 Task: Search one way flight ticket for 3 adults in first from Sioux Falls: Joe Foss Field to Jacksonville: Albert J. Ellis Airport on 5-3-2023. Choice of flights is Spirit. Number of bags: 1 carry on bag. Price is upto 55000. Outbound departure time preference is 5:00.
Action: Mouse moved to (367, 157)
Screenshot: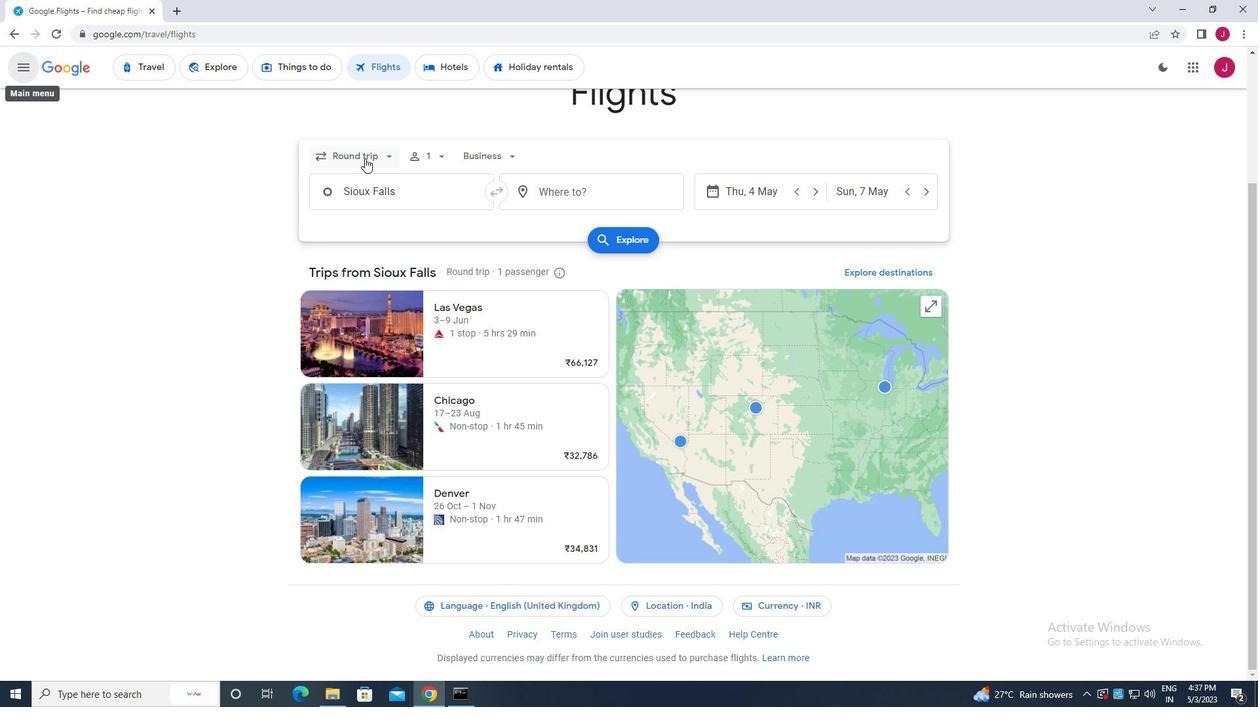 
Action: Mouse pressed left at (367, 157)
Screenshot: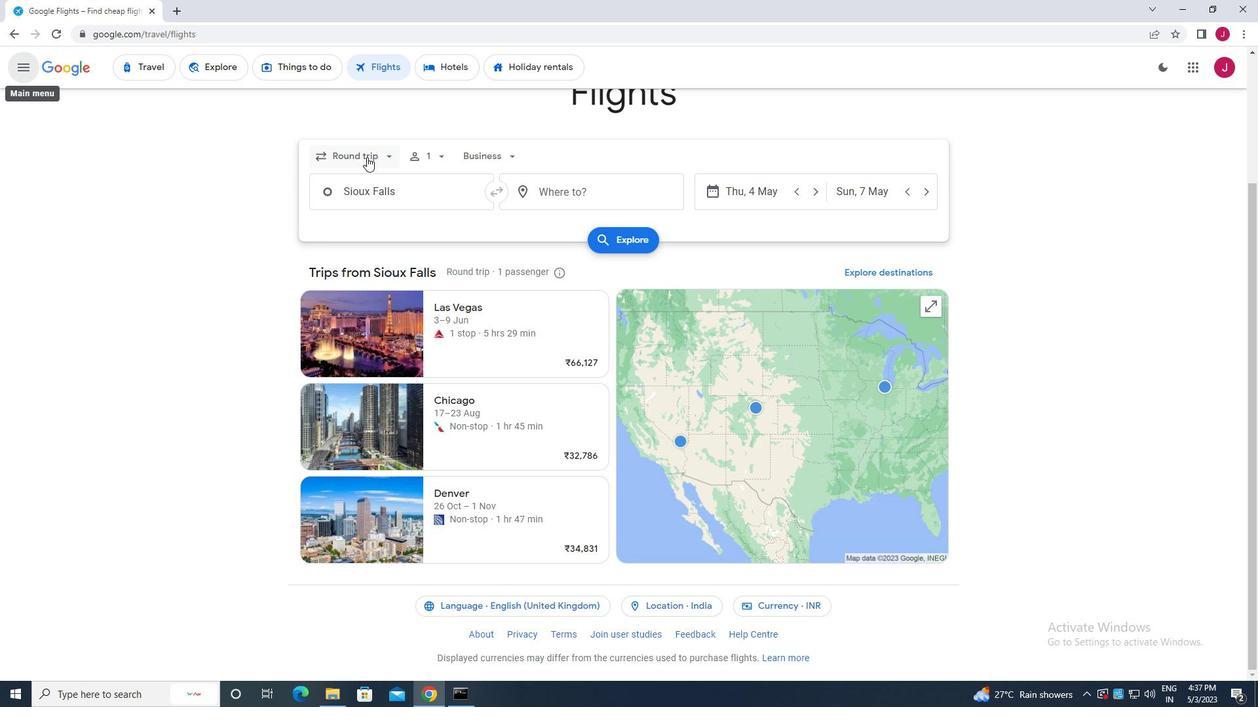 
Action: Mouse moved to (368, 210)
Screenshot: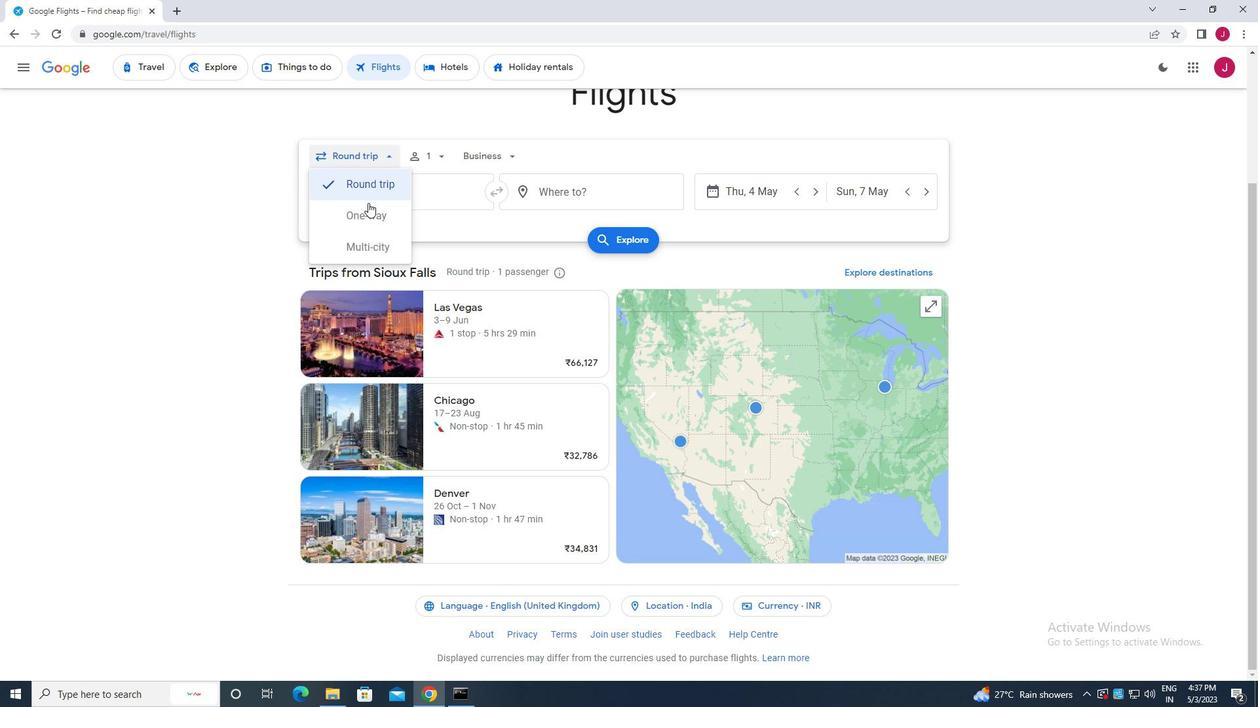 
Action: Mouse pressed left at (368, 210)
Screenshot: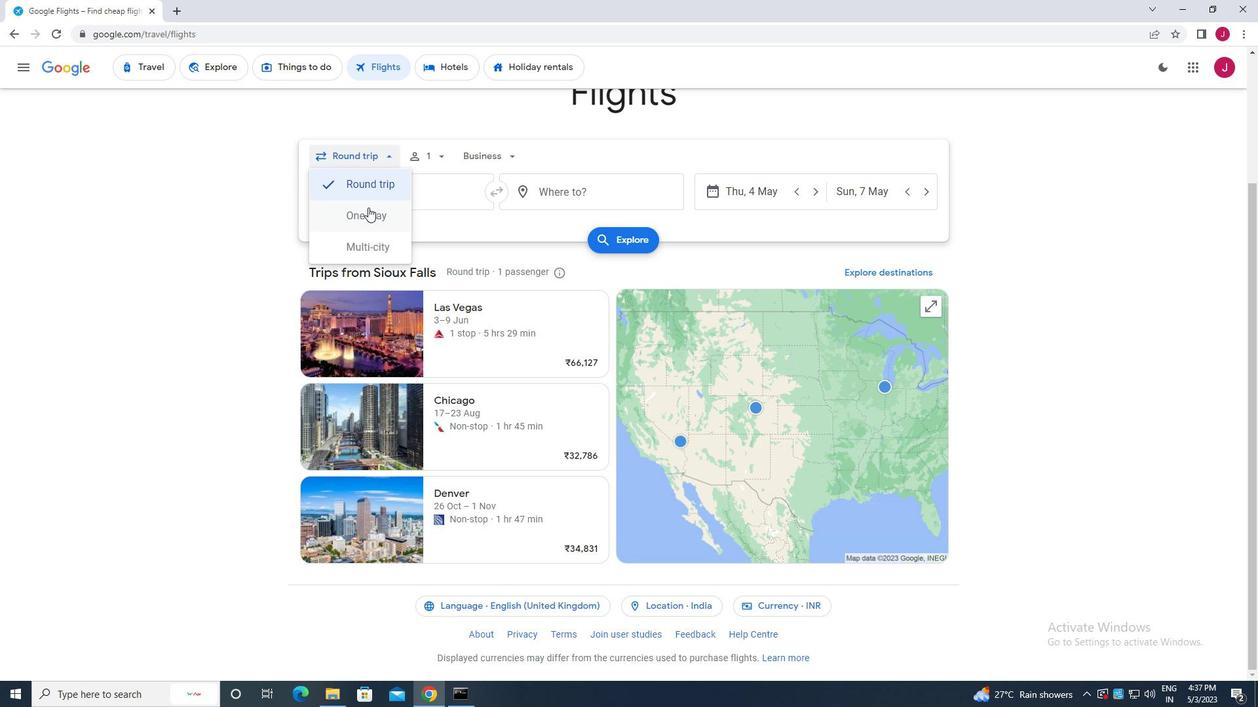 
Action: Mouse moved to (434, 156)
Screenshot: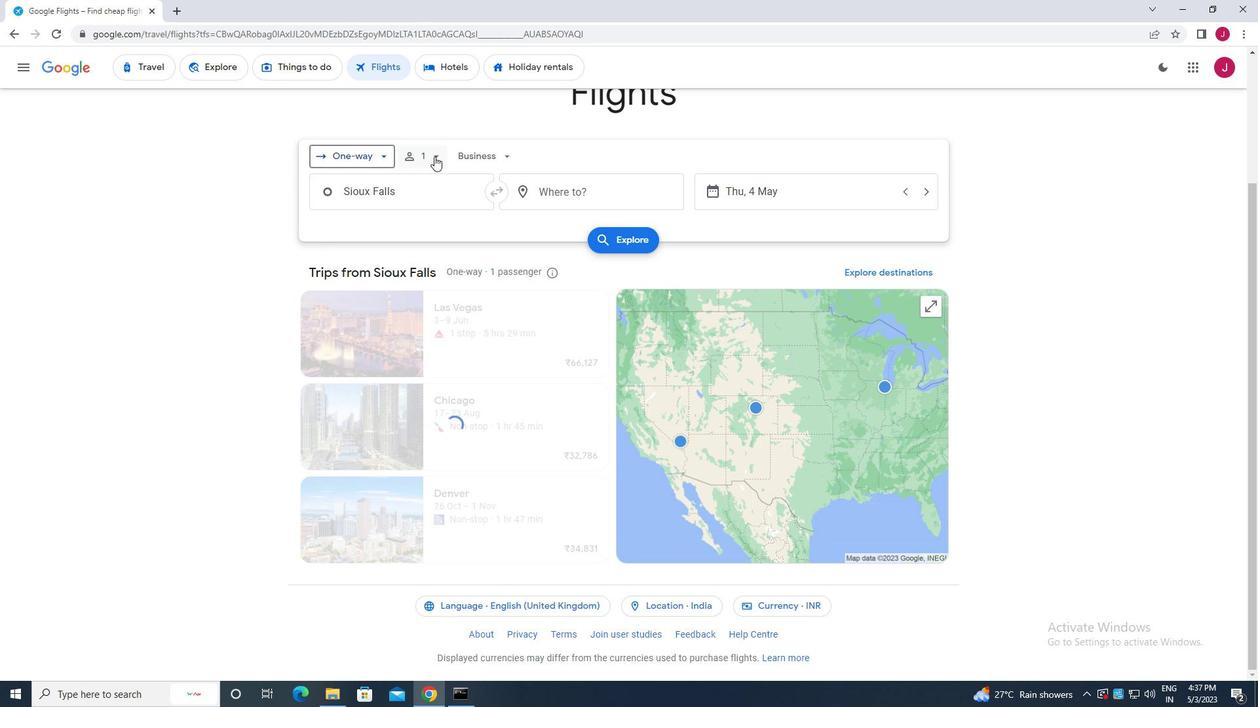 
Action: Mouse pressed left at (434, 156)
Screenshot: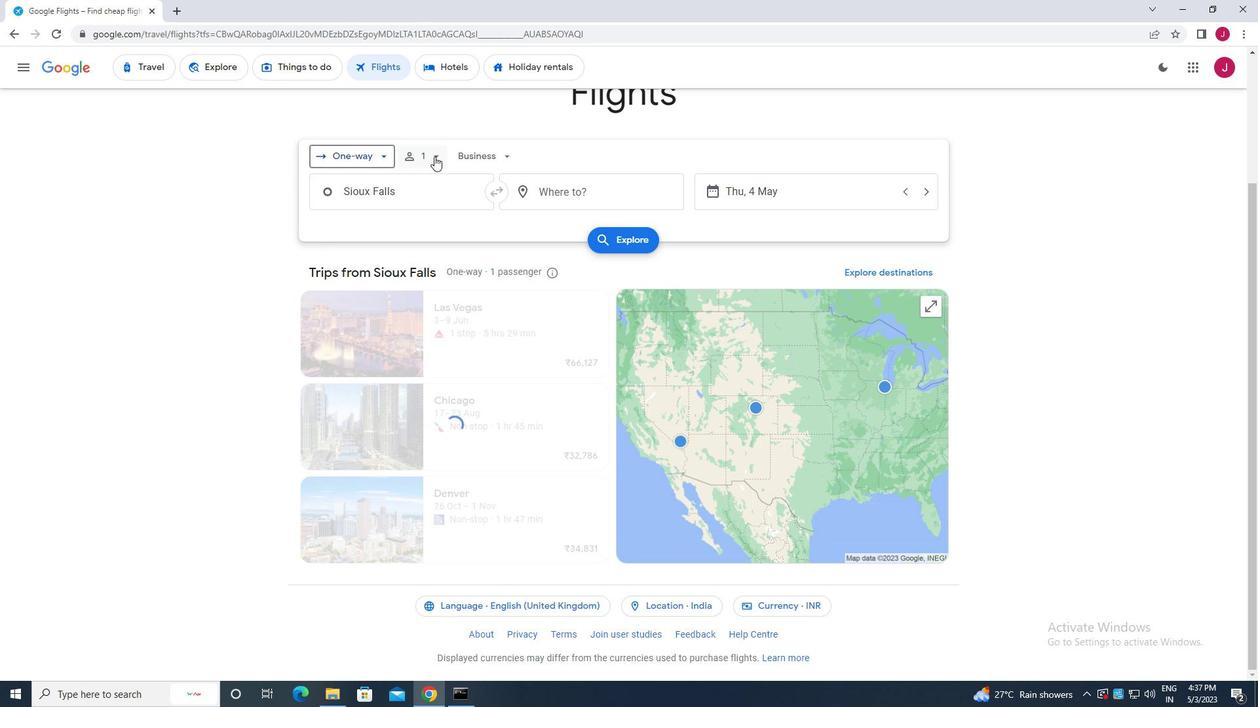 
Action: Mouse moved to (540, 192)
Screenshot: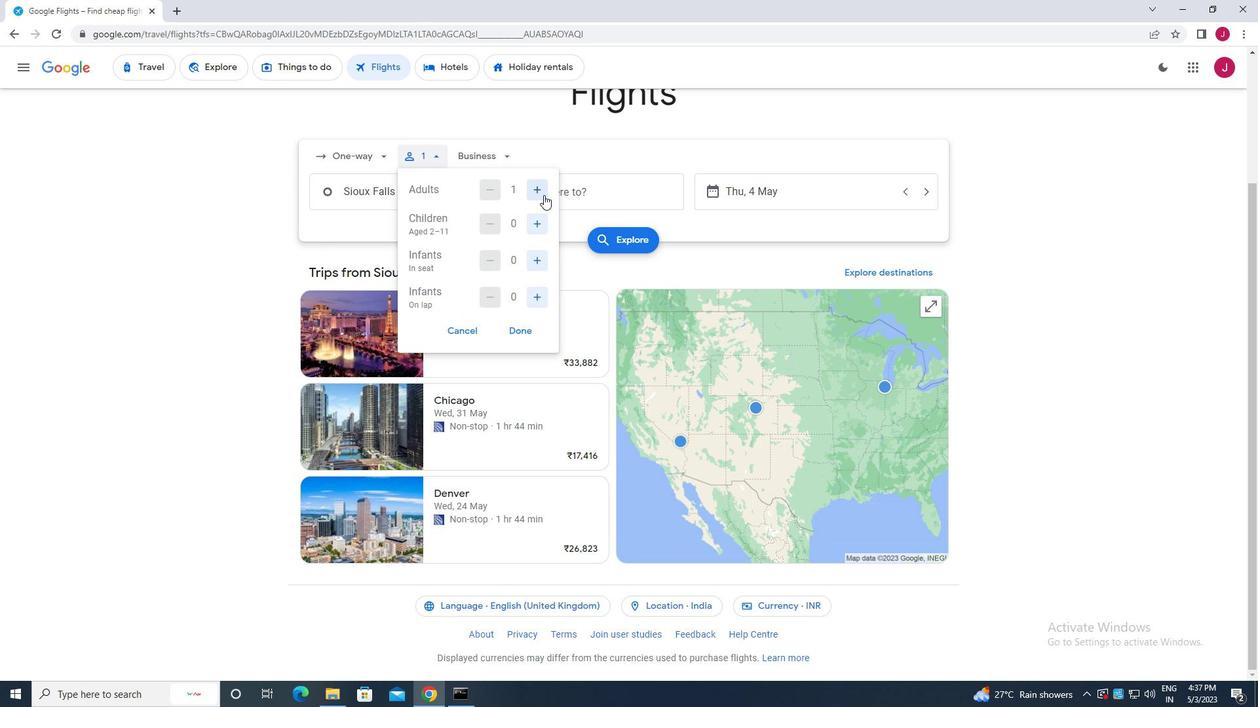 
Action: Mouse pressed left at (540, 192)
Screenshot: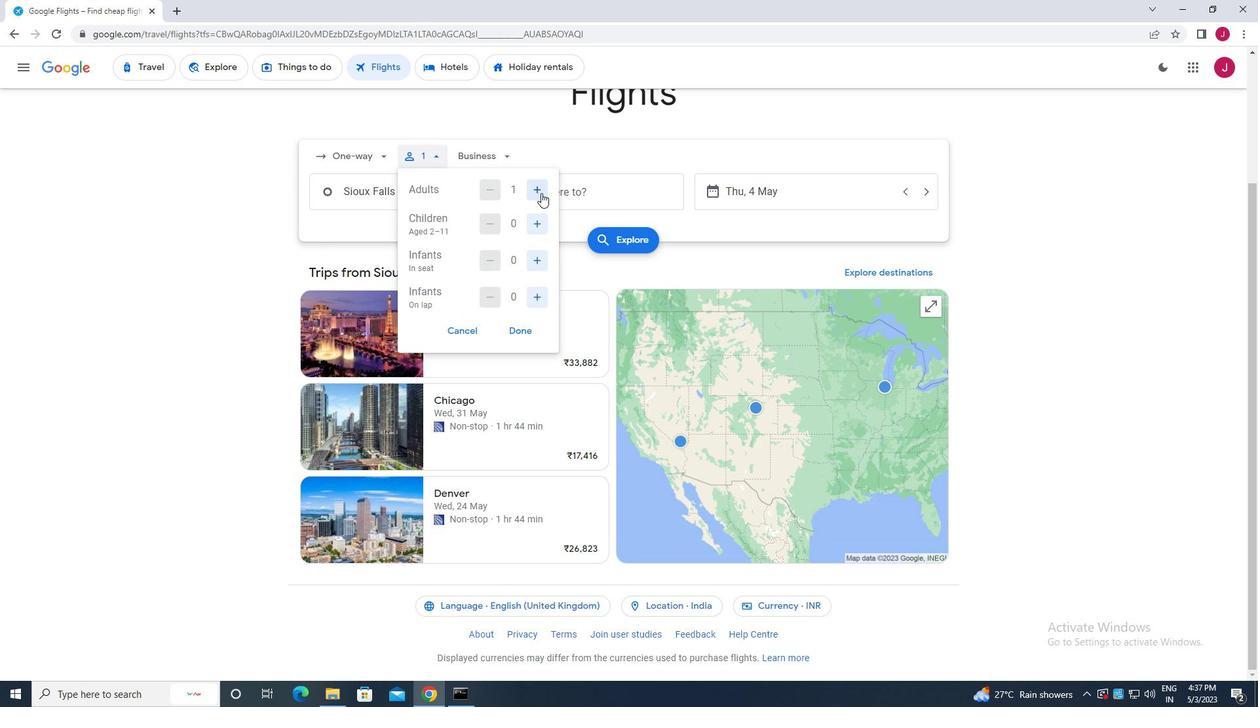 
Action: Mouse pressed left at (540, 192)
Screenshot: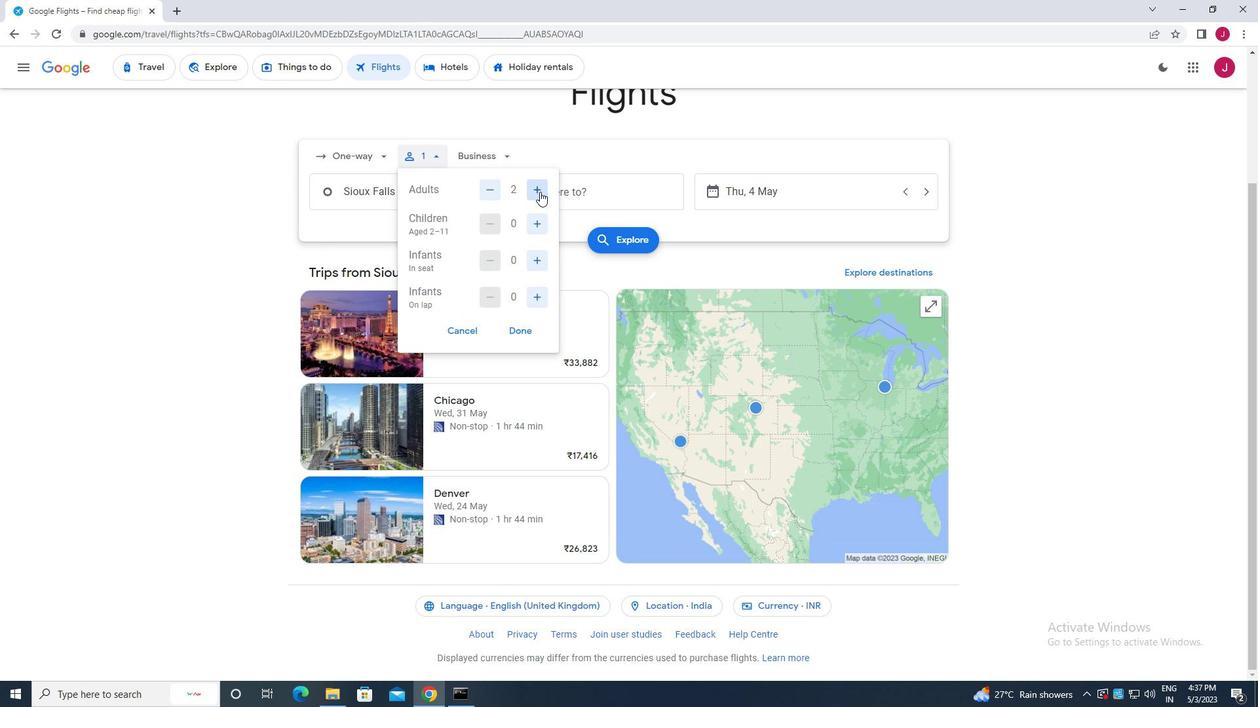 
Action: Mouse moved to (523, 331)
Screenshot: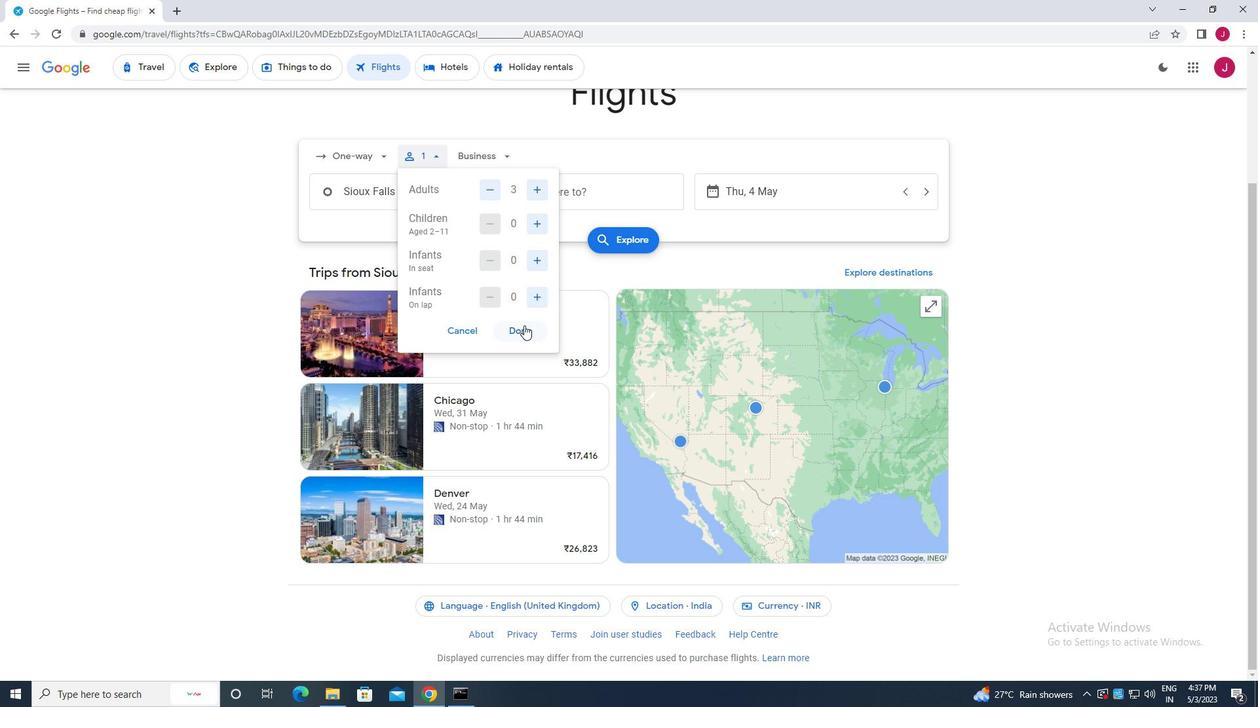 
Action: Mouse pressed left at (523, 331)
Screenshot: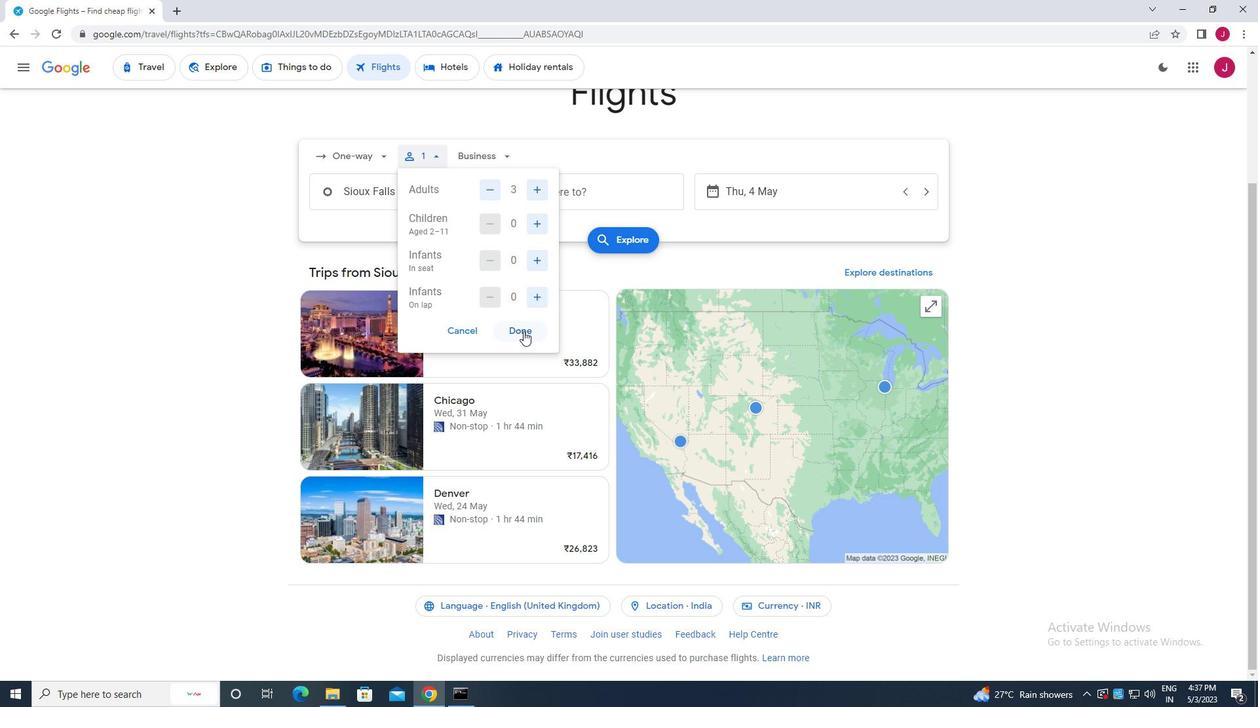 
Action: Mouse moved to (504, 155)
Screenshot: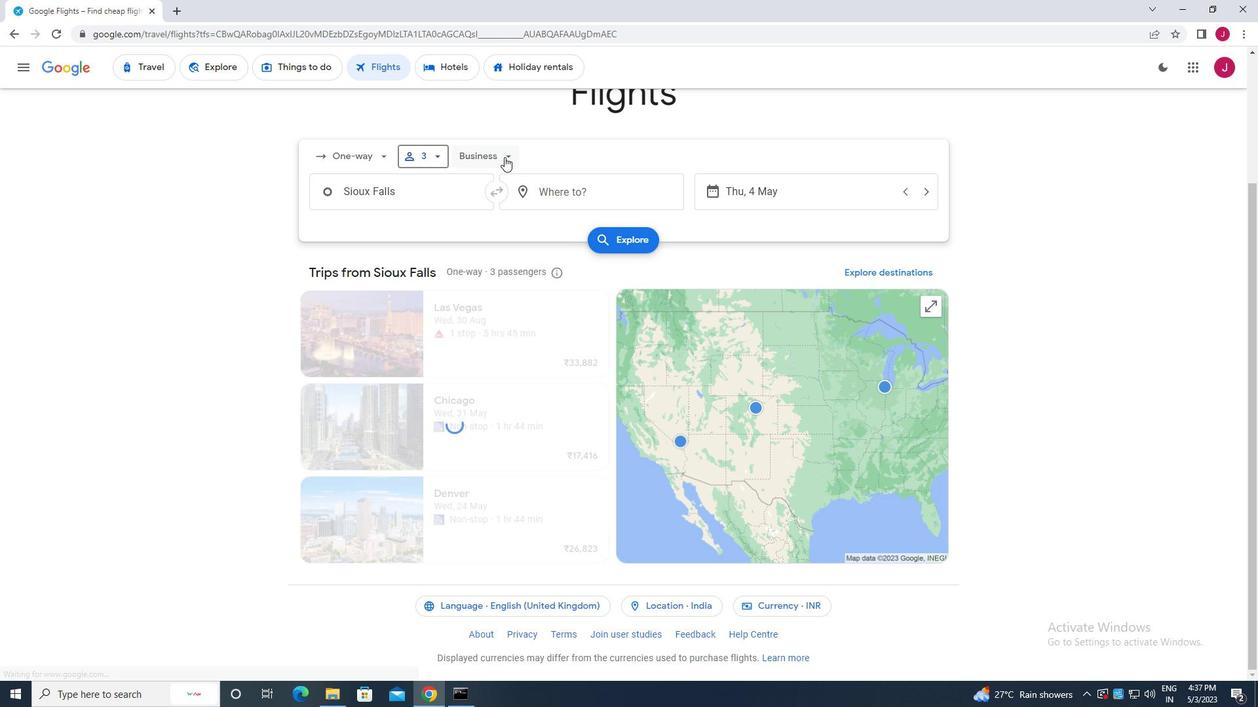 
Action: Mouse pressed left at (504, 155)
Screenshot: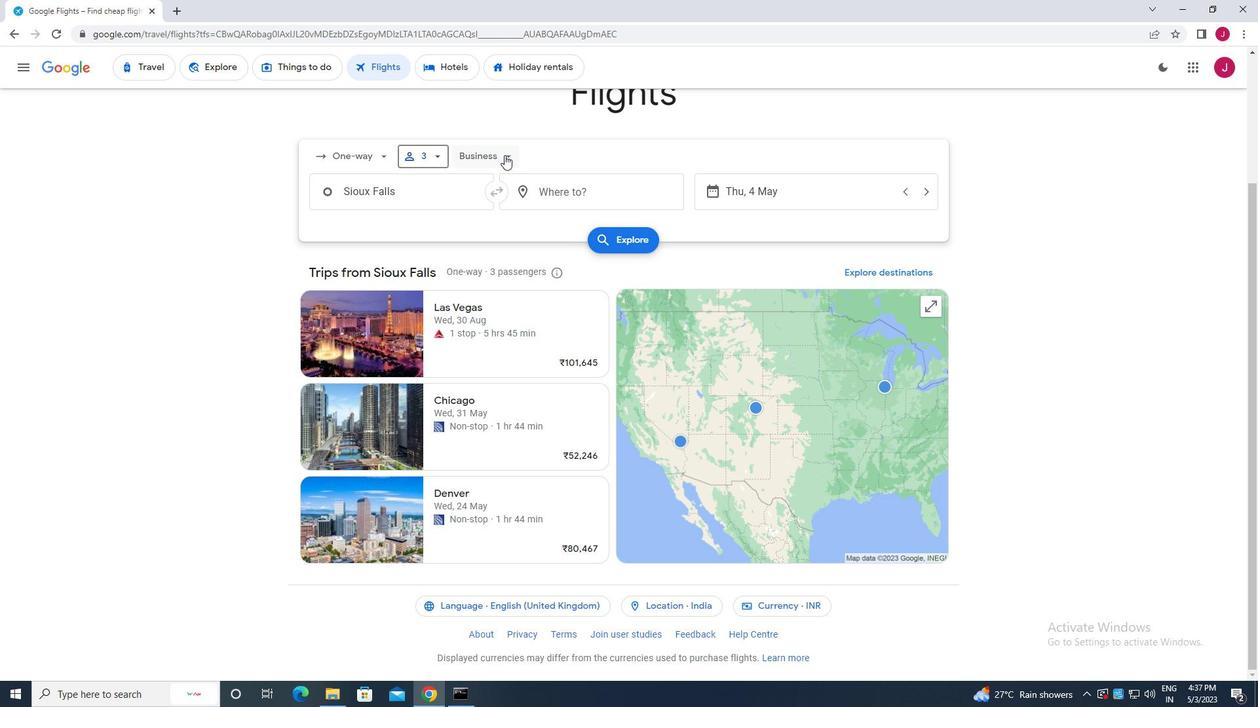 
Action: Mouse moved to (511, 275)
Screenshot: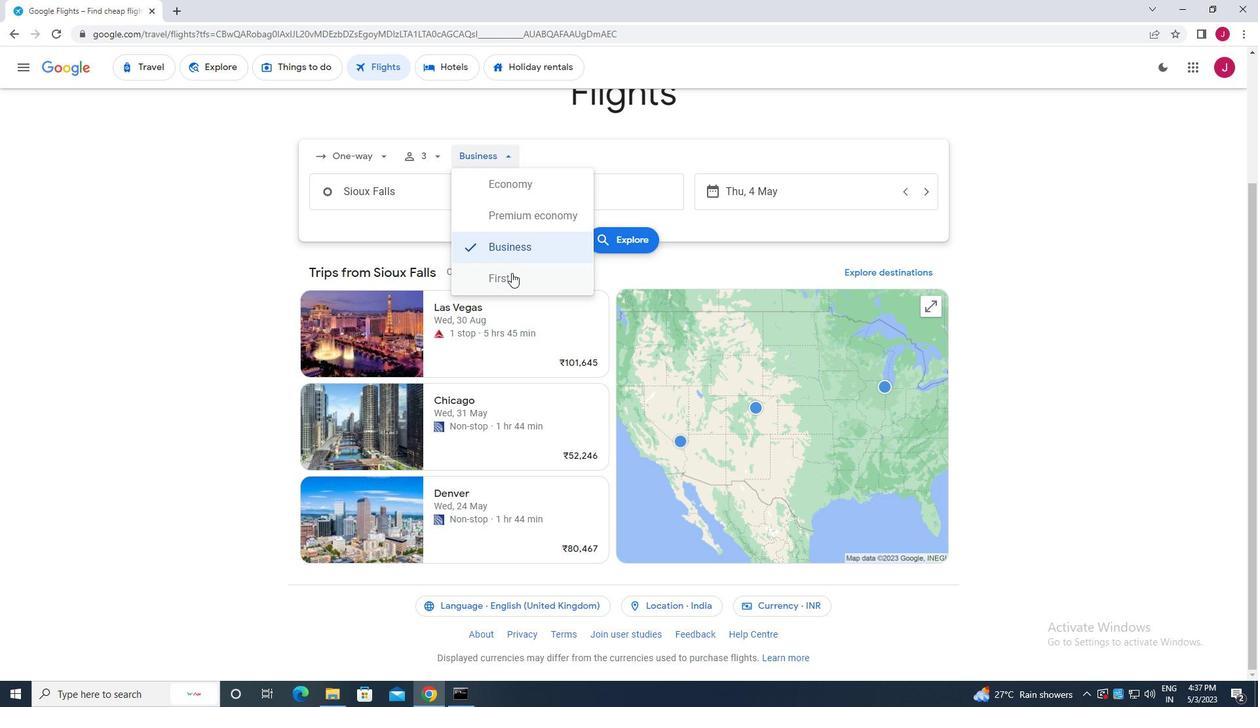 
Action: Mouse pressed left at (511, 275)
Screenshot: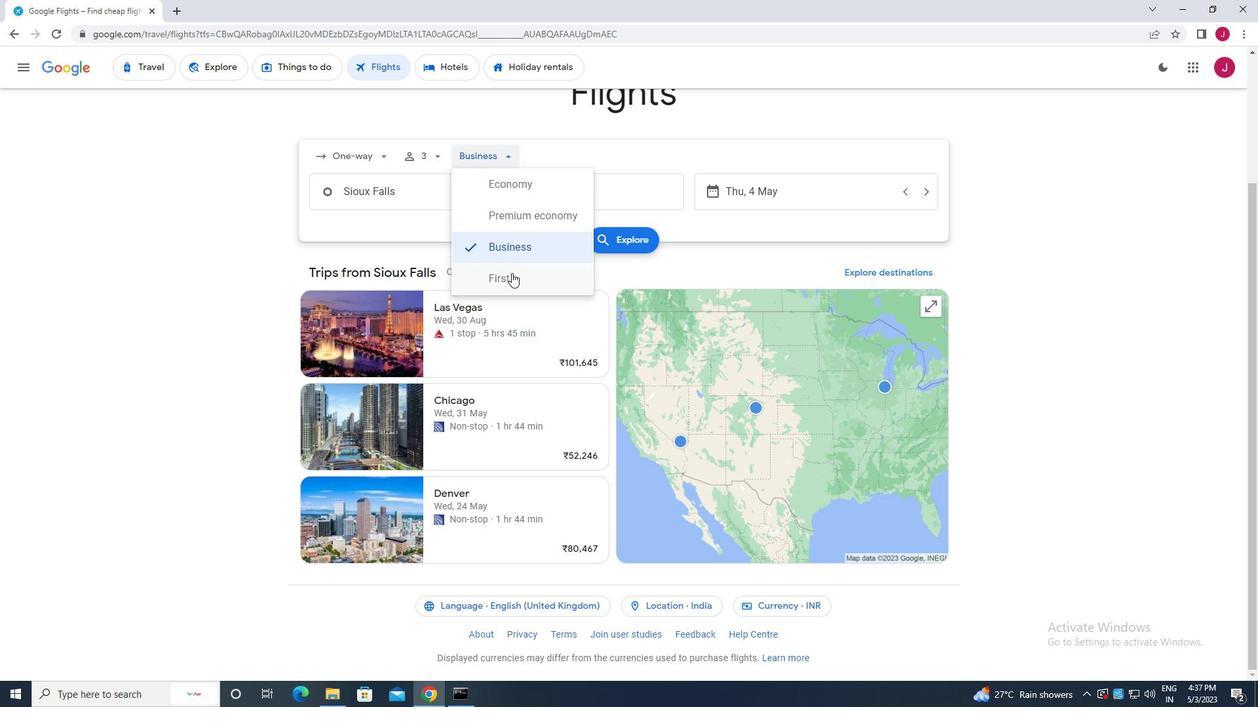 
Action: Mouse moved to (418, 196)
Screenshot: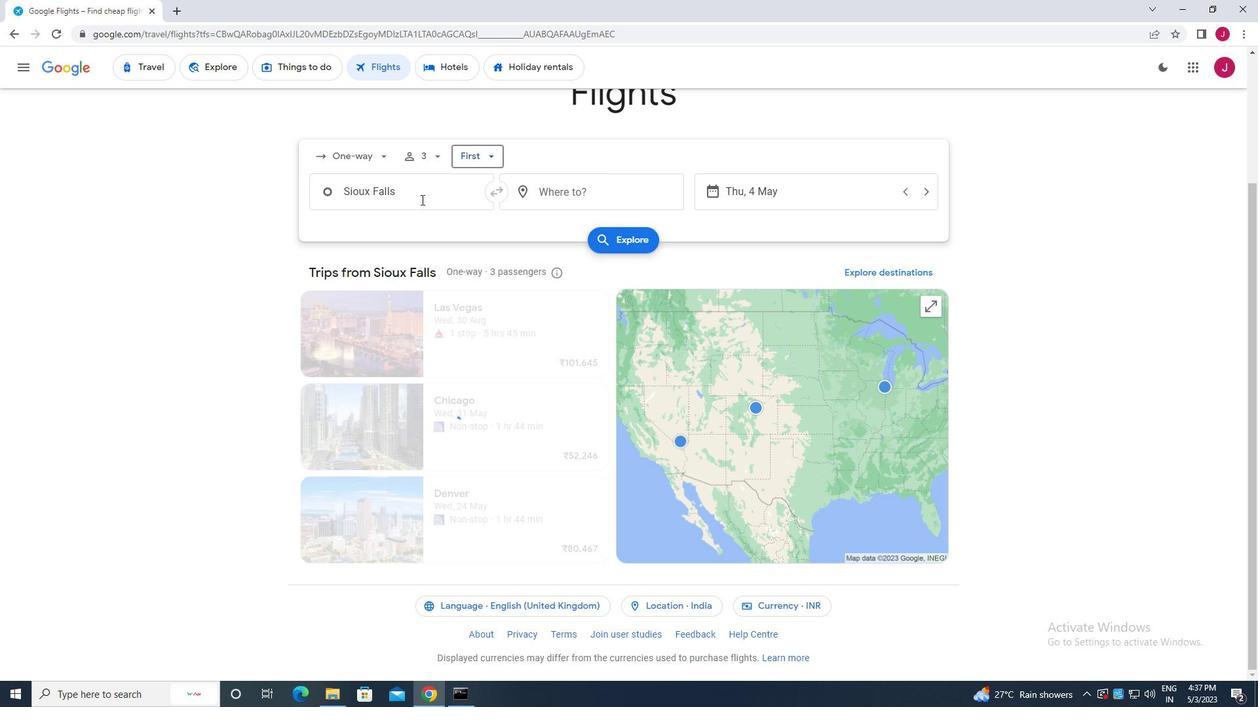 
Action: Mouse pressed left at (418, 196)
Screenshot: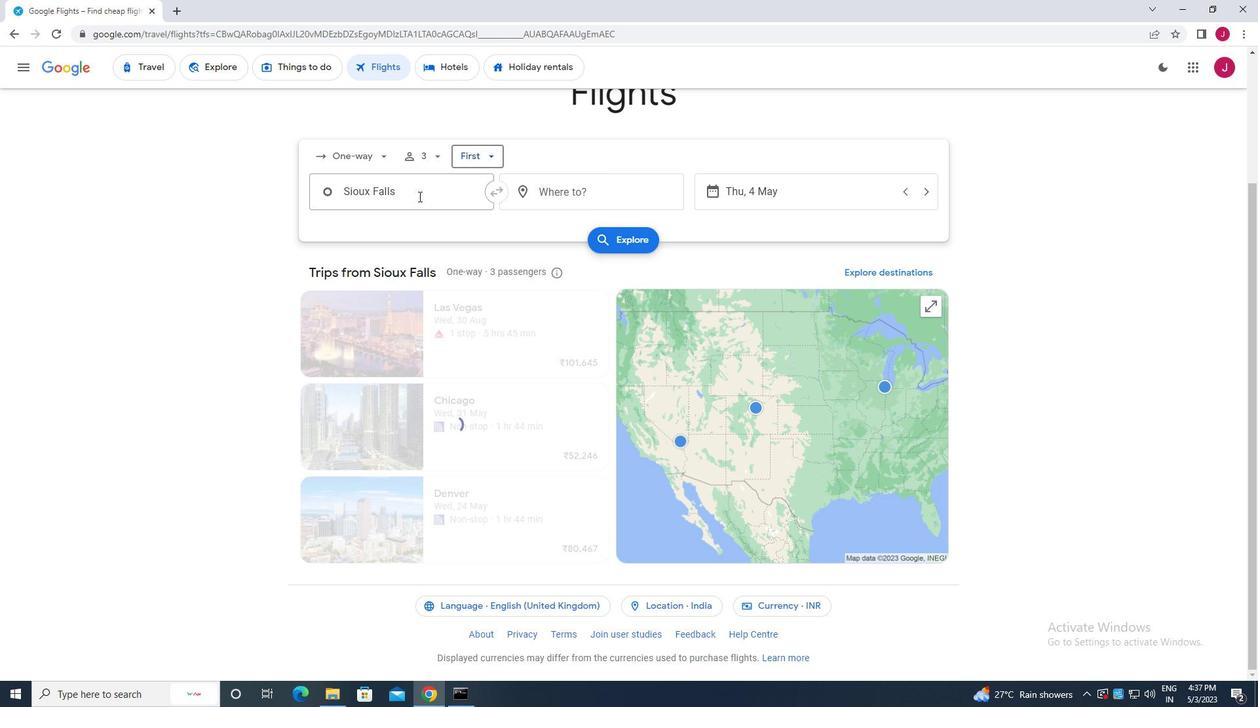 
Action: Mouse moved to (418, 196)
Screenshot: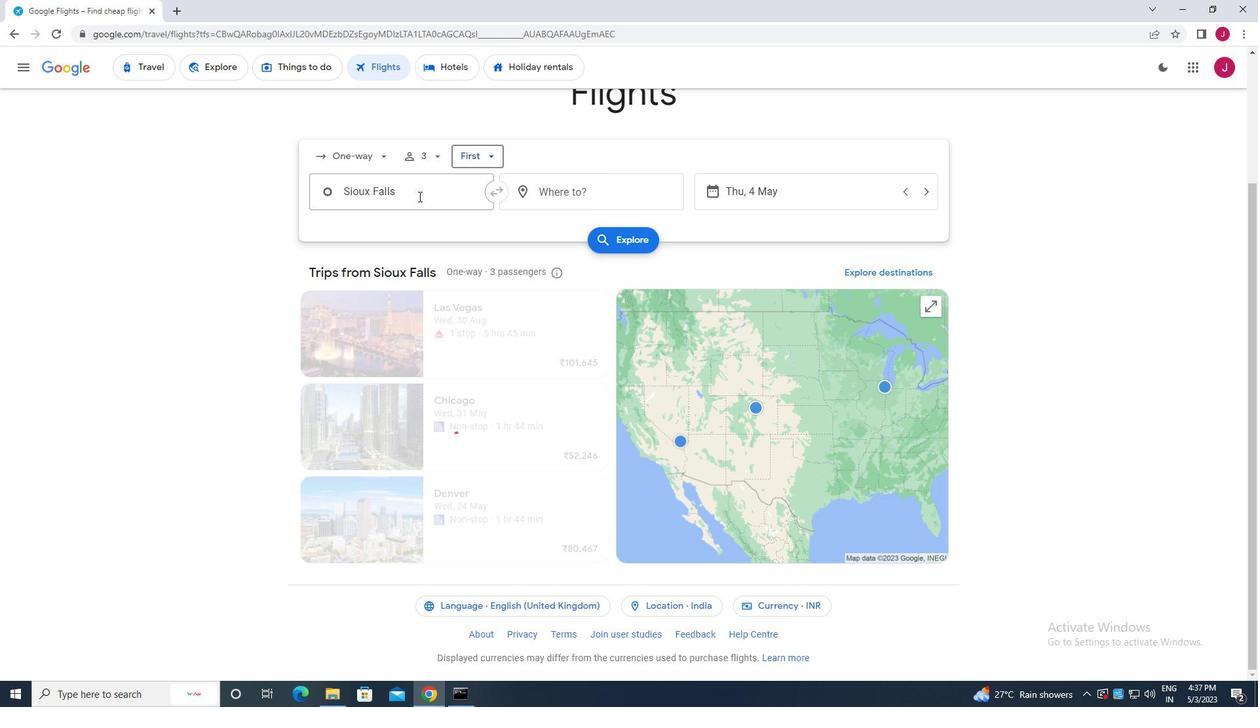 
Action: Key pressed sioux<Key.space>falls<Key.enter>
Screenshot: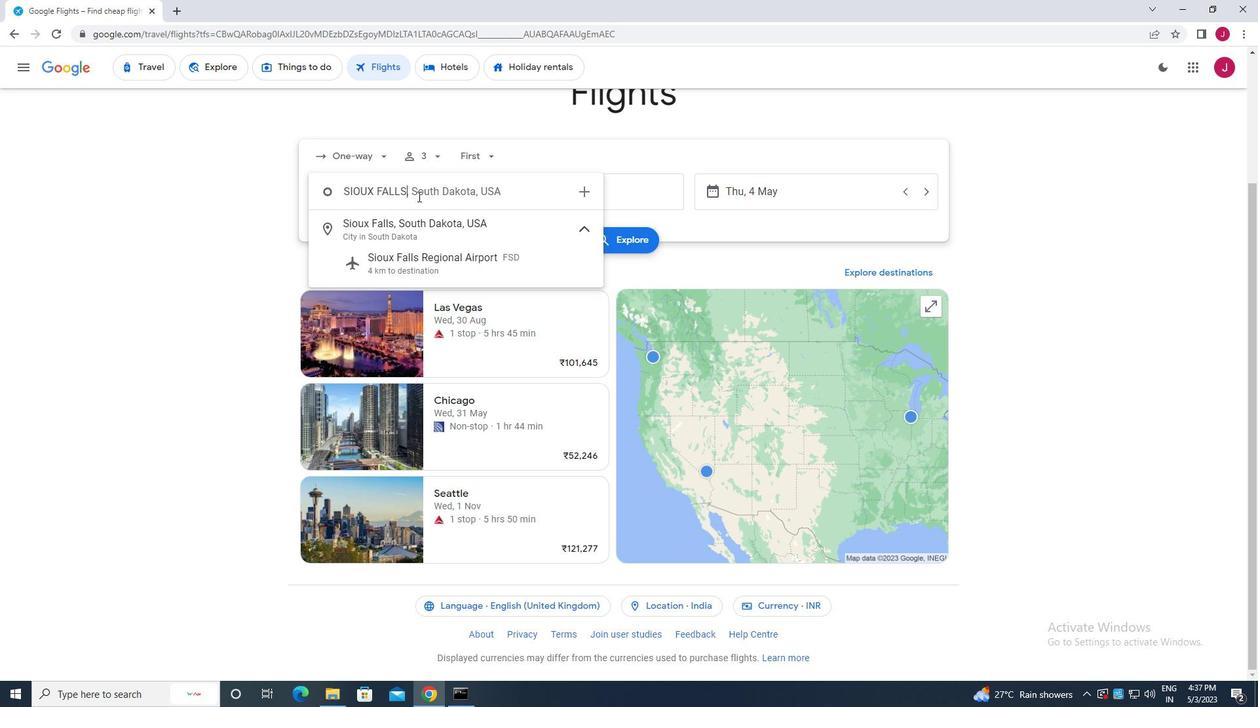 
Action: Mouse moved to (579, 194)
Screenshot: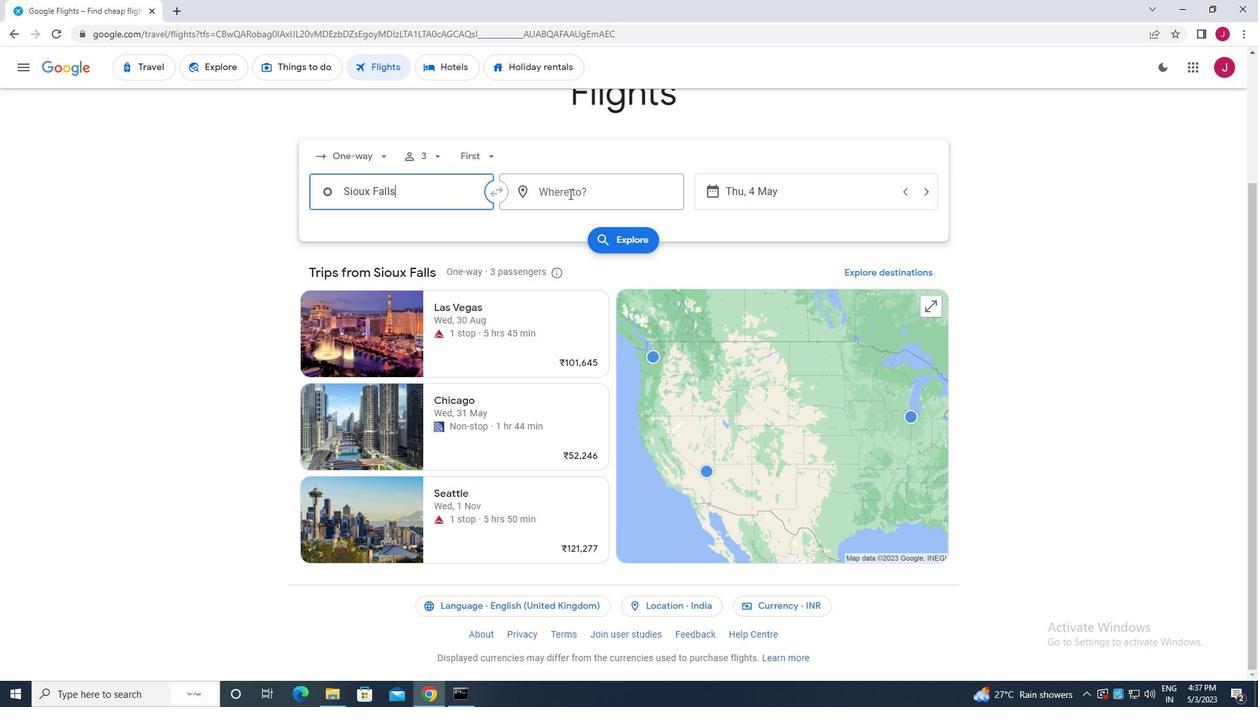 
Action: Mouse pressed left at (579, 194)
Screenshot: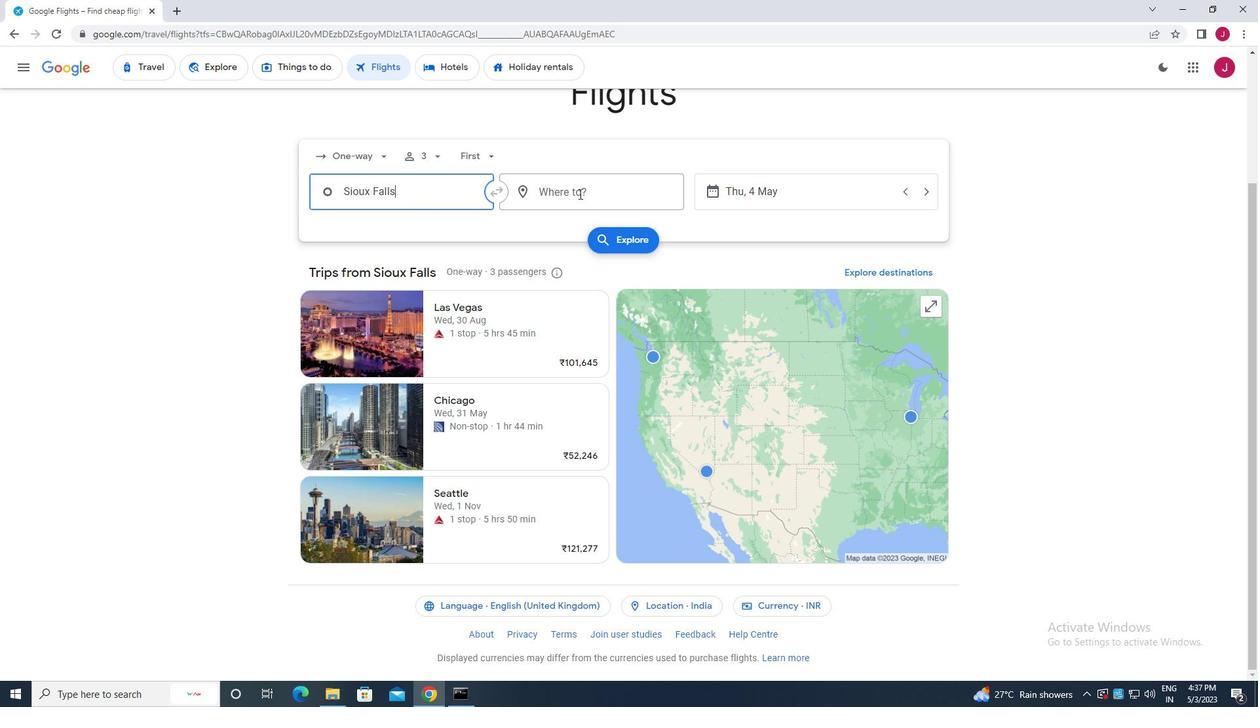 
Action: Key pressed albert<Key.space>
Screenshot: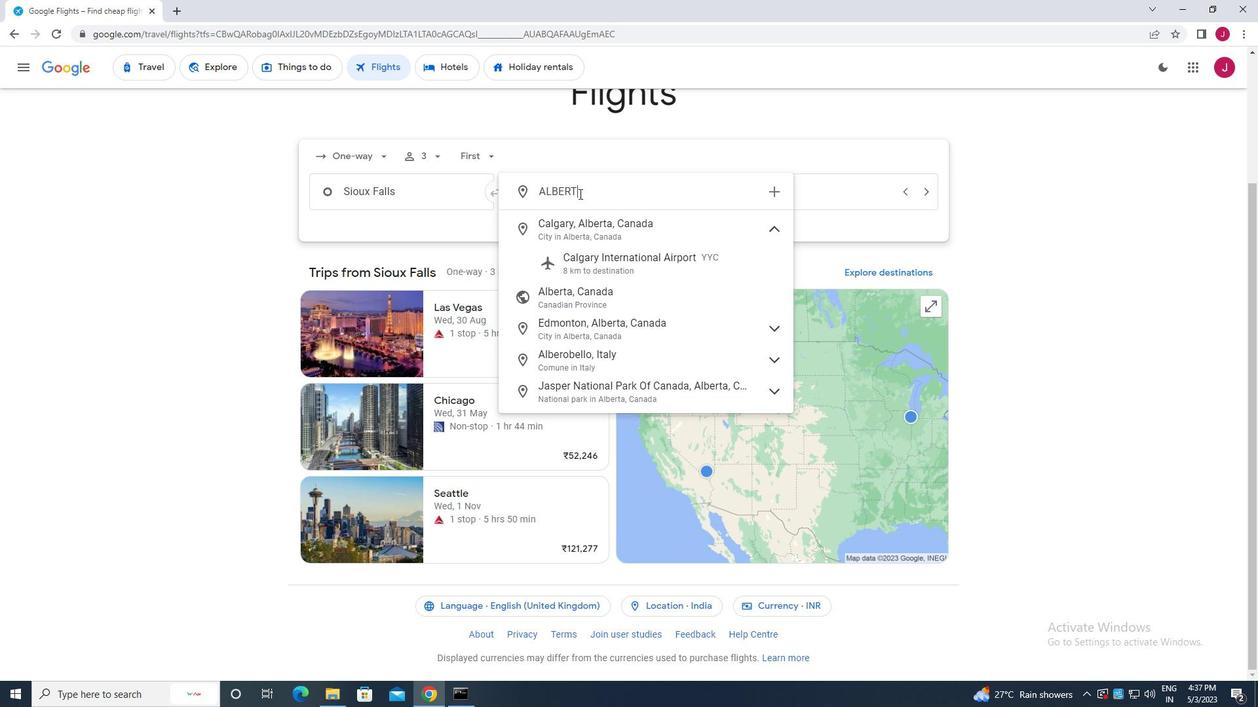 
Action: Mouse moved to (599, 220)
Screenshot: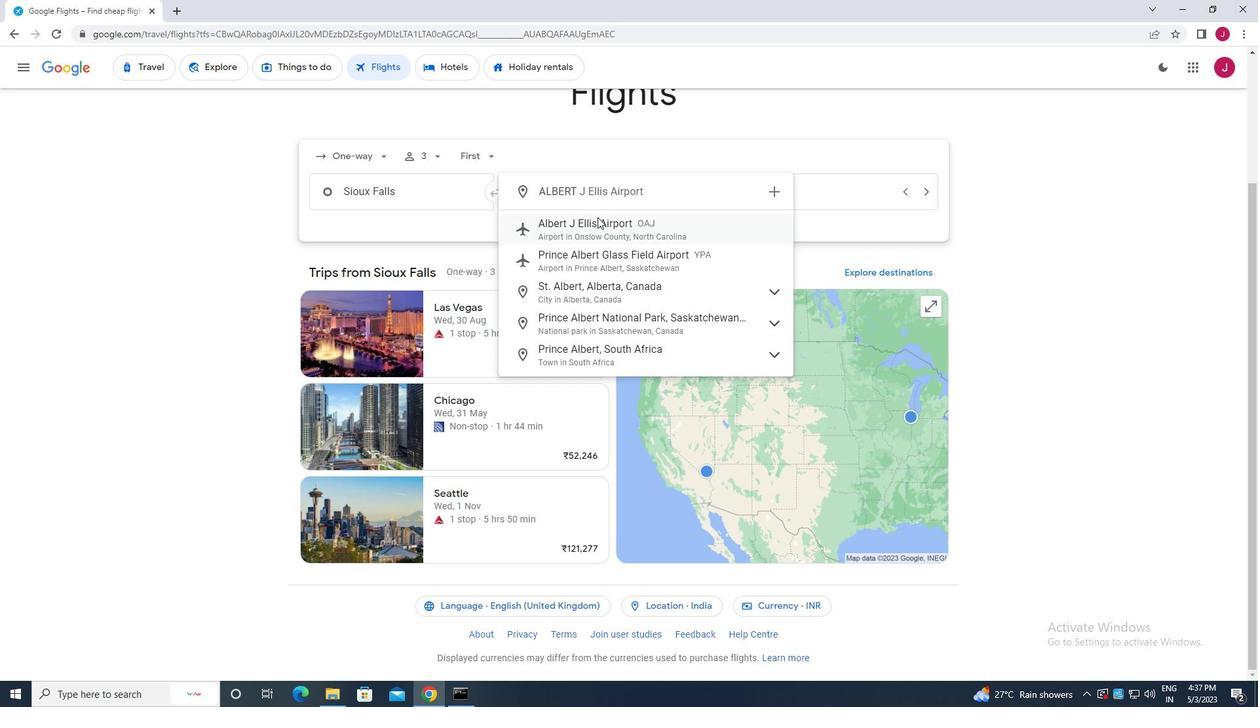 
Action: Mouse pressed left at (599, 220)
Screenshot: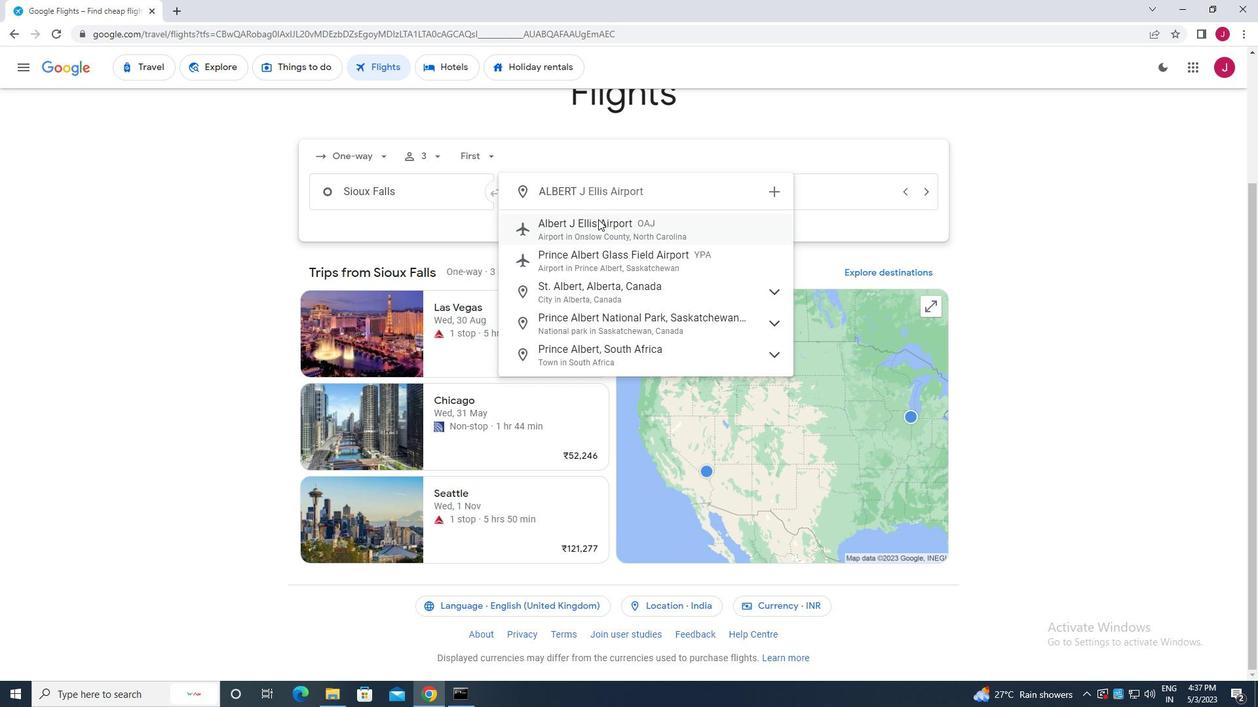 
Action: Mouse moved to (848, 192)
Screenshot: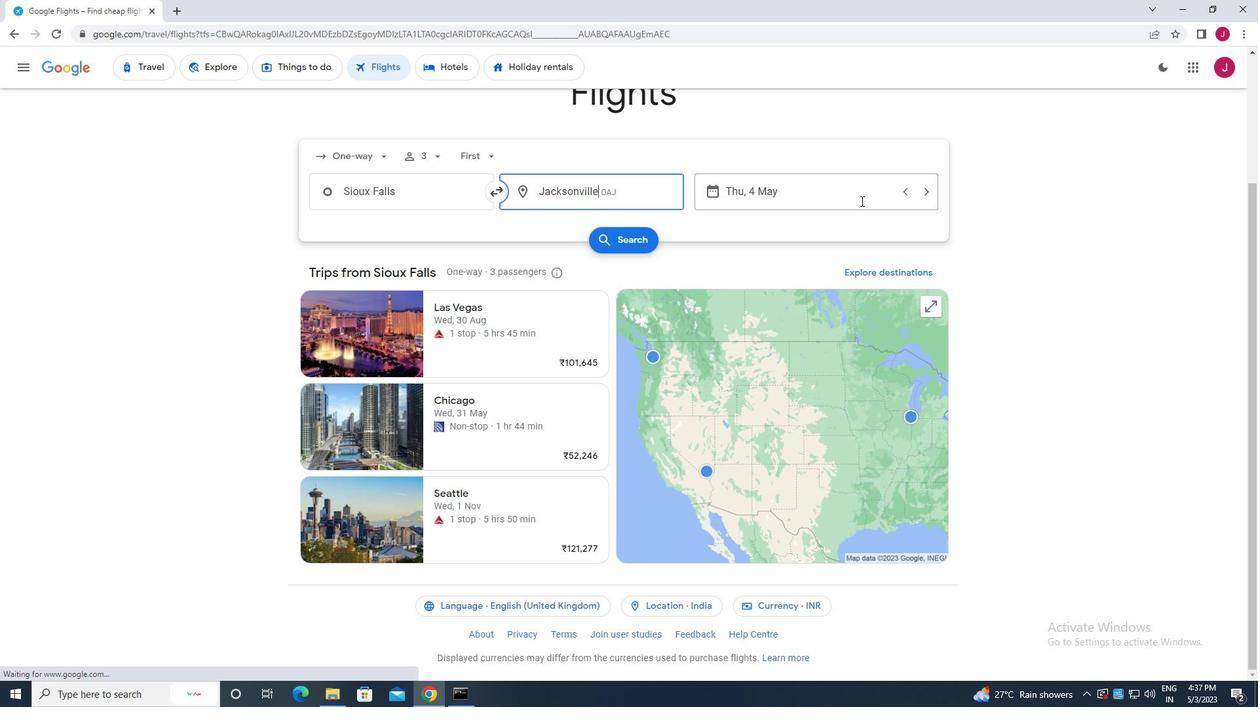 
Action: Mouse pressed left at (848, 192)
Screenshot: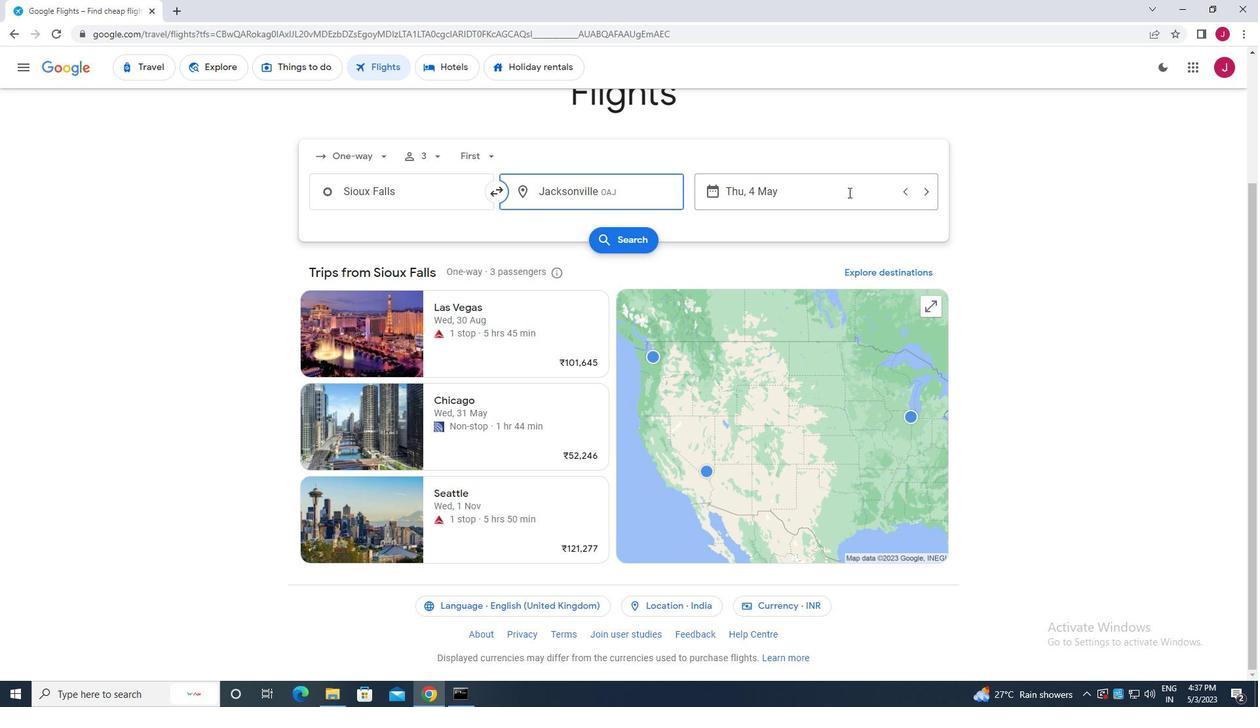 
Action: Mouse moved to (568, 293)
Screenshot: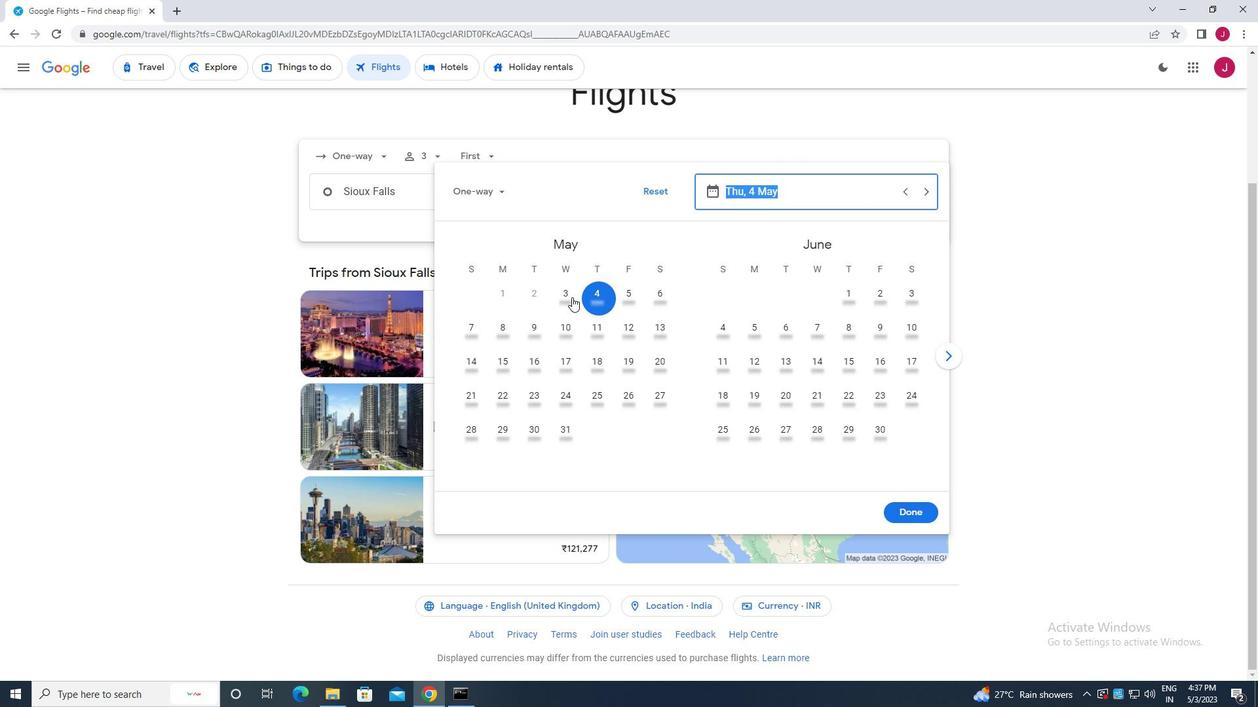 
Action: Mouse pressed left at (568, 293)
Screenshot: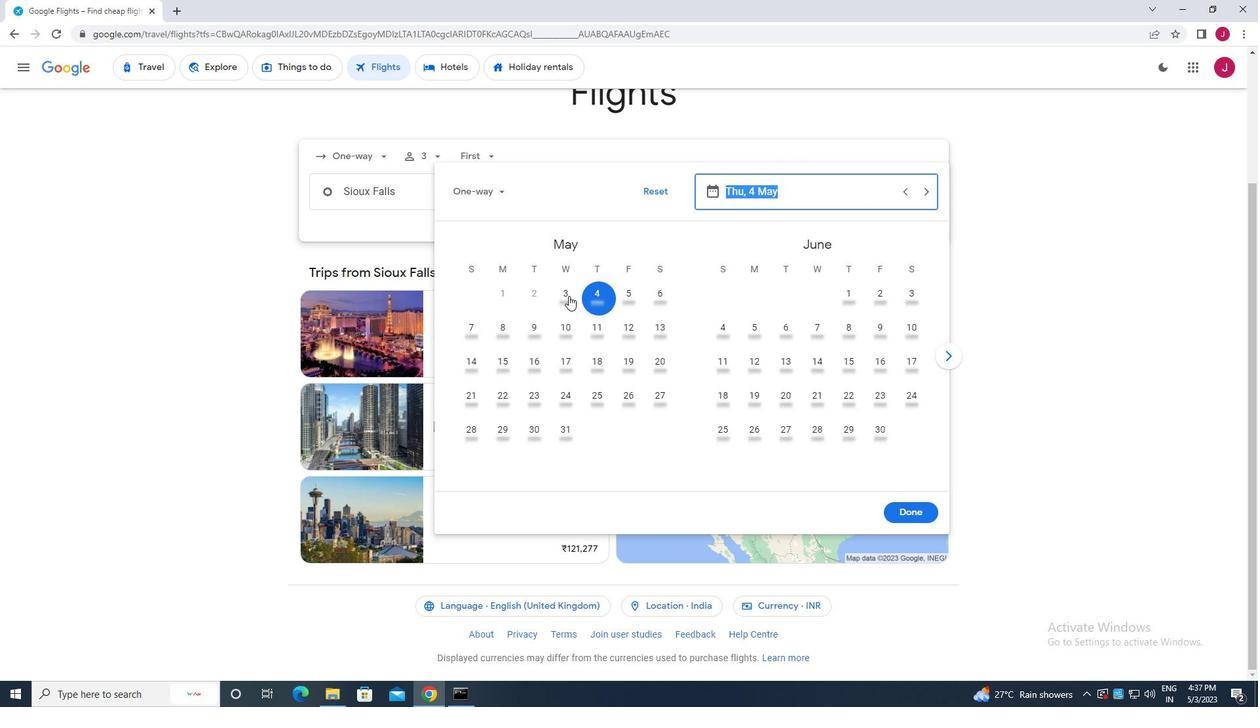
Action: Mouse moved to (913, 512)
Screenshot: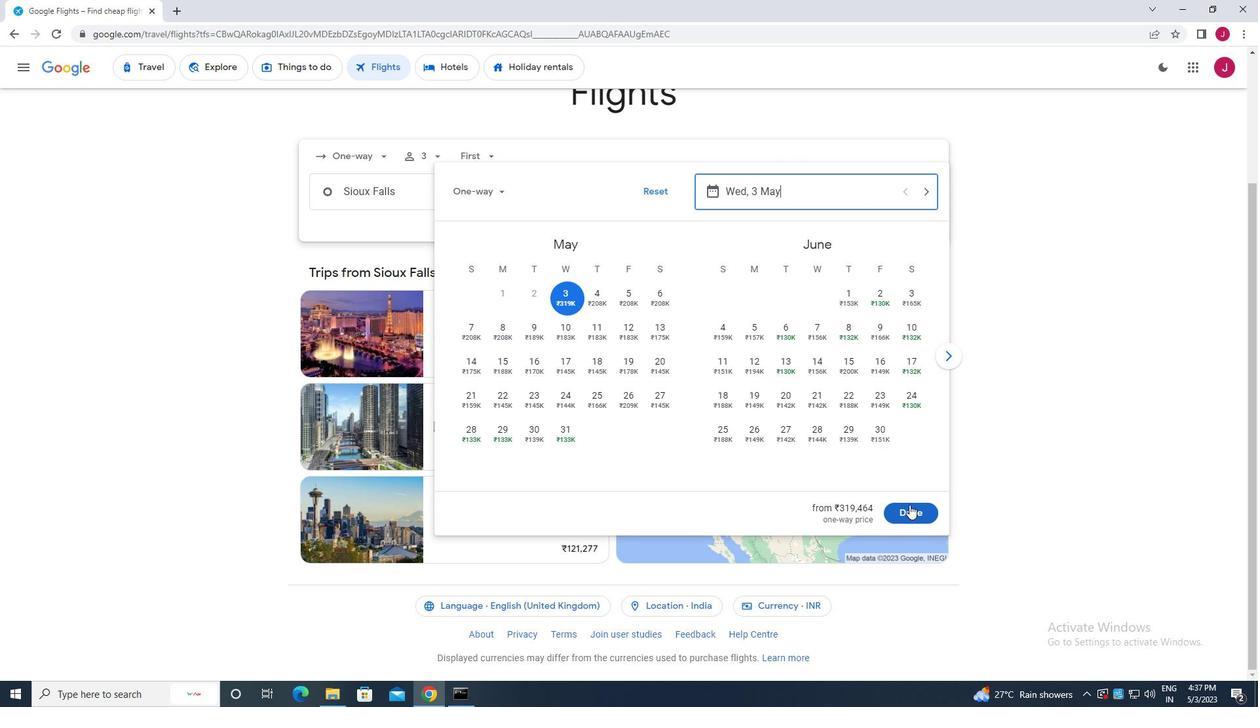 
Action: Mouse pressed left at (913, 512)
Screenshot: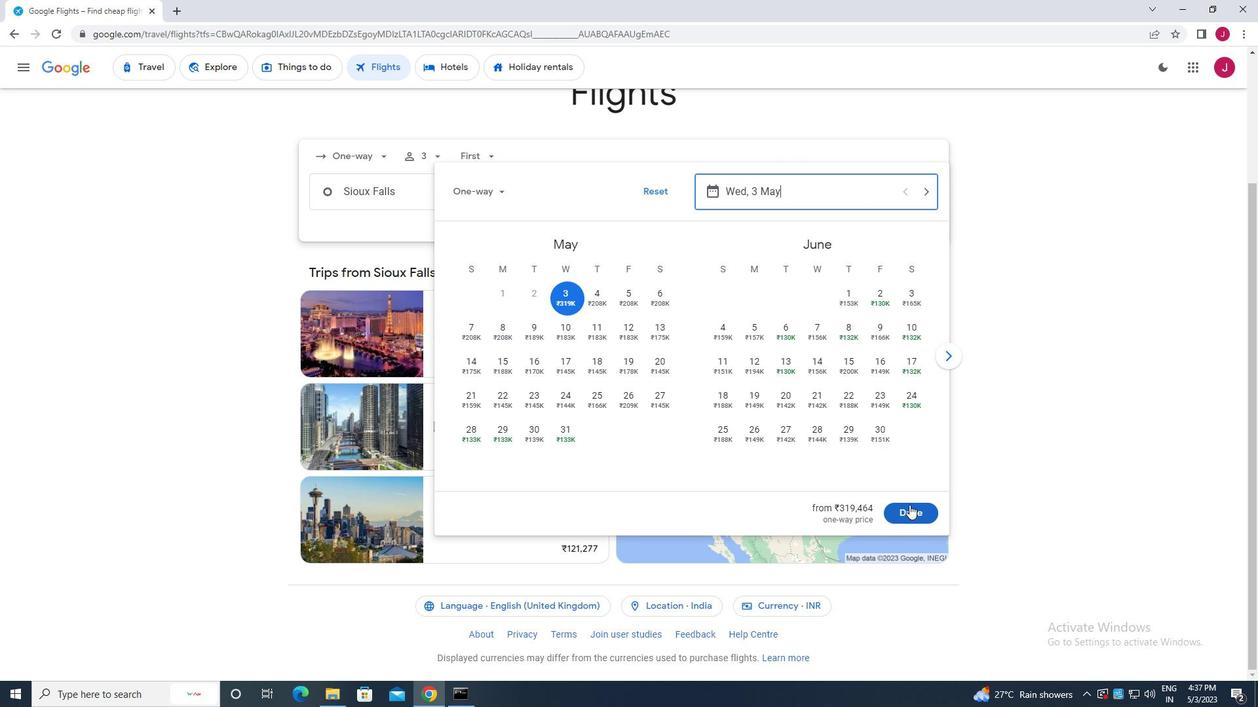 
Action: Mouse moved to (622, 234)
Screenshot: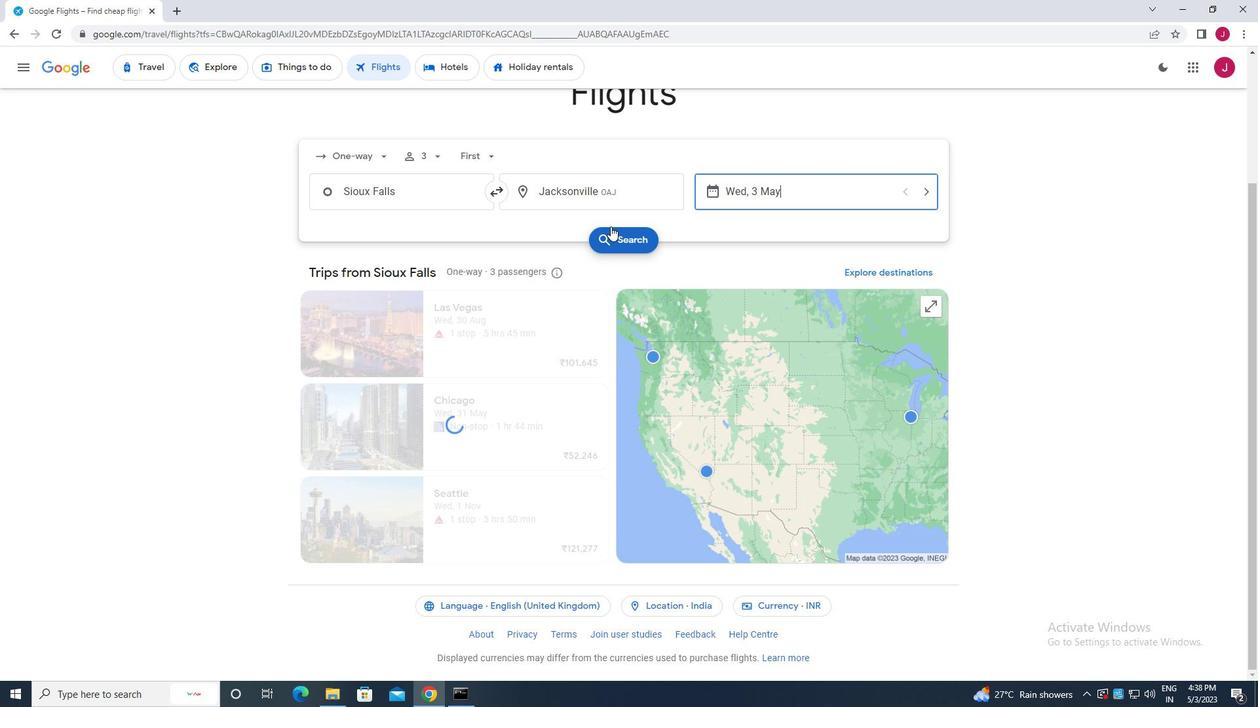 
Action: Mouse pressed left at (622, 234)
Screenshot: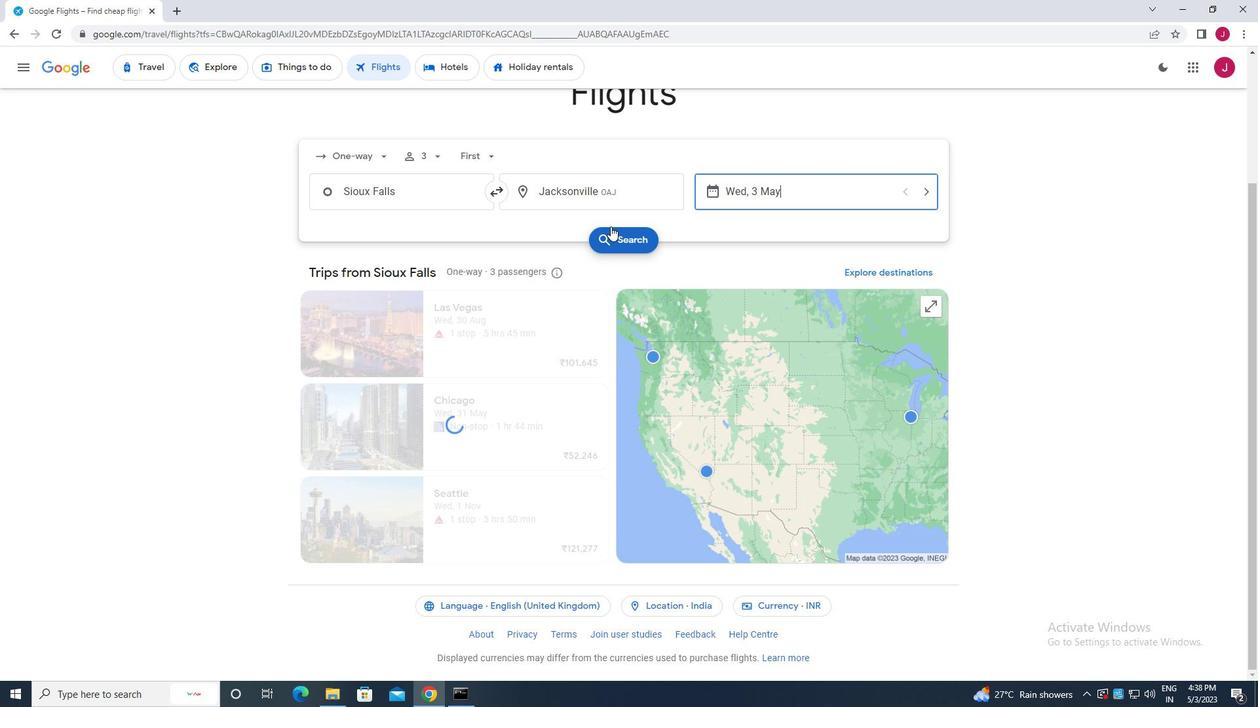 
Action: Mouse moved to (338, 187)
Screenshot: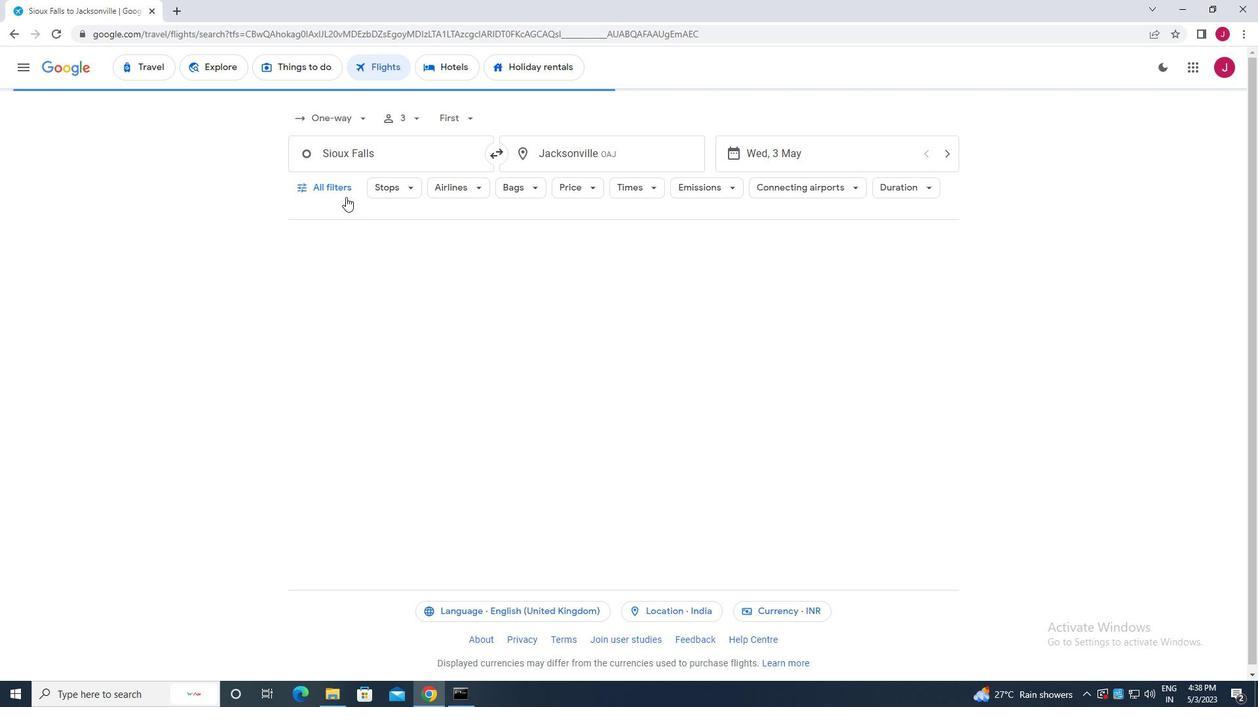 
Action: Mouse pressed left at (338, 187)
Screenshot: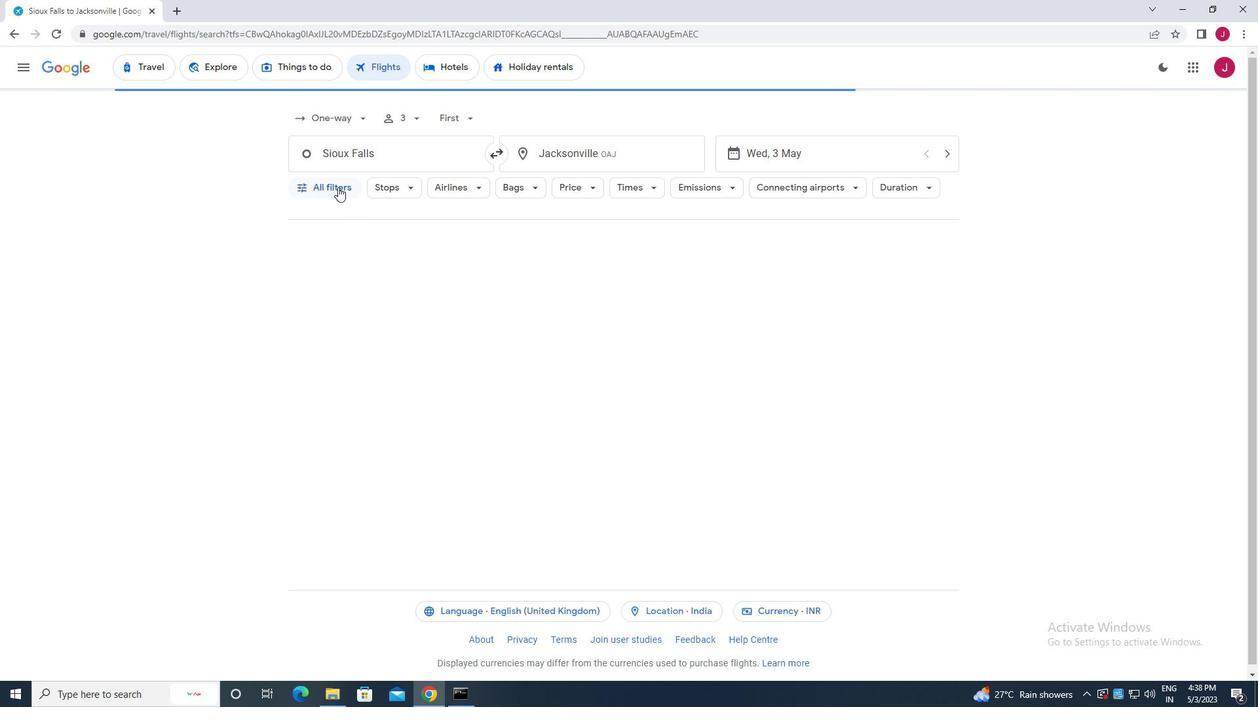 
Action: Mouse moved to (369, 244)
Screenshot: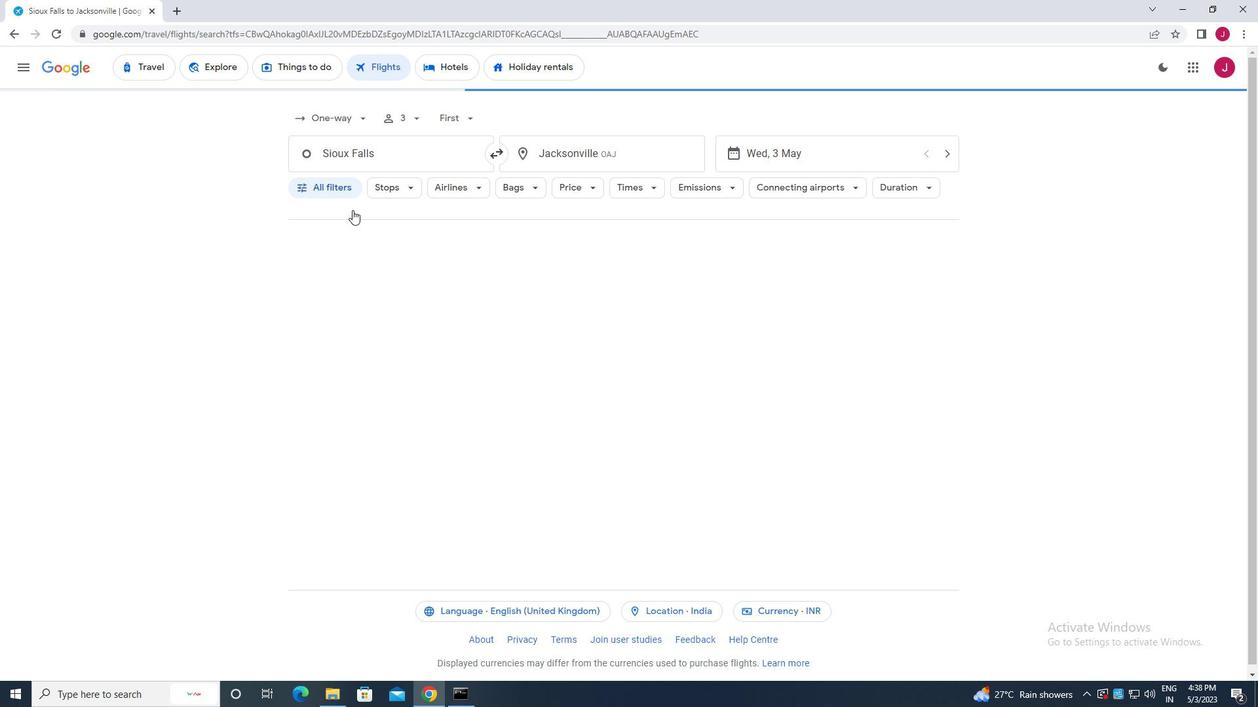
Action: Mouse scrolled (369, 243) with delta (0, 0)
Screenshot: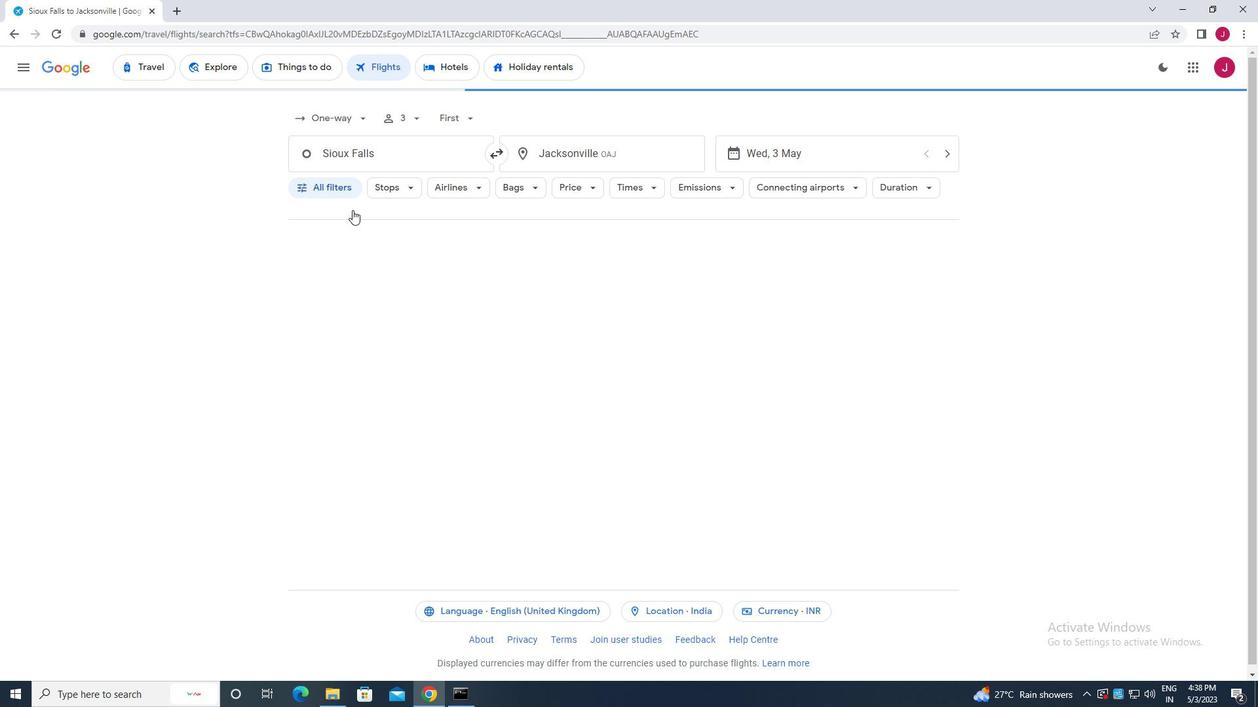 
Action: Mouse scrolled (369, 243) with delta (0, 0)
Screenshot: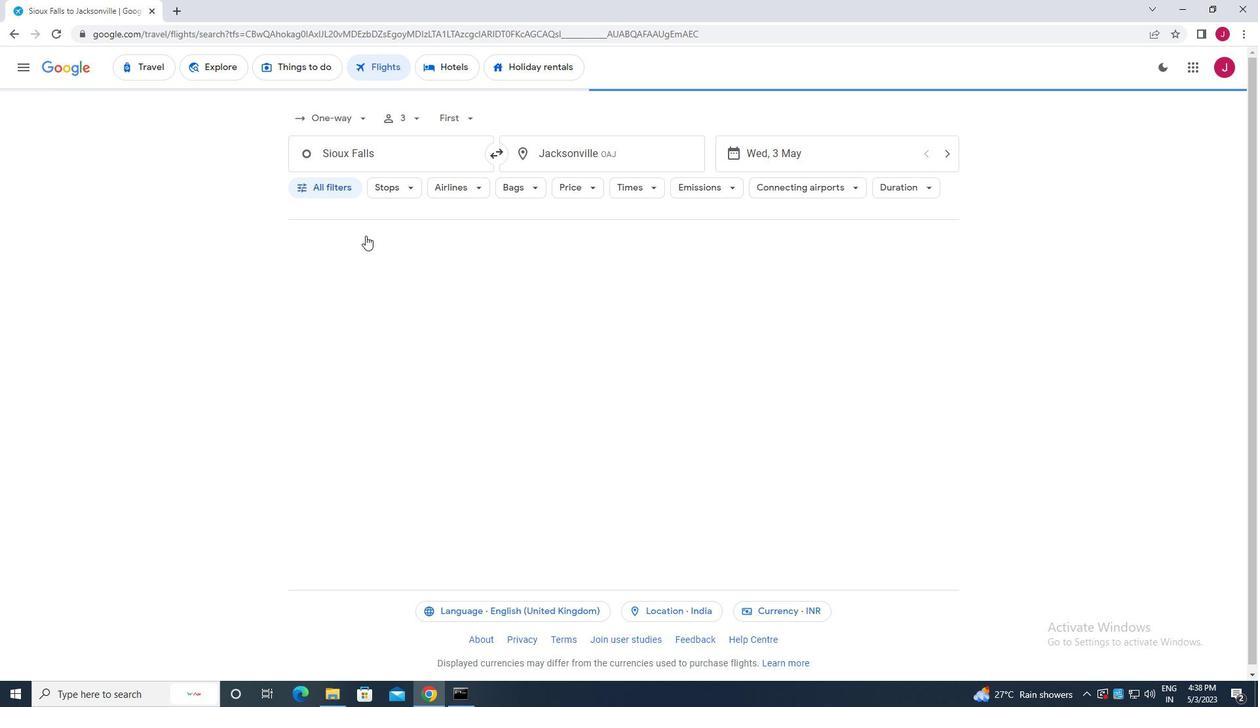
Action: Mouse moved to (369, 245)
Screenshot: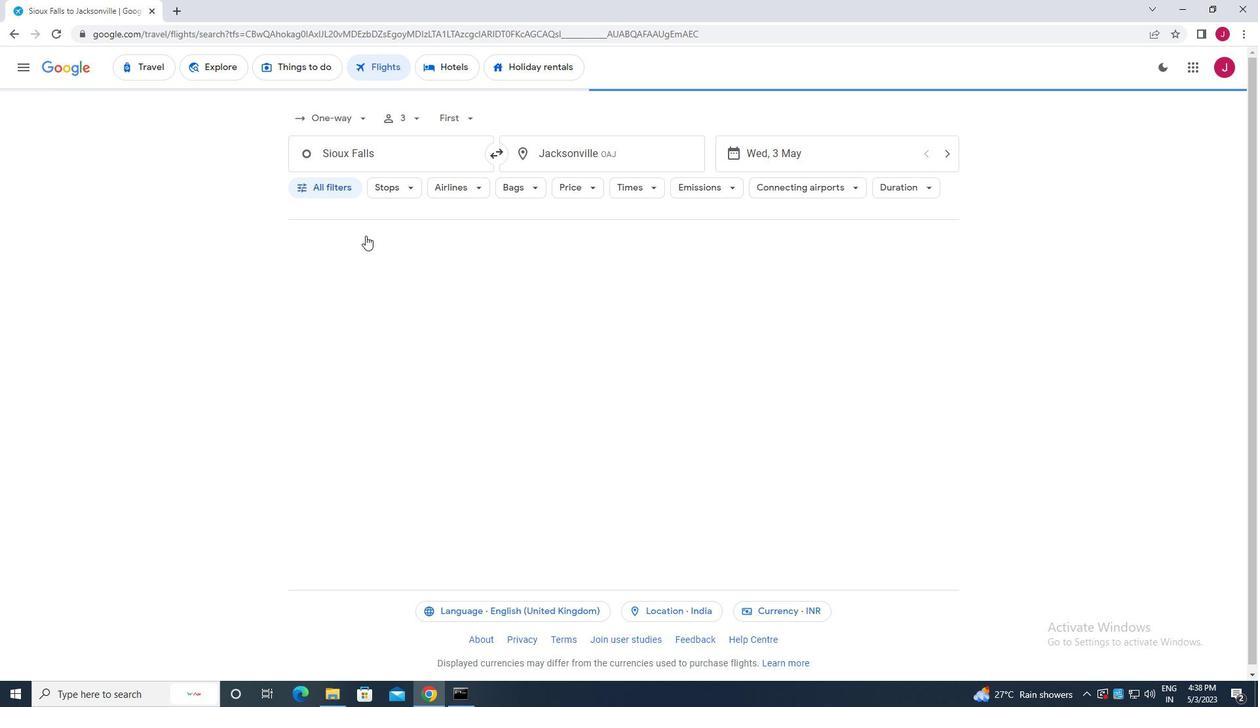 
Action: Mouse scrolled (369, 244) with delta (0, 0)
Screenshot: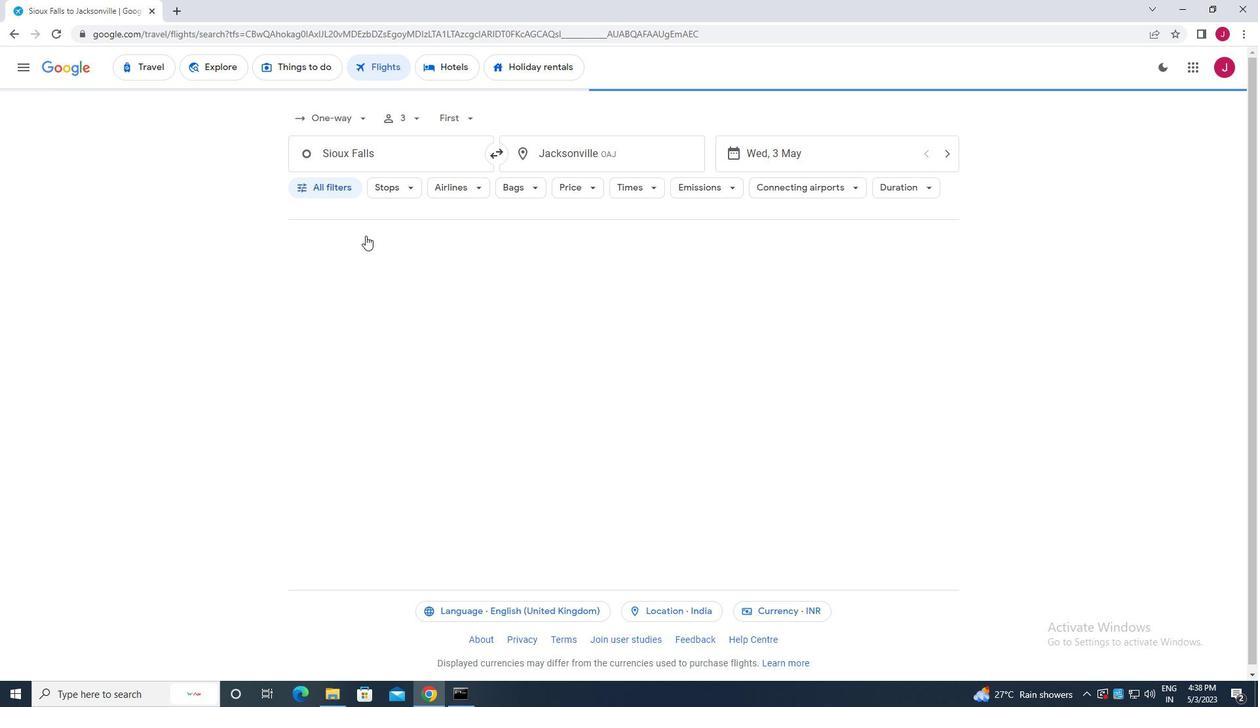 
Action: Mouse moved to (418, 325)
Screenshot: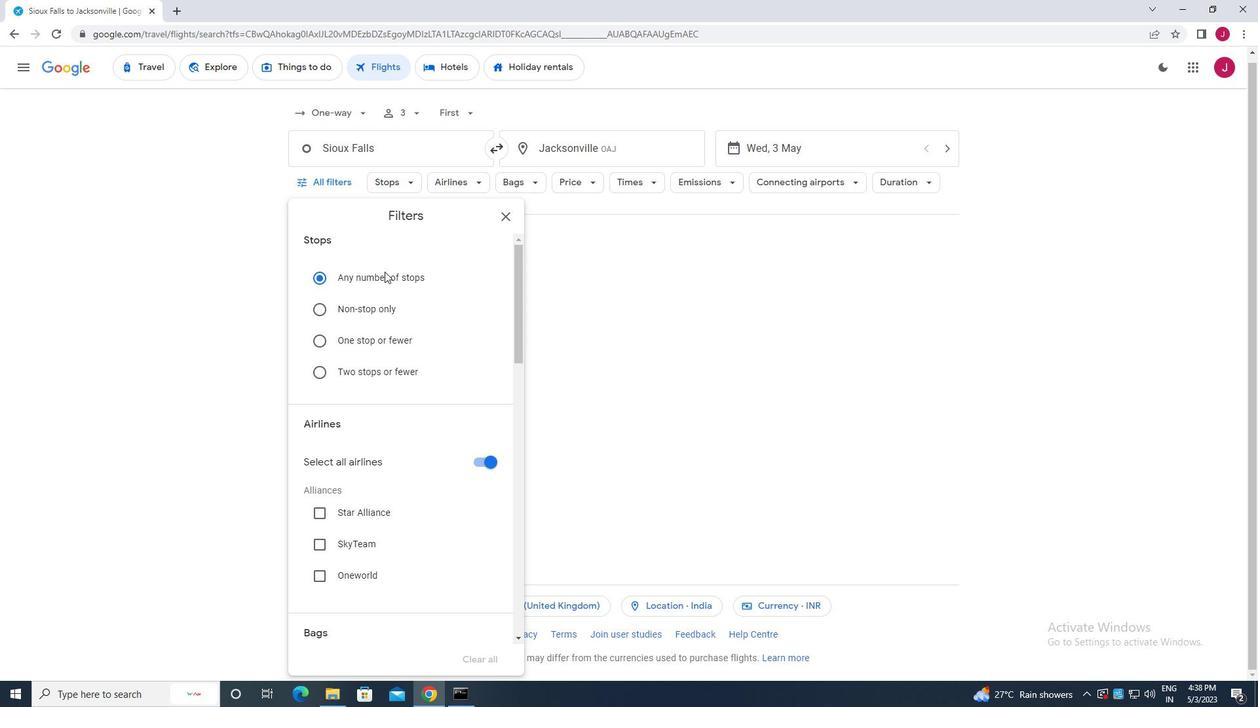 
Action: Mouse scrolled (418, 324) with delta (0, 0)
Screenshot: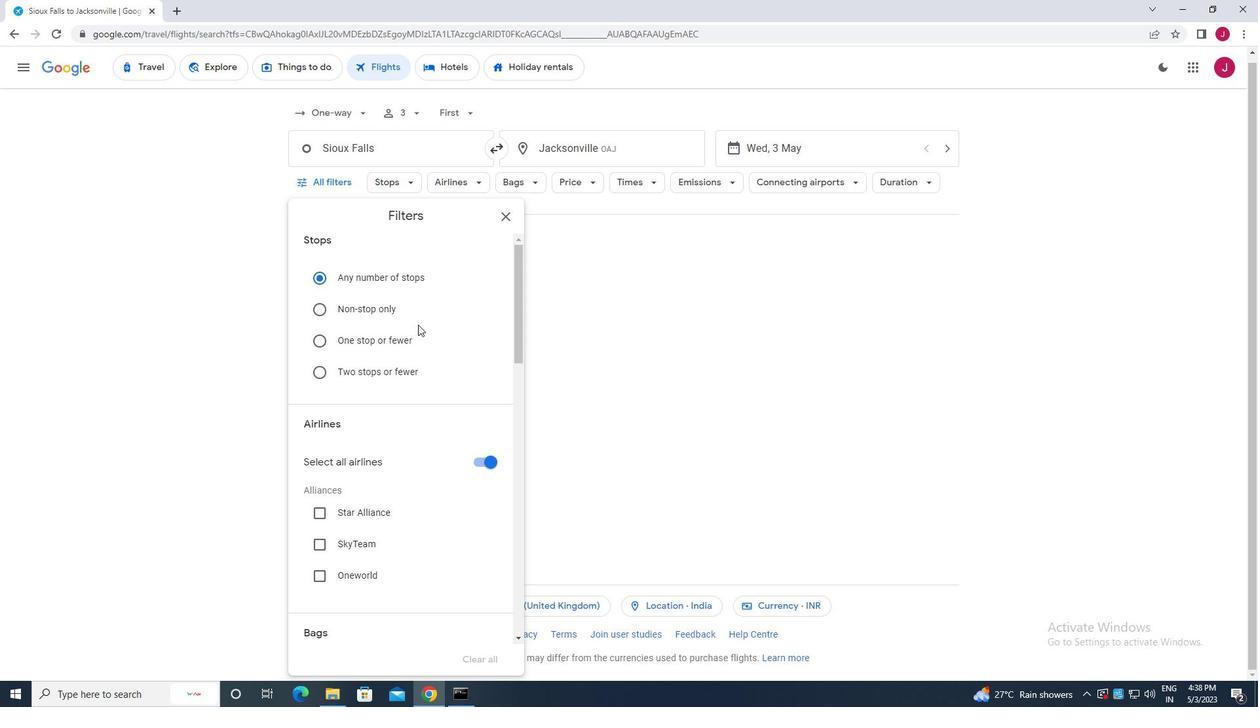 
Action: Mouse scrolled (418, 324) with delta (0, 0)
Screenshot: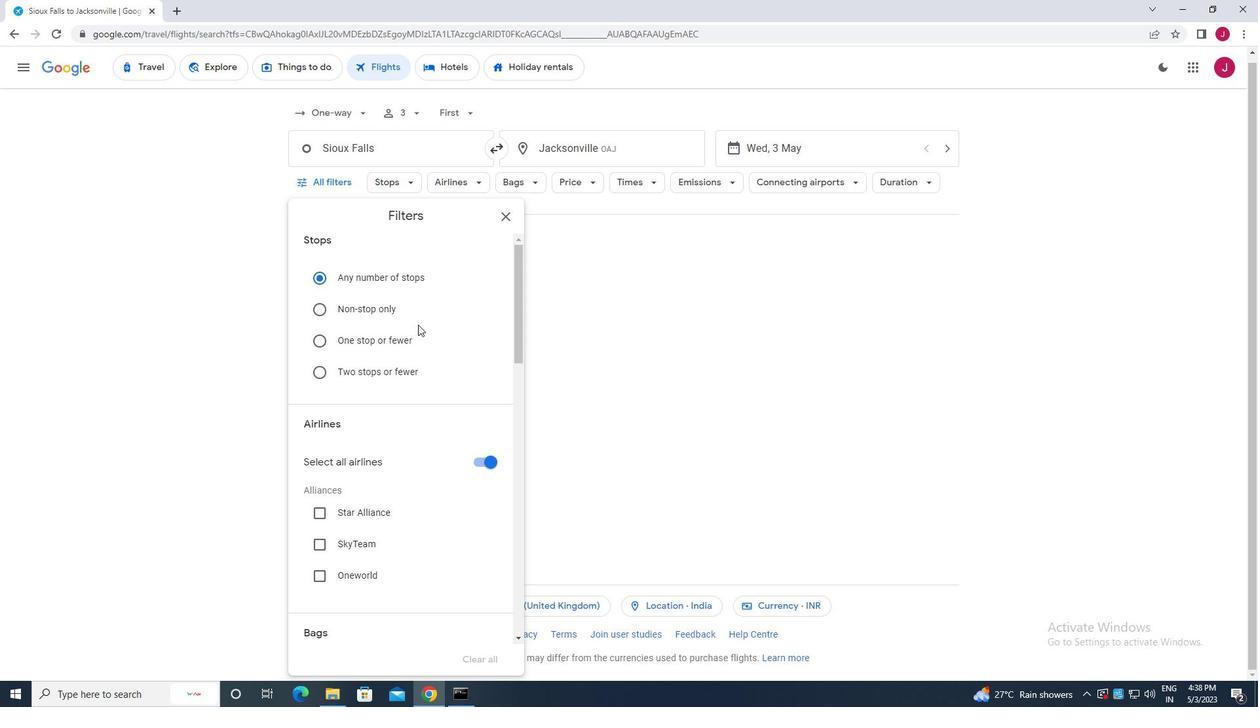 
Action: Mouse moved to (485, 332)
Screenshot: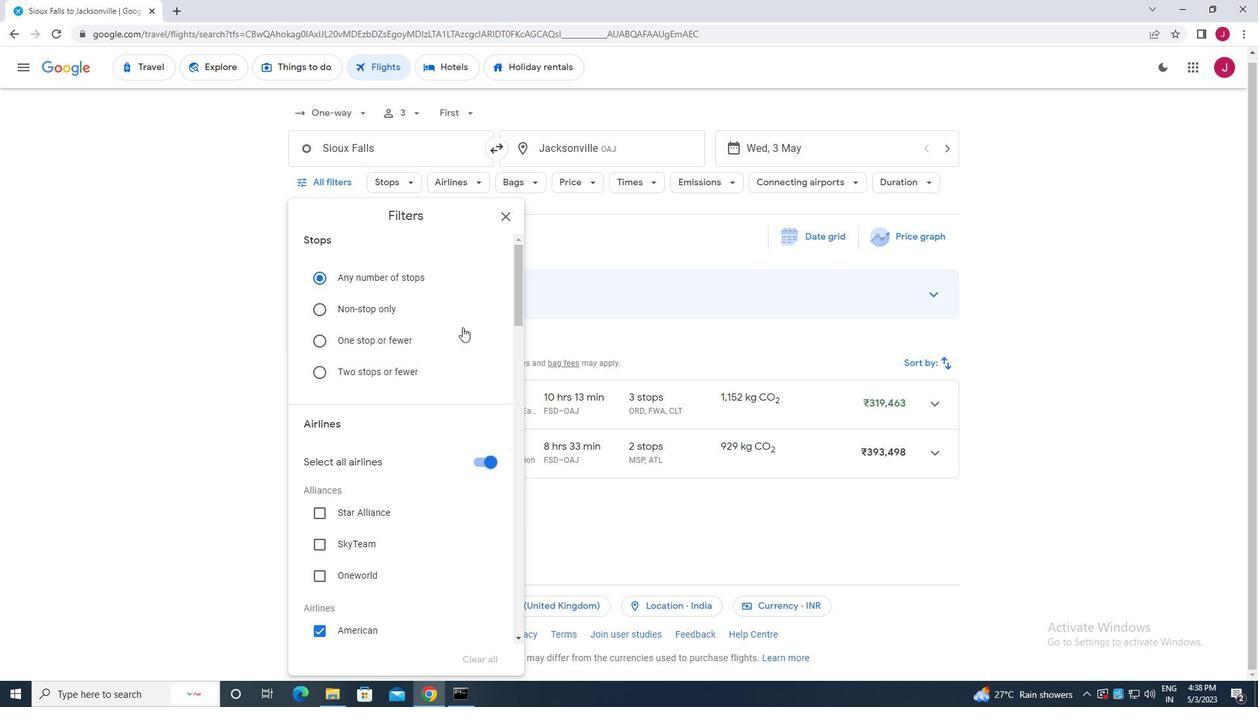 
Action: Mouse scrolled (485, 332) with delta (0, 0)
Screenshot: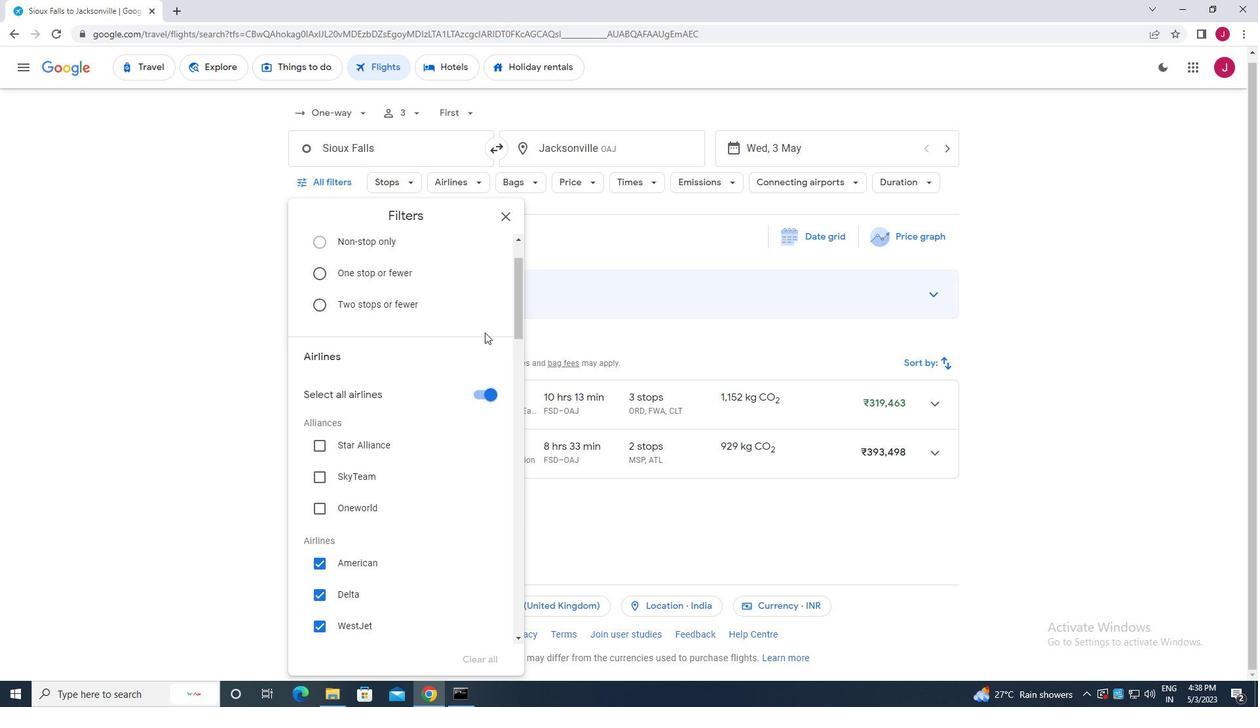 
Action: Mouse moved to (479, 264)
Screenshot: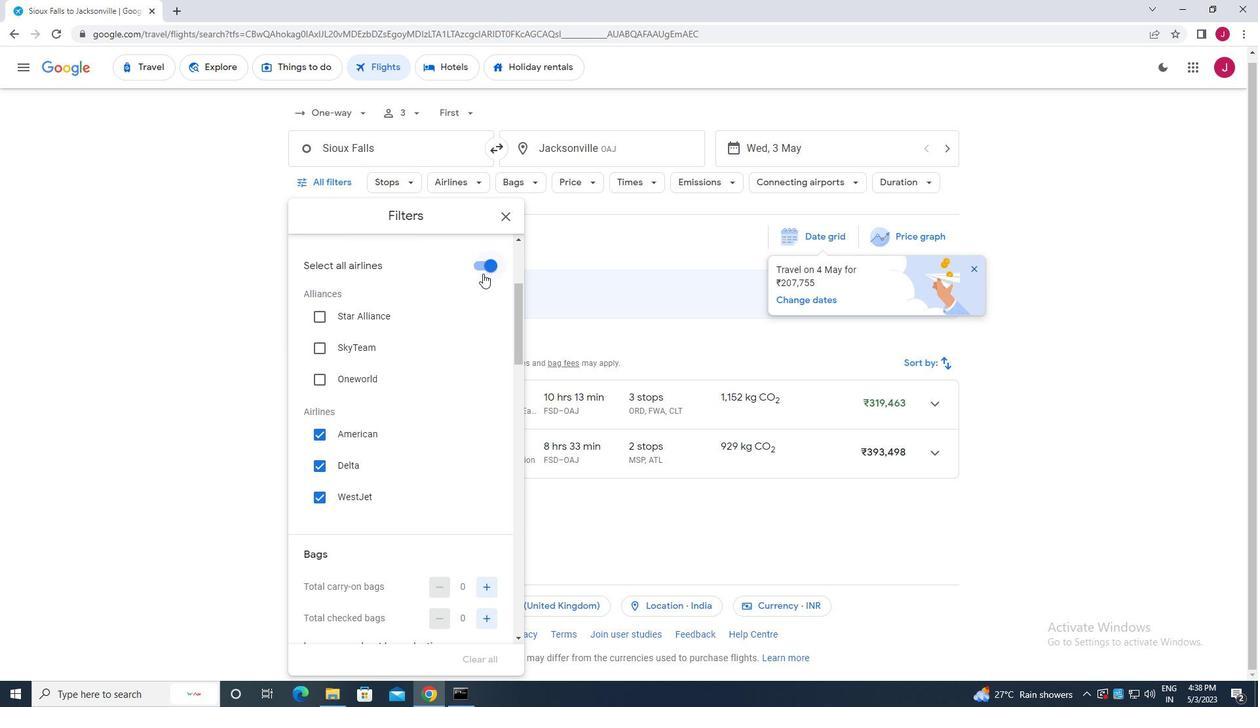 
Action: Mouse pressed left at (479, 264)
Screenshot: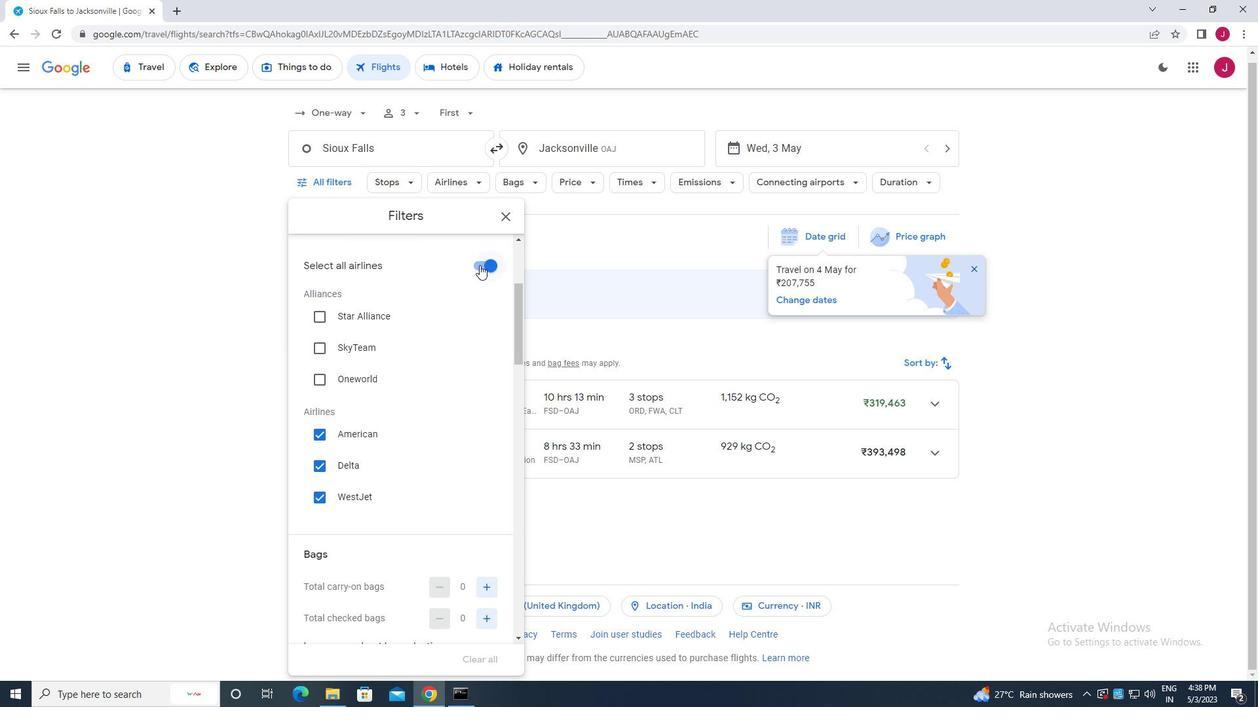 
Action: Mouse moved to (479, 264)
Screenshot: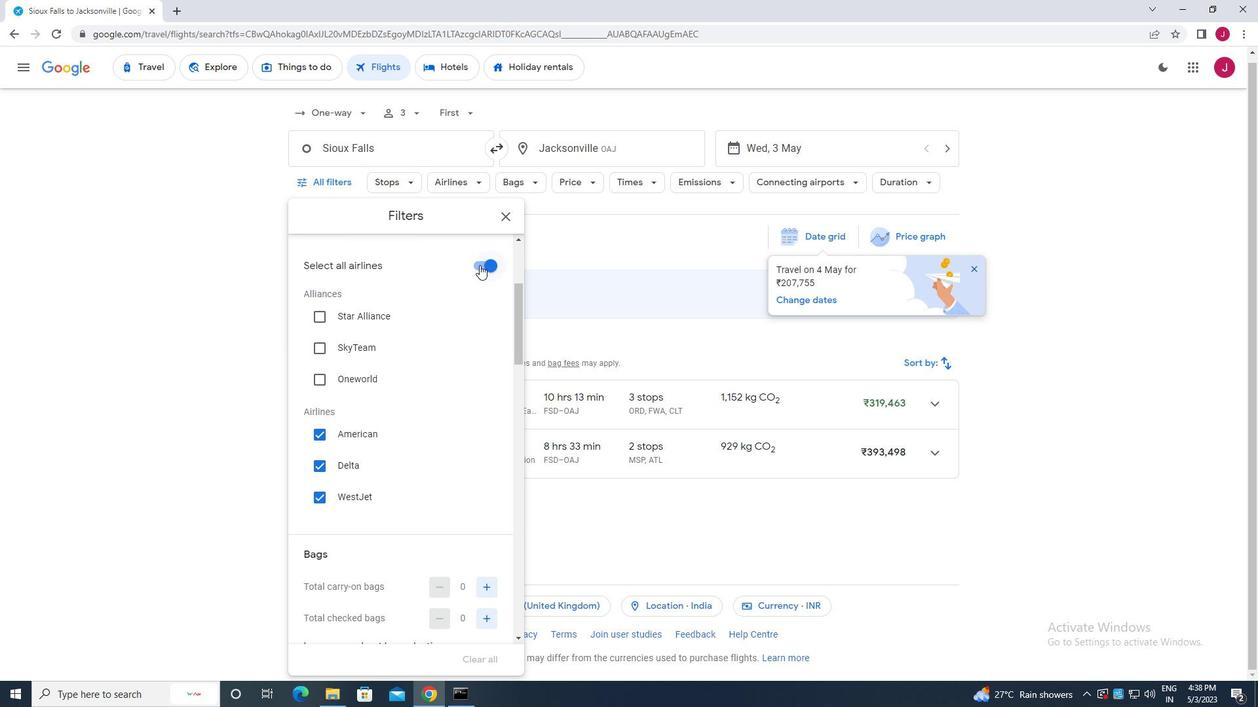 
Action: Mouse scrolled (479, 263) with delta (0, 0)
Screenshot: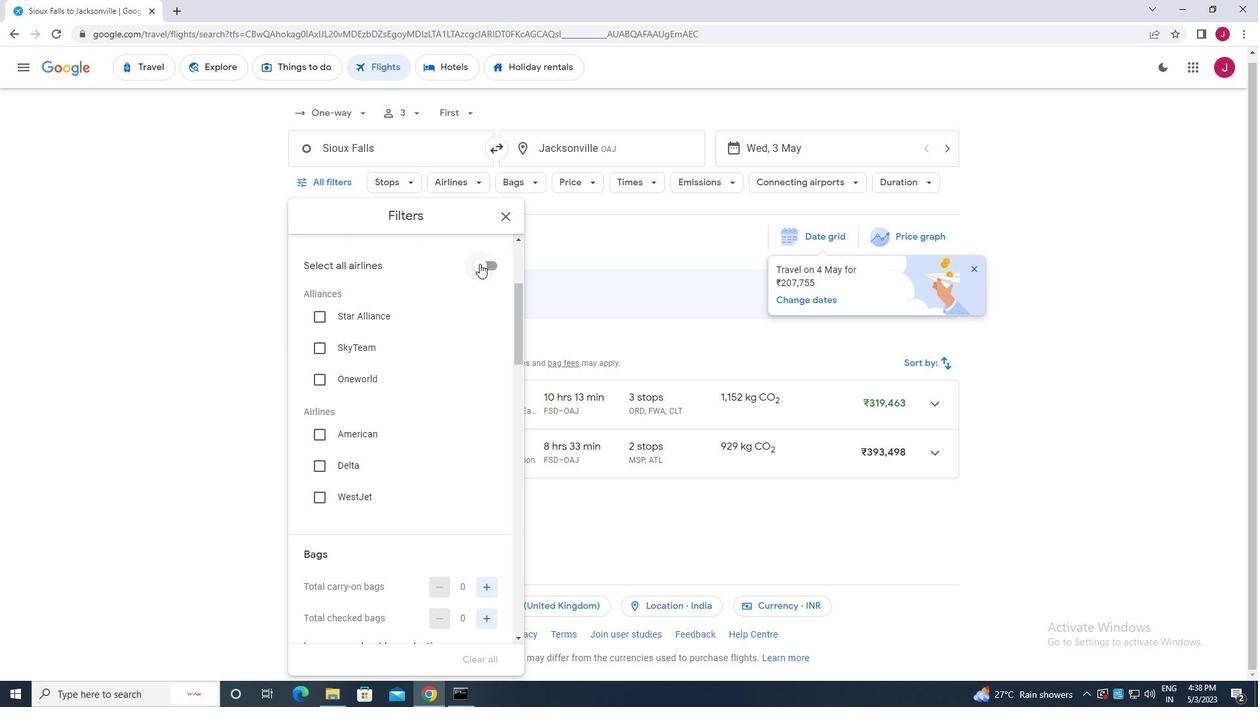 
Action: Mouse moved to (471, 315)
Screenshot: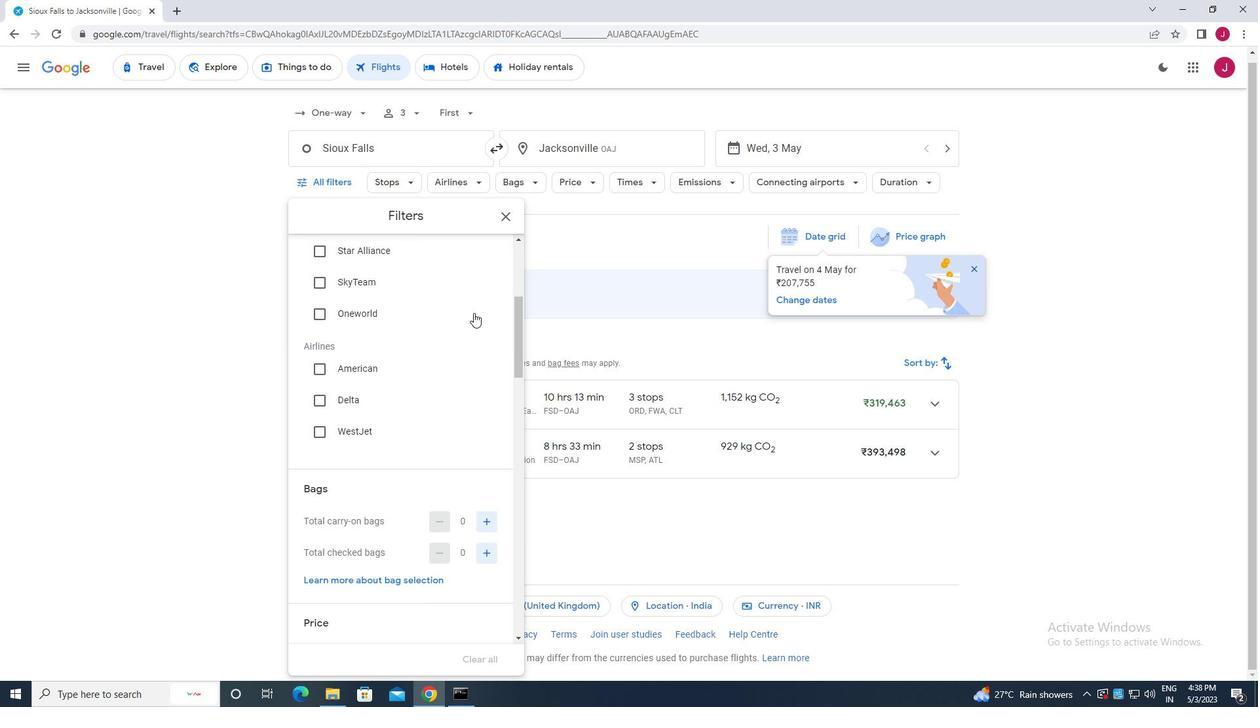 
Action: Mouse scrolled (471, 314) with delta (0, 0)
Screenshot: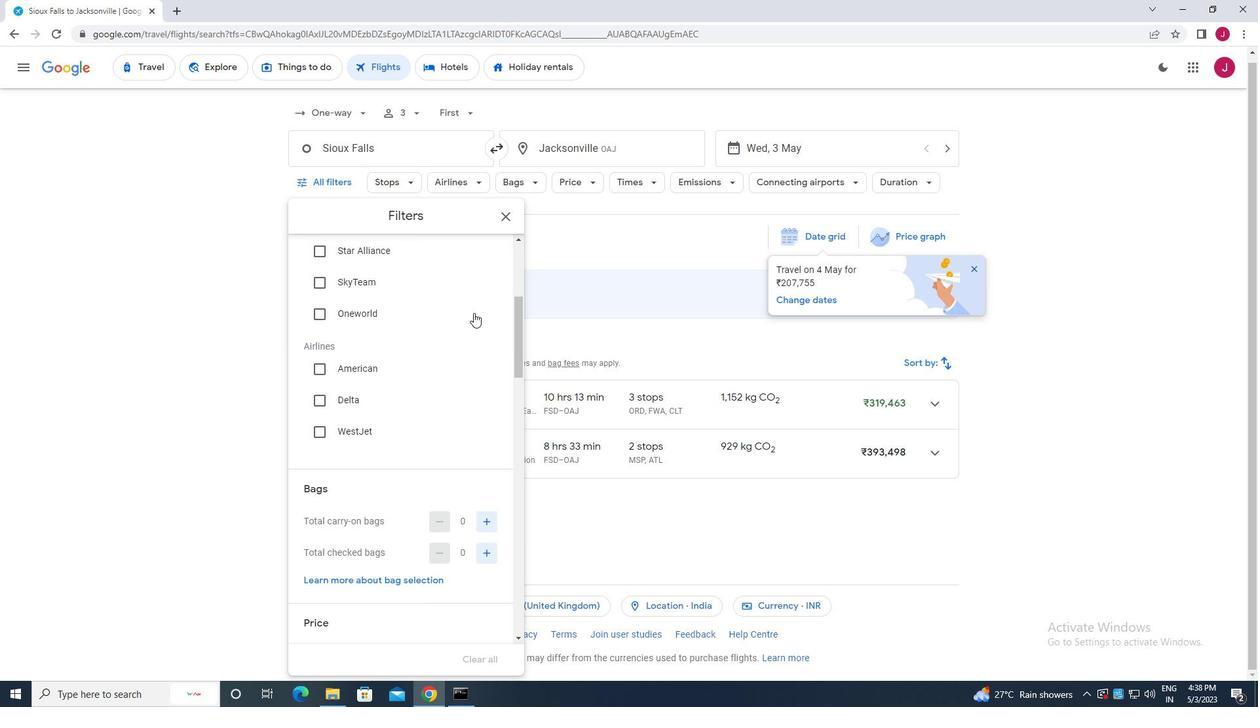 
Action: Mouse scrolled (471, 314) with delta (0, 0)
Screenshot: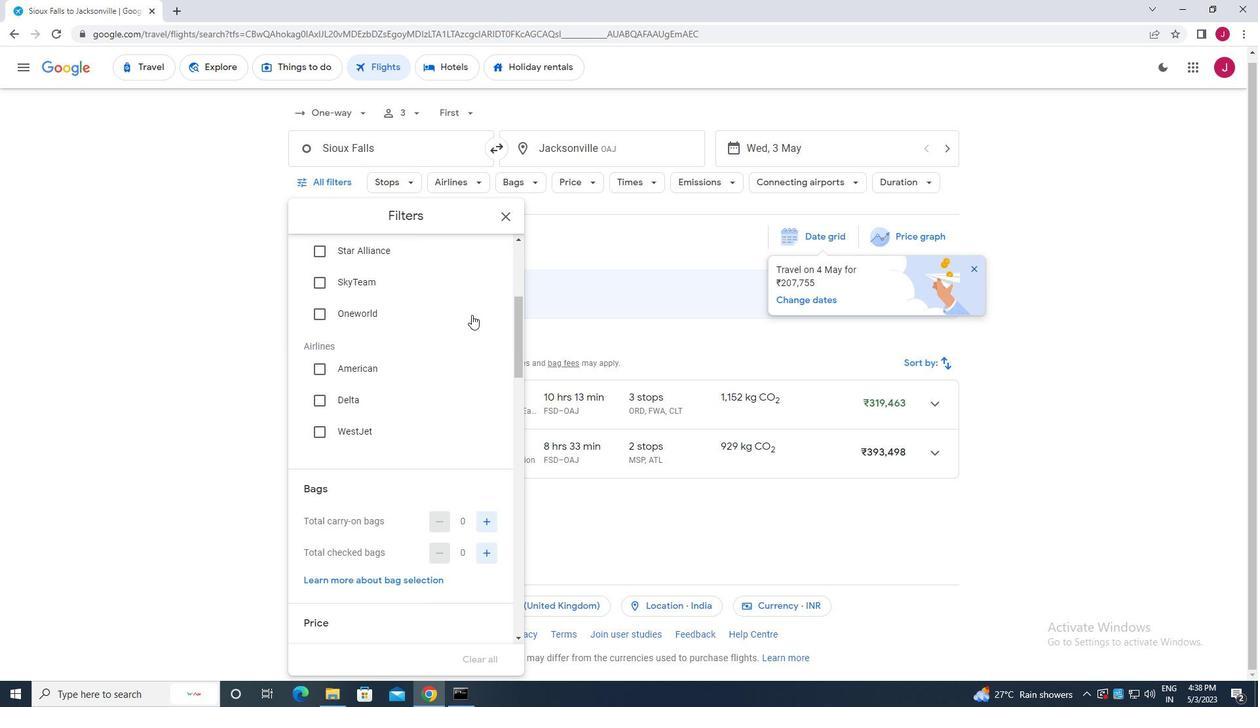 
Action: Mouse moved to (473, 315)
Screenshot: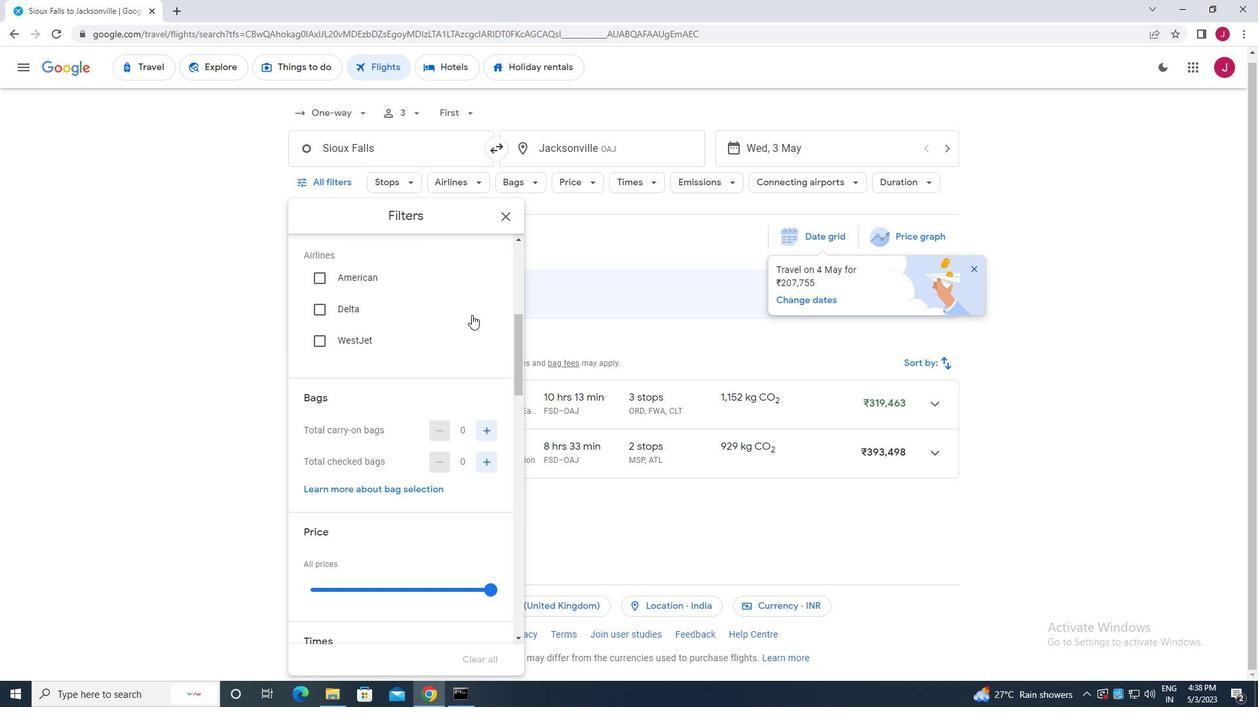 
Action: Mouse scrolled (473, 314) with delta (0, 0)
Screenshot: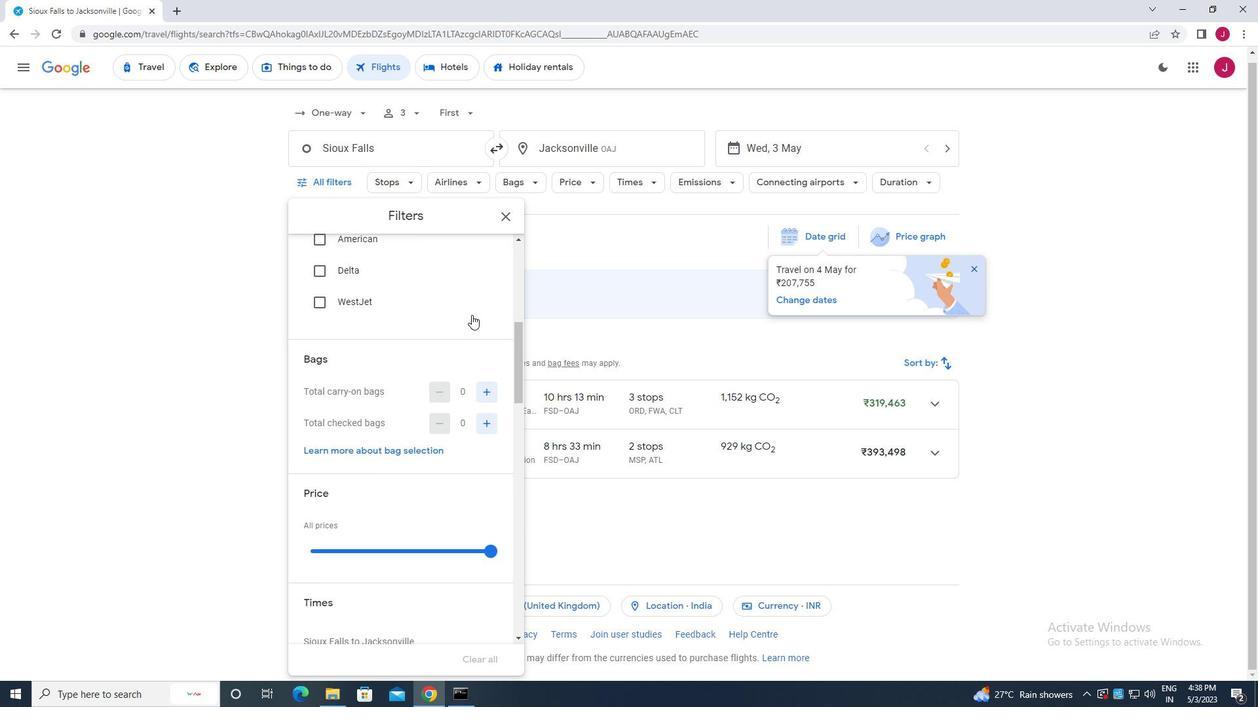 
Action: Mouse moved to (486, 329)
Screenshot: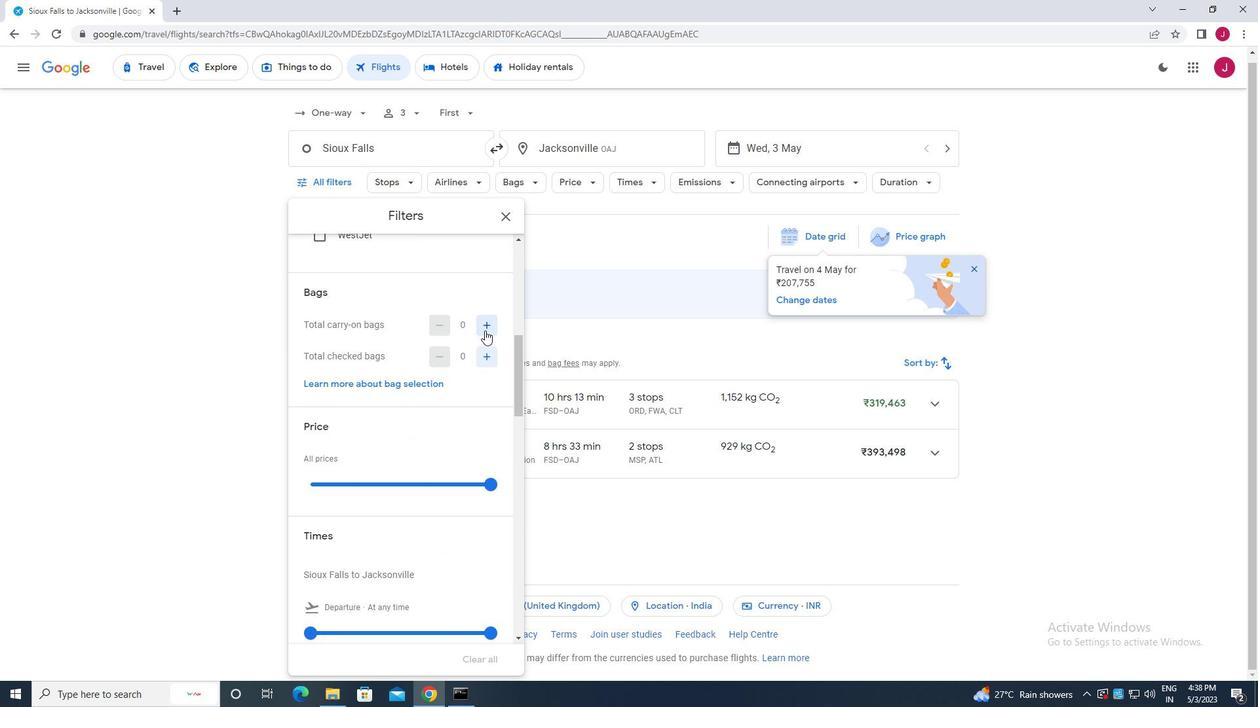 
Action: Mouse pressed left at (486, 329)
Screenshot: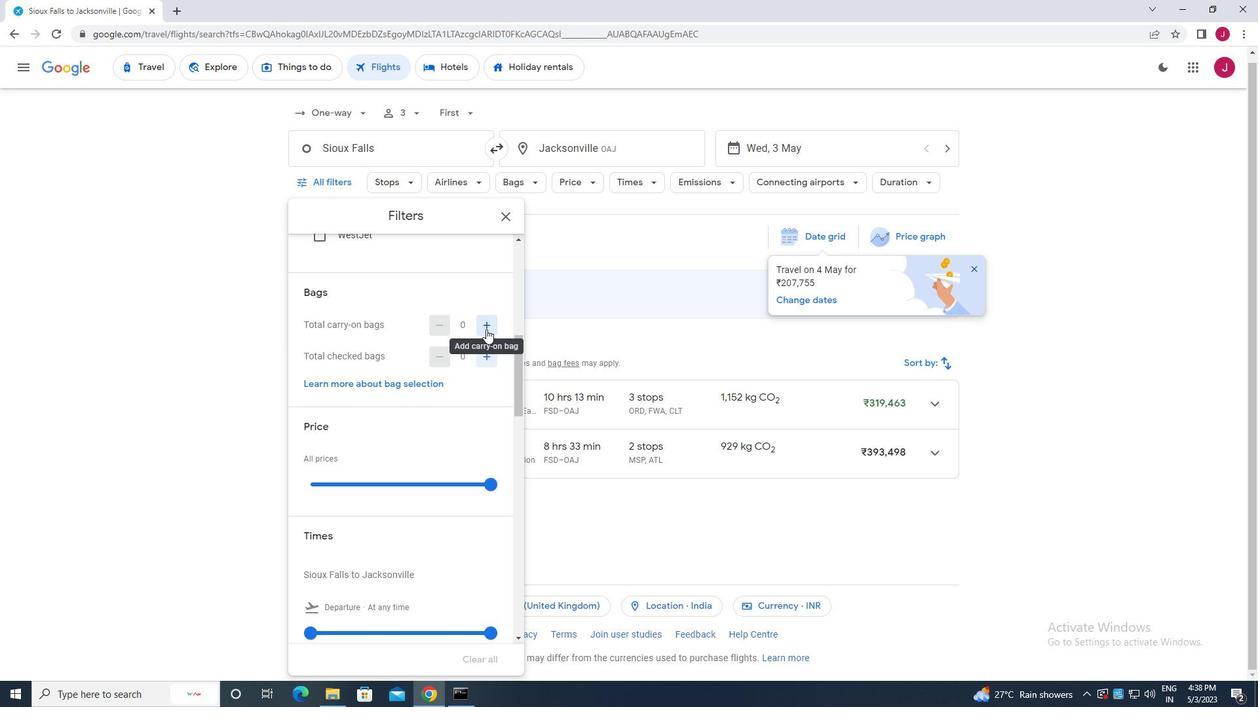 
Action: Mouse moved to (418, 308)
Screenshot: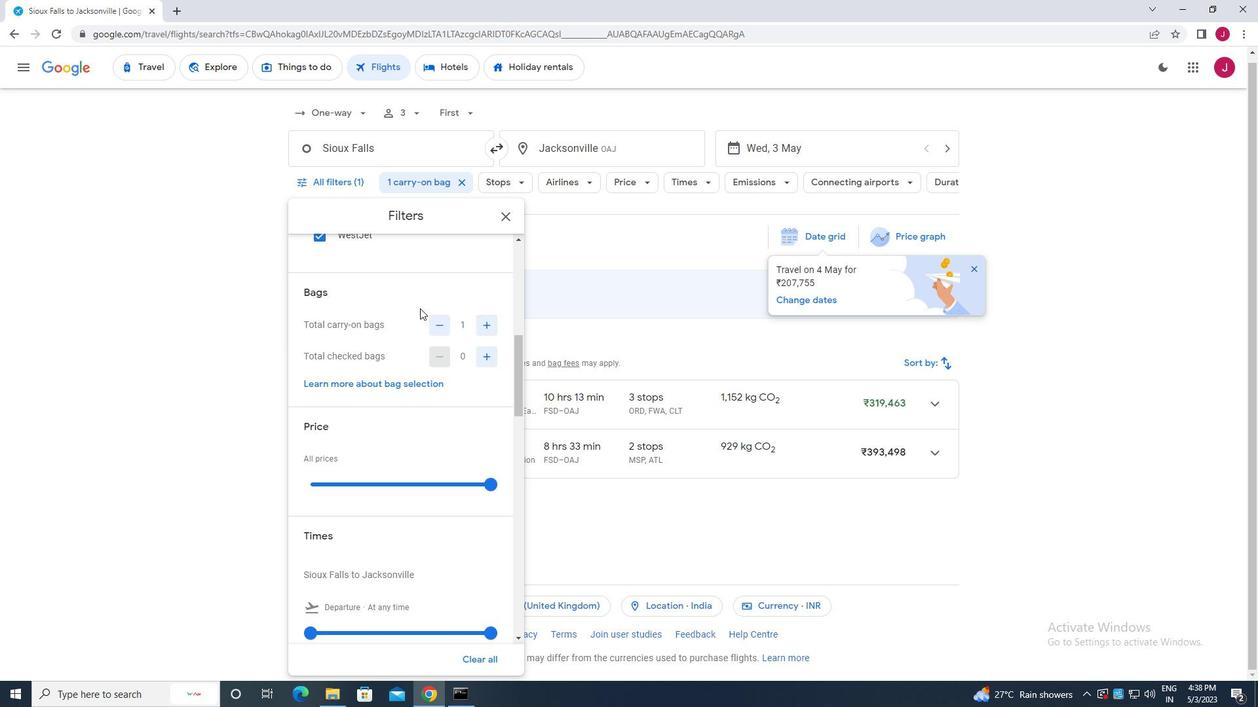 
Action: Mouse scrolled (418, 309) with delta (0, 0)
Screenshot: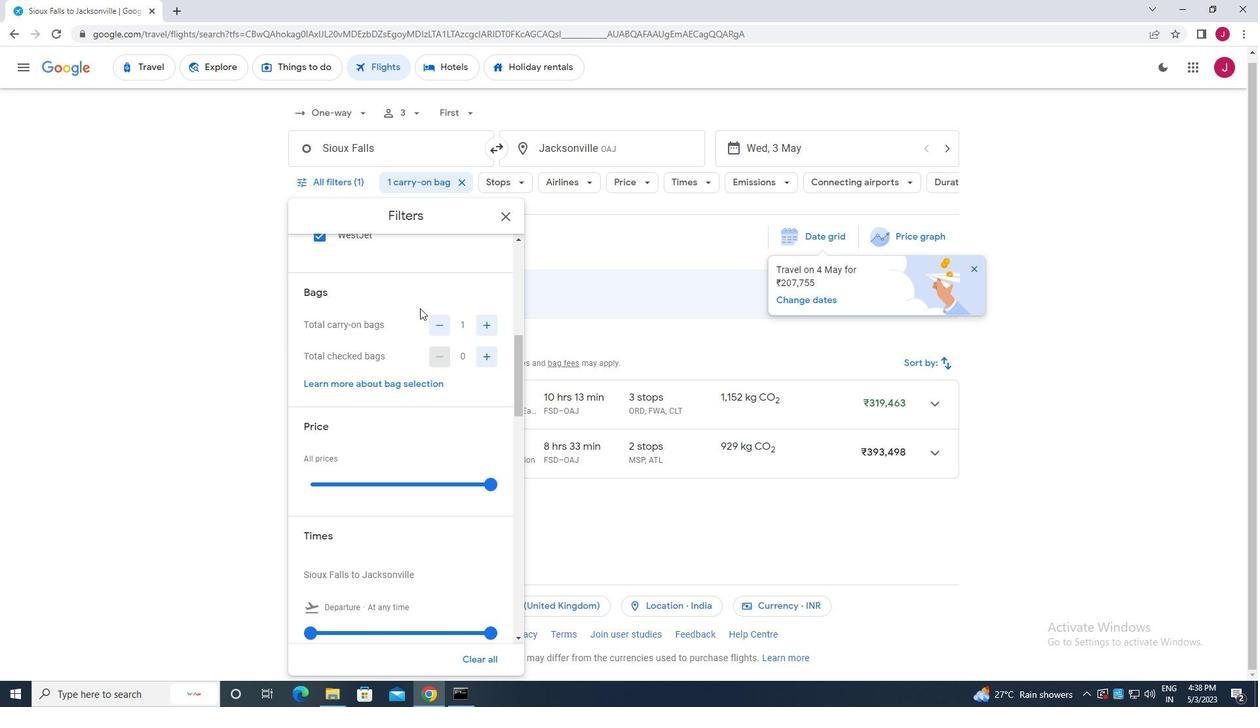 
Action: Mouse scrolled (418, 309) with delta (0, 0)
Screenshot: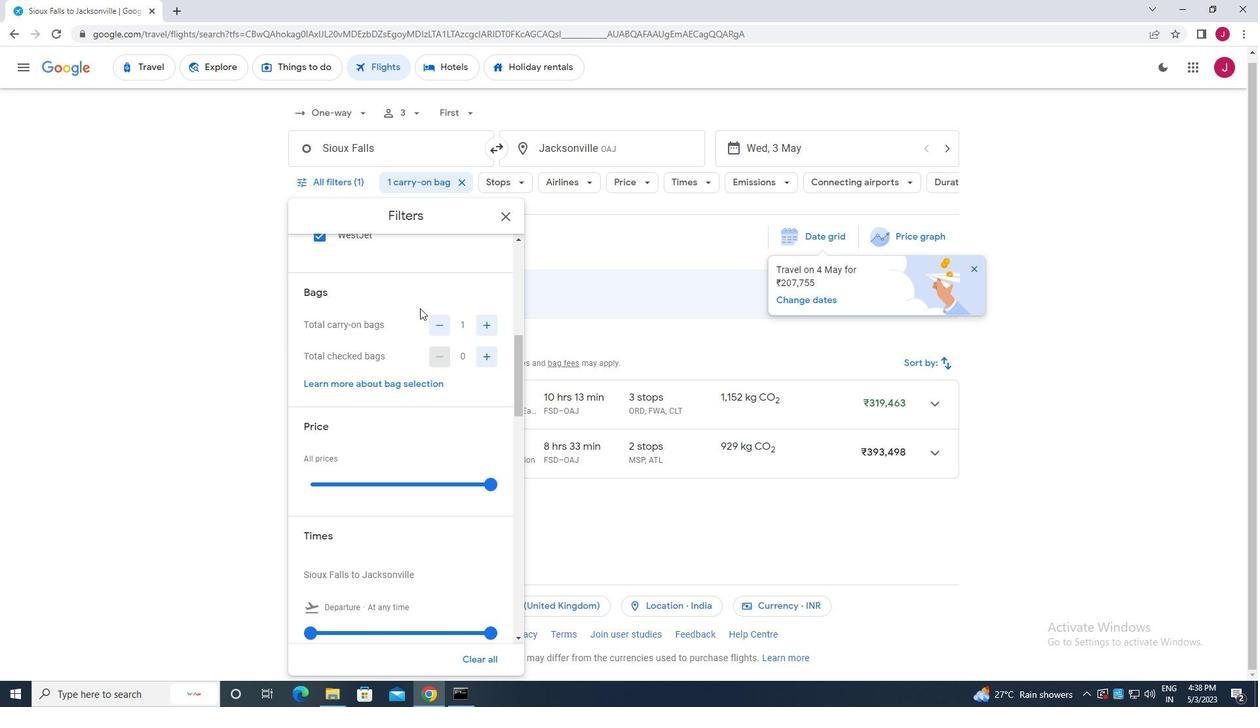 
Action: Mouse moved to (418, 311)
Screenshot: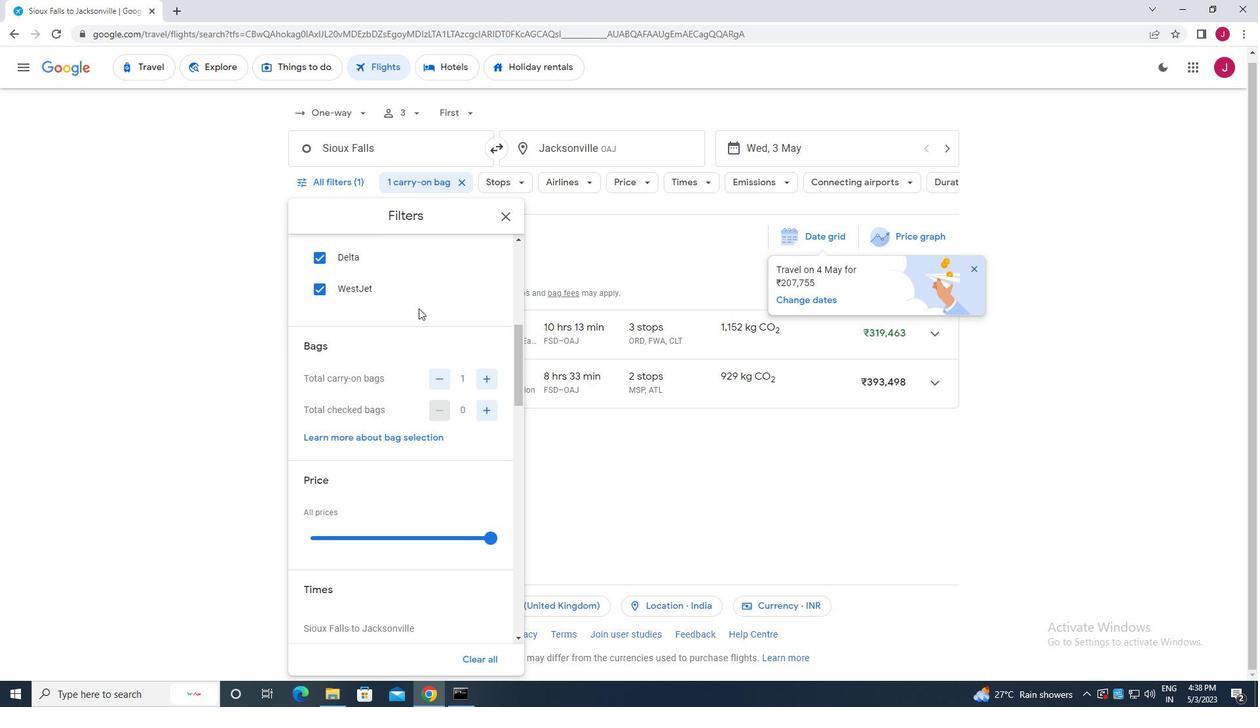 
Action: Mouse scrolled (418, 312) with delta (0, 0)
Screenshot: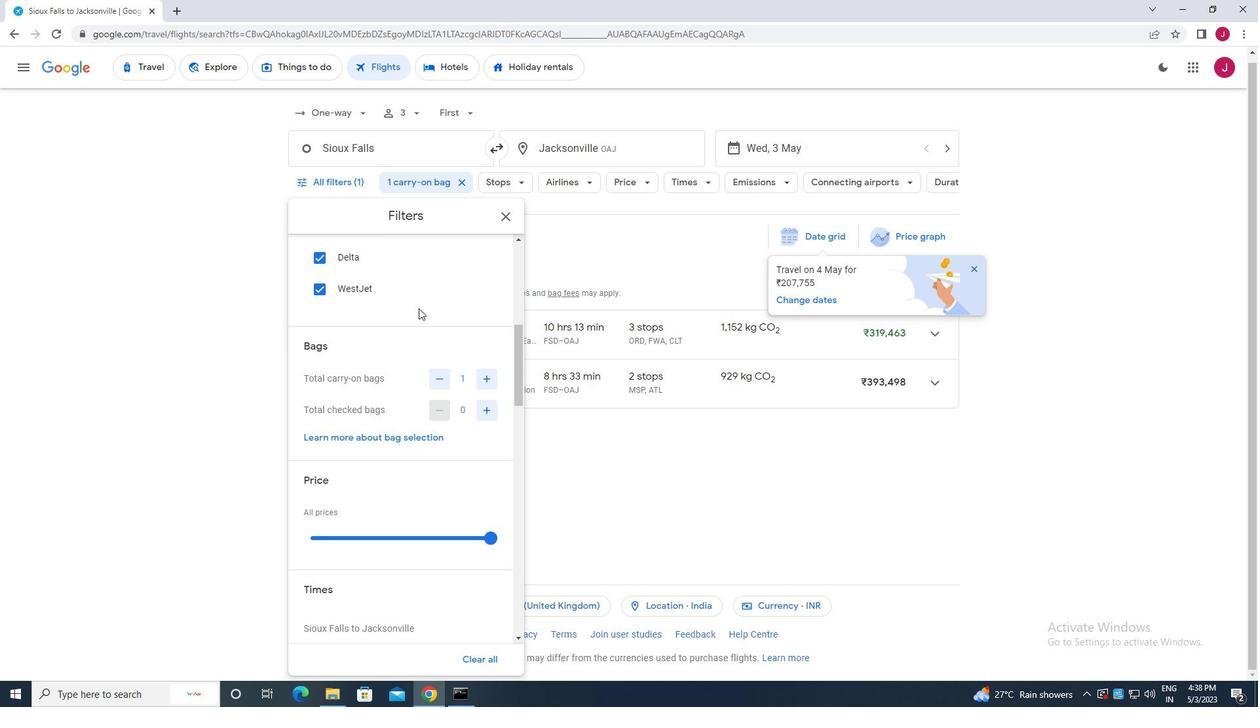 
Action: Mouse scrolled (418, 312) with delta (0, 0)
Screenshot: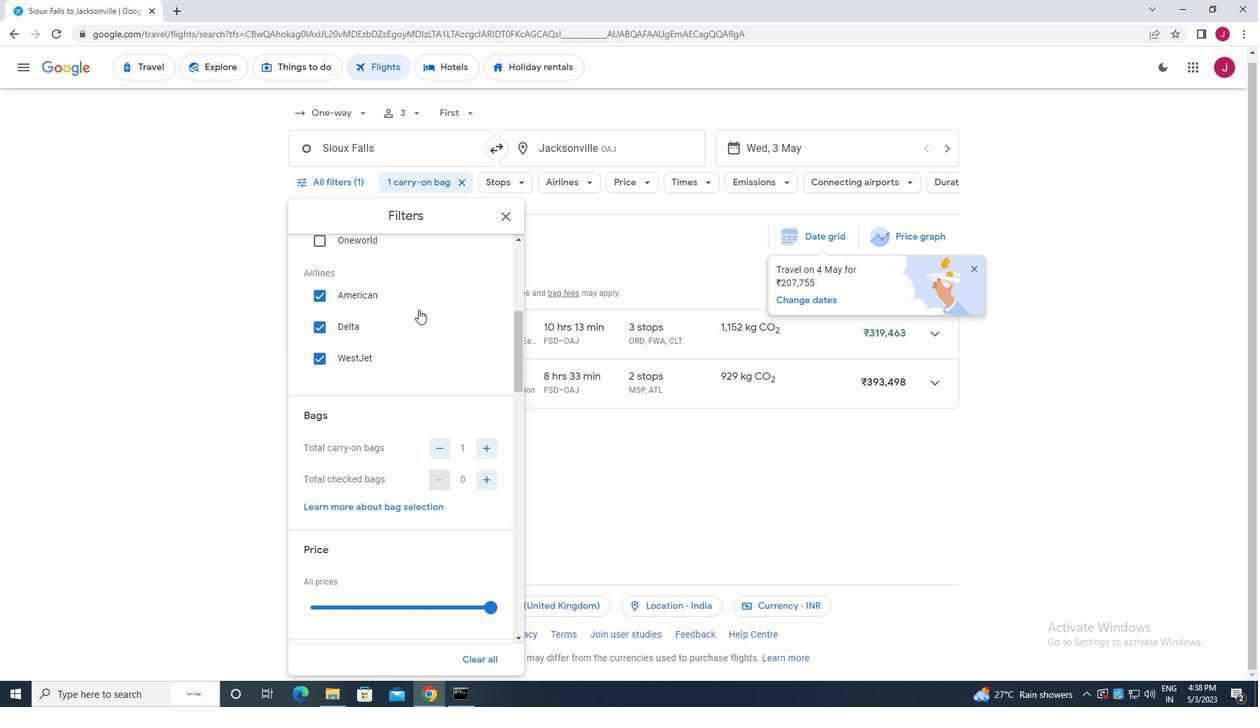 
Action: Mouse moved to (414, 323)
Screenshot: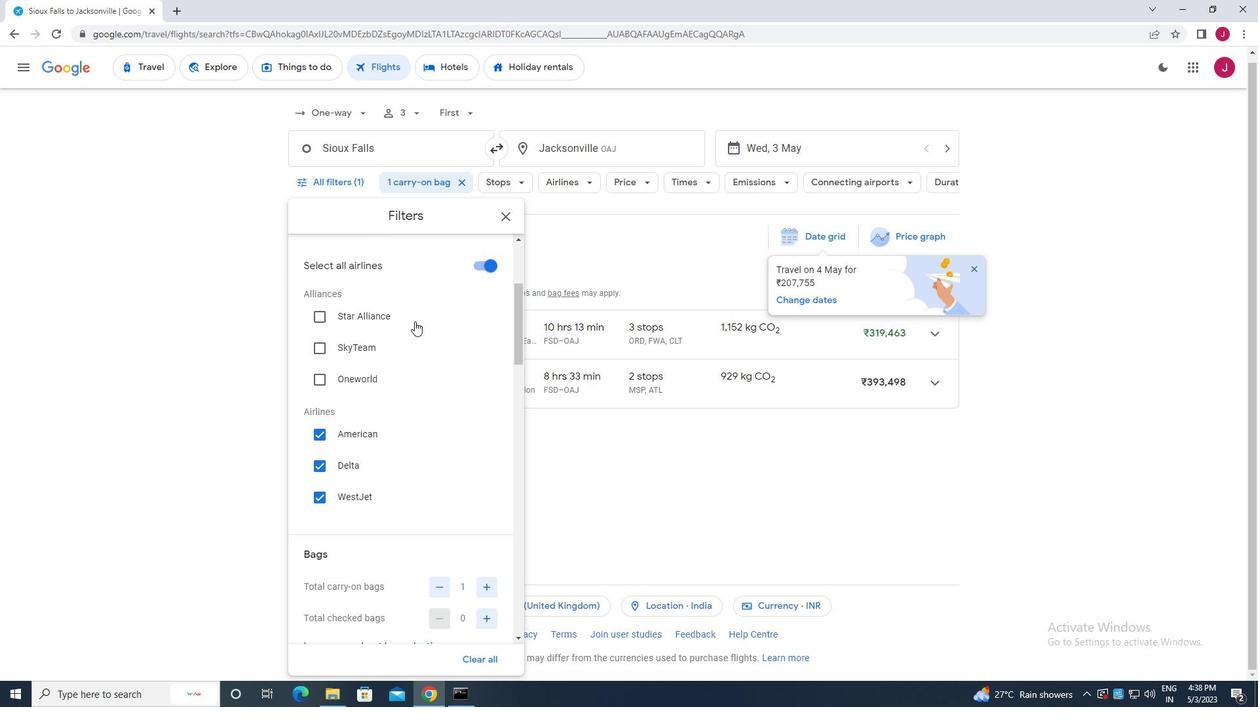 
Action: Mouse scrolled (414, 323) with delta (0, 0)
Screenshot: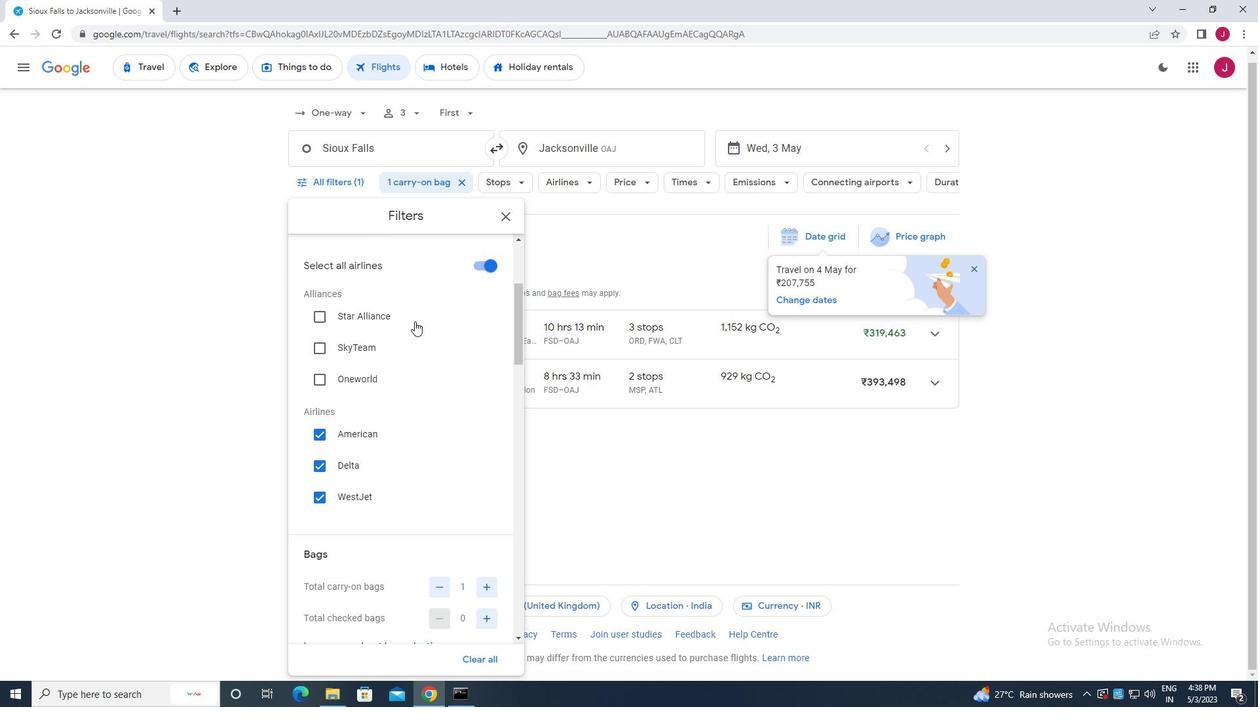 
Action: Mouse moved to (367, 414)
Screenshot: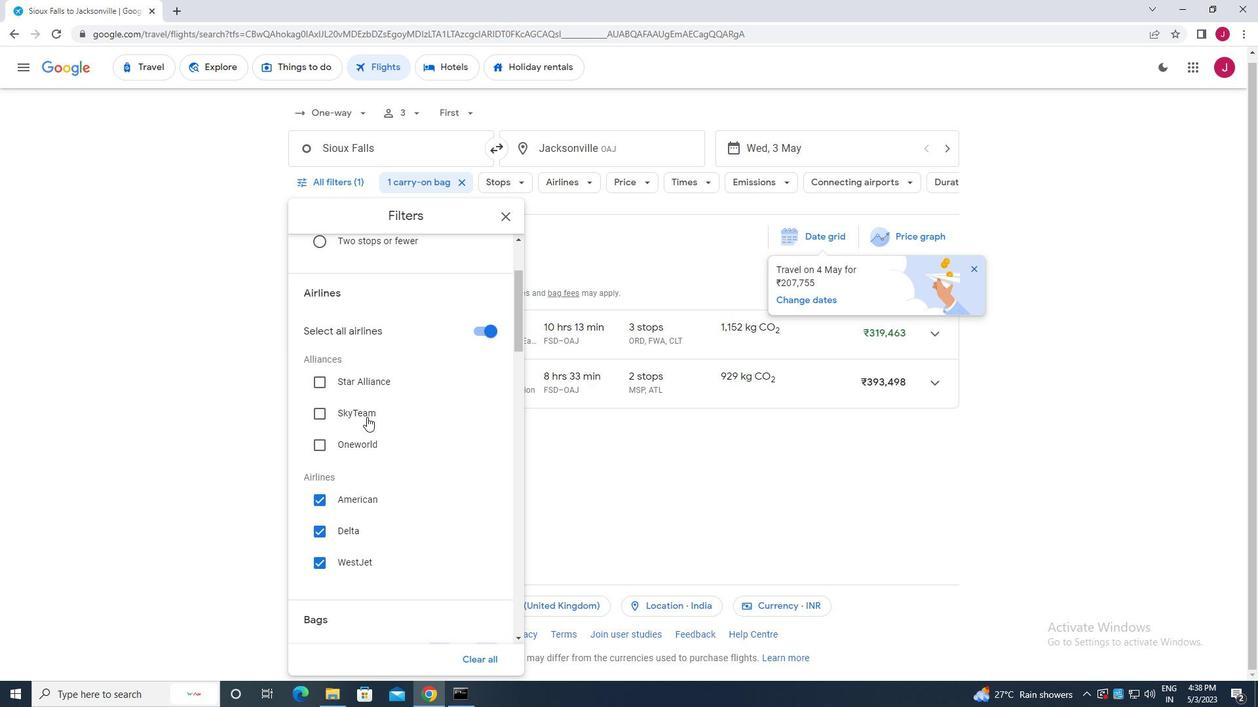 
Action: Mouse scrolled (367, 414) with delta (0, 0)
Screenshot: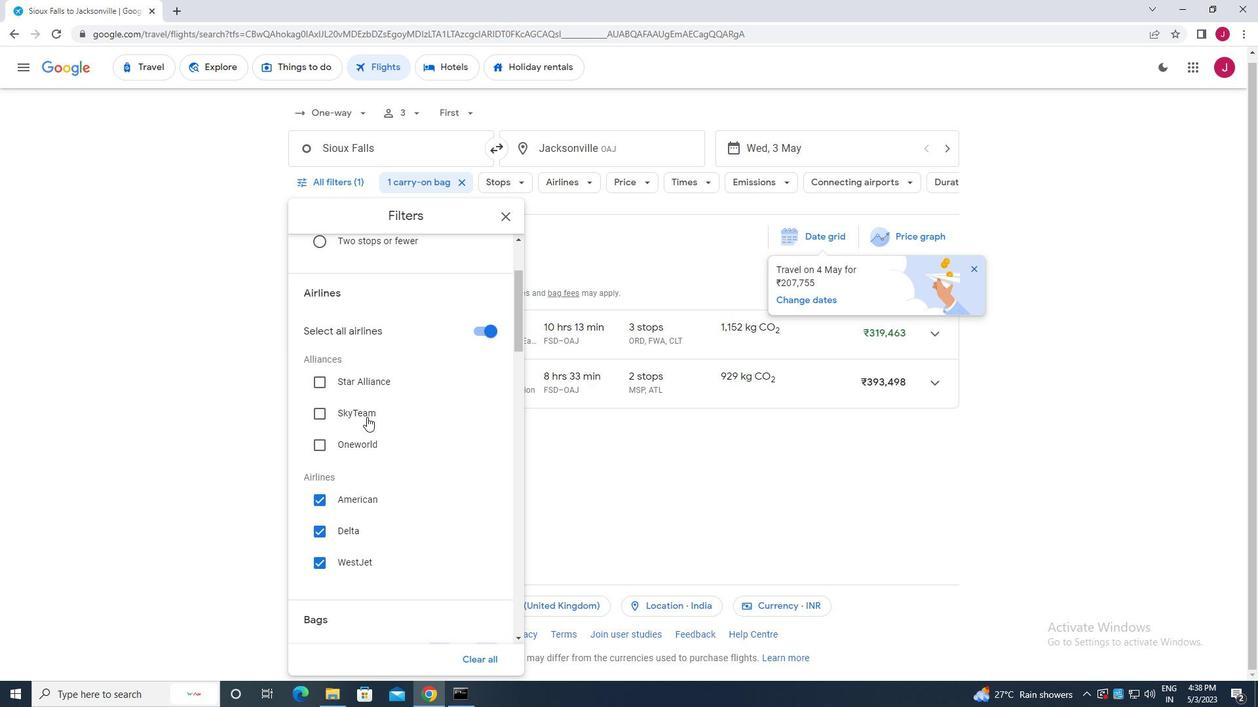
Action: Mouse scrolled (367, 414) with delta (0, 0)
Screenshot: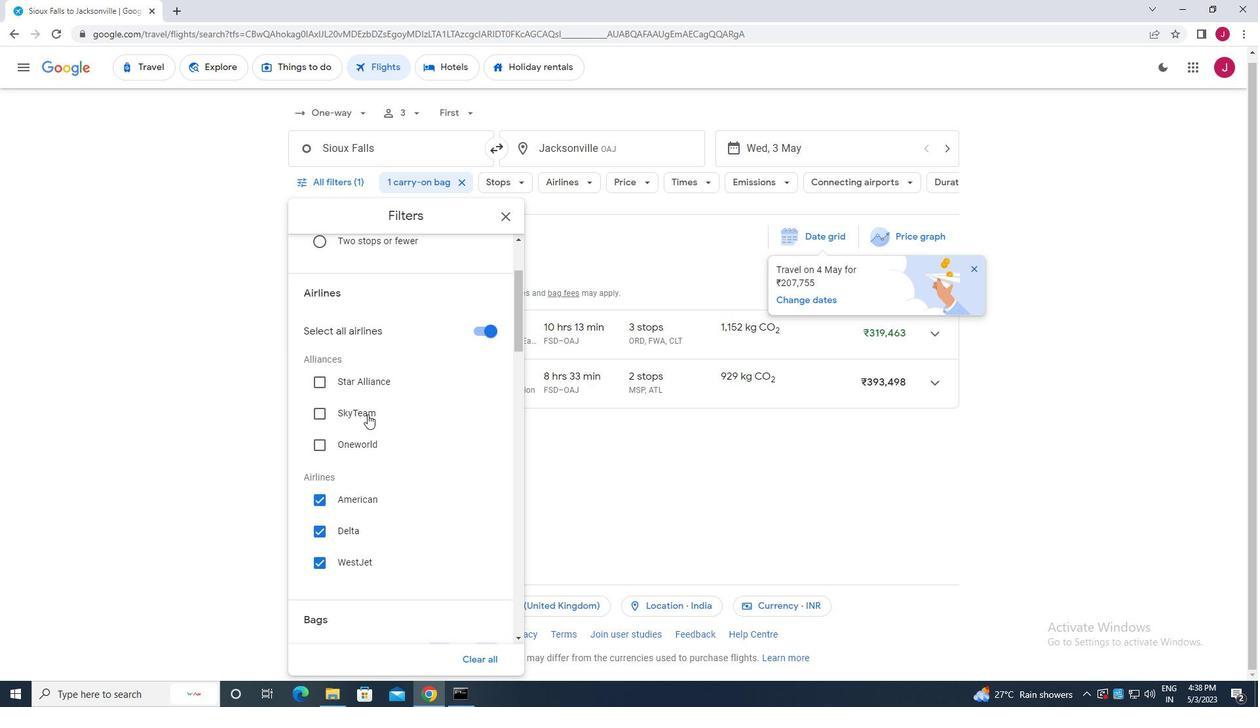 
Action: Mouse scrolled (367, 413) with delta (0, 0)
Screenshot: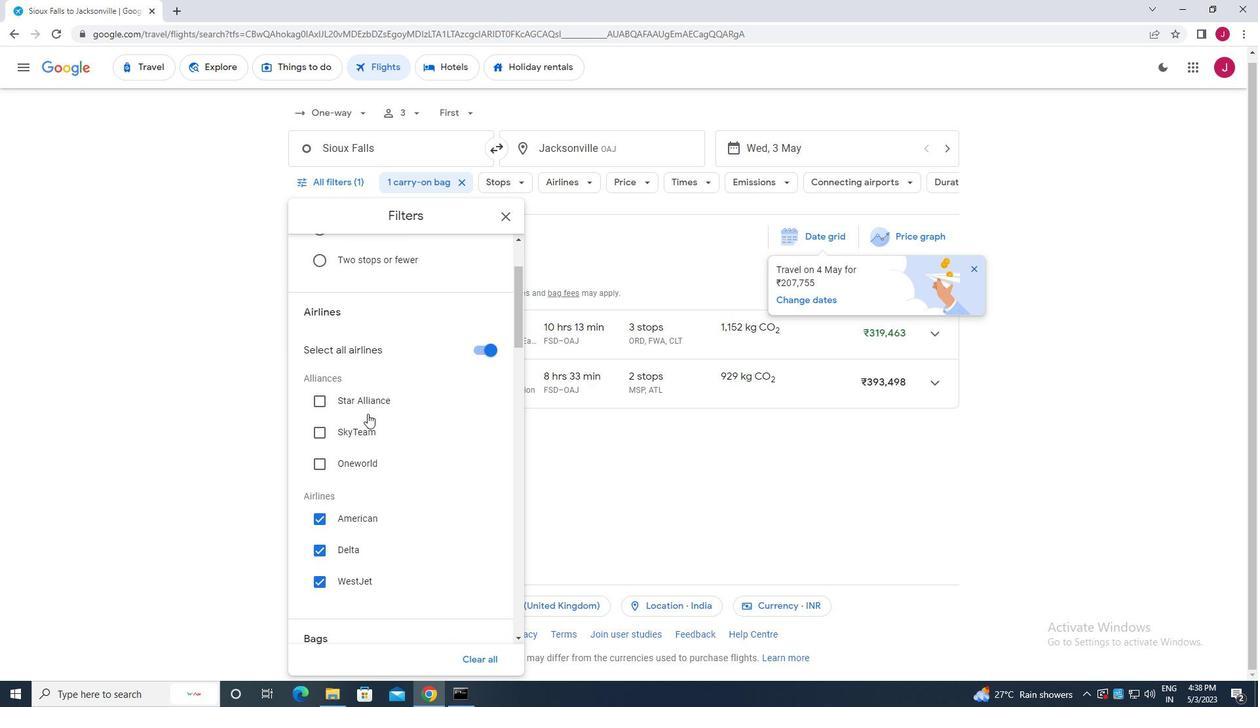 
Action: Mouse scrolled (367, 413) with delta (0, 0)
Screenshot: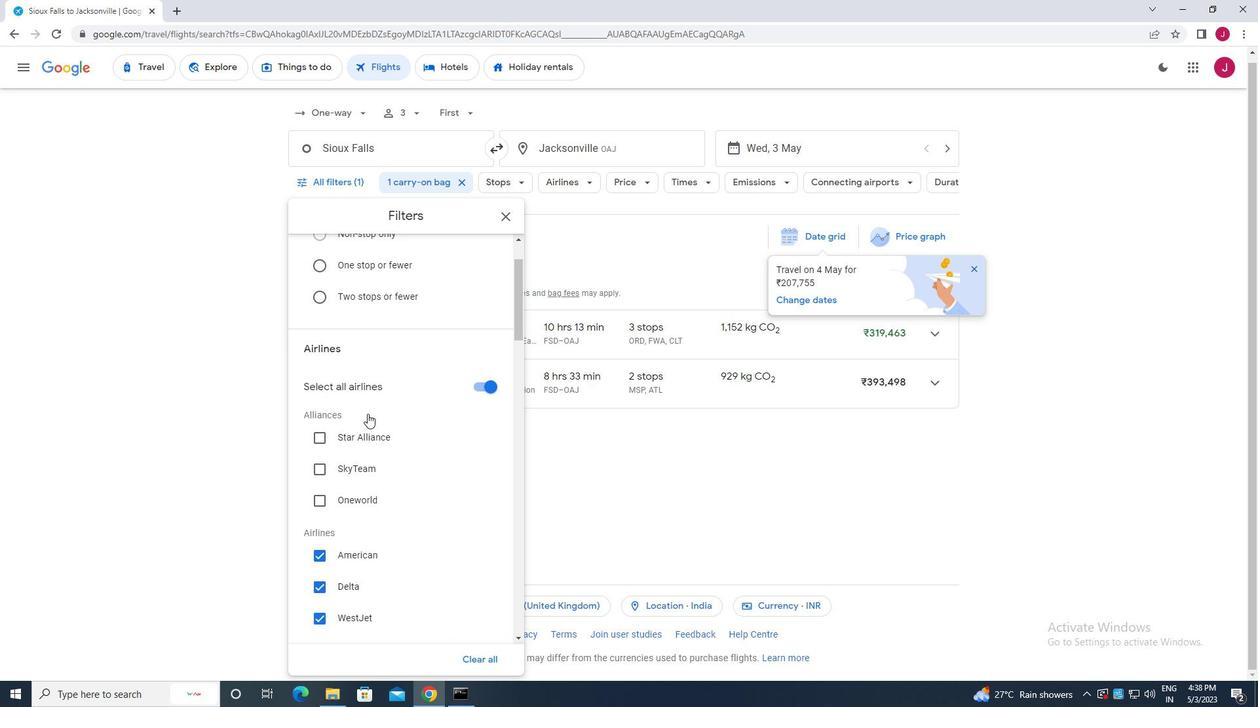 
Action: Mouse scrolled (367, 413) with delta (0, 0)
Screenshot: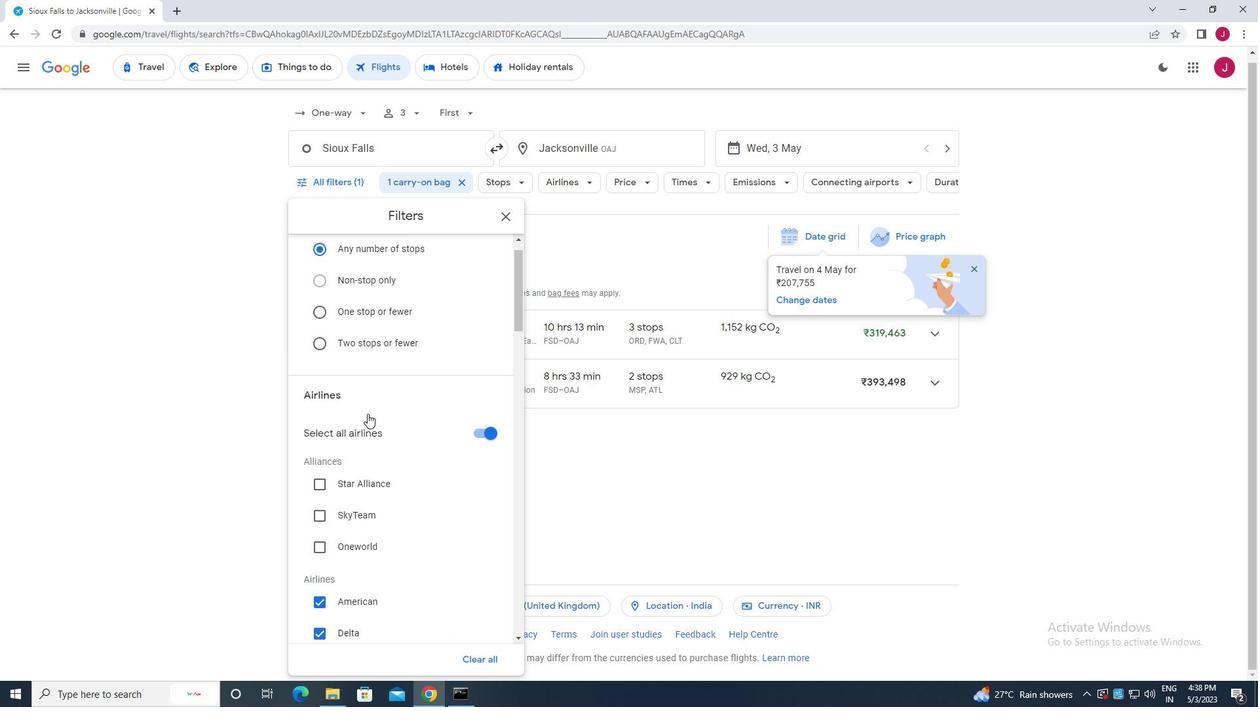 
Action: Mouse scrolled (367, 413) with delta (0, 0)
Screenshot: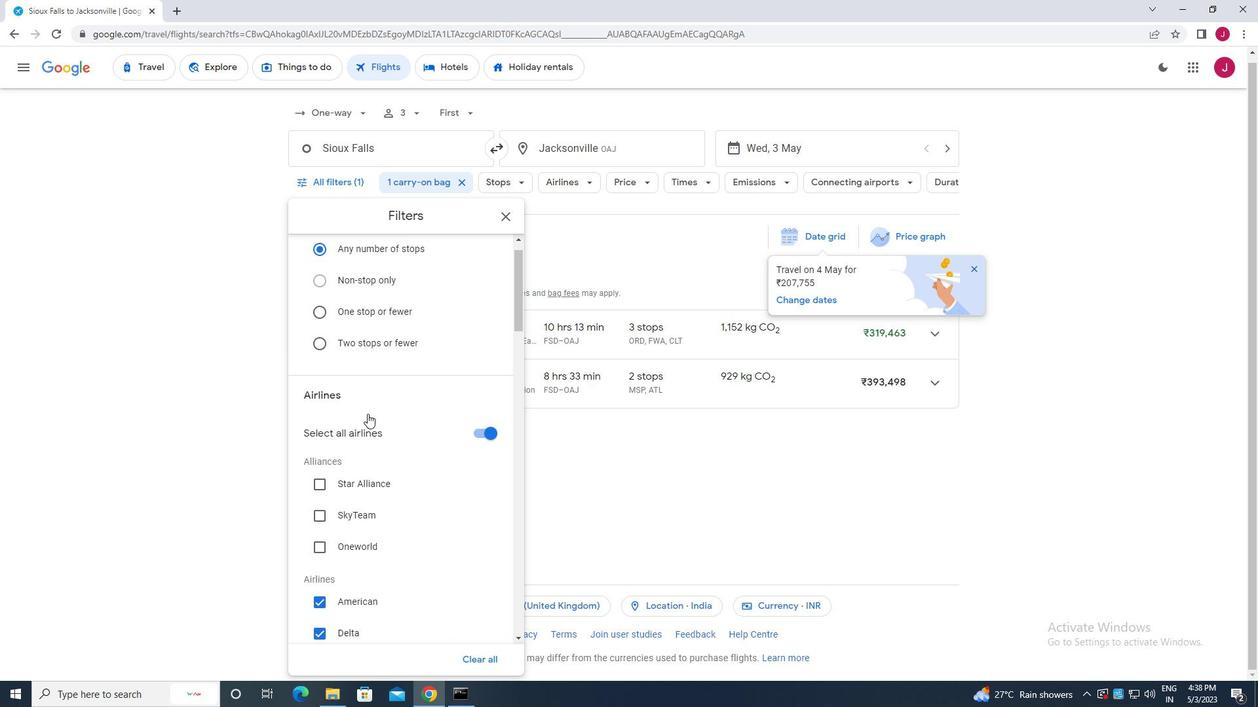 
Action: Mouse moved to (367, 412)
Screenshot: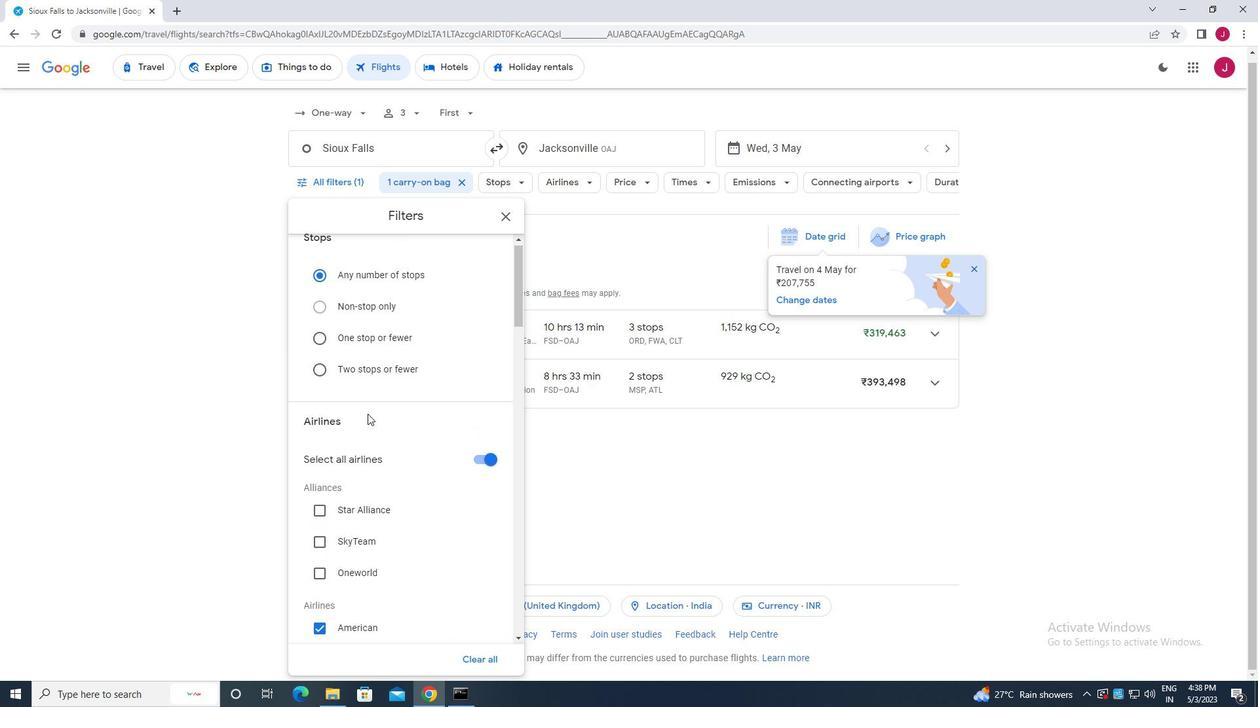 
Action: Mouse scrolled (367, 412) with delta (0, 0)
Screenshot: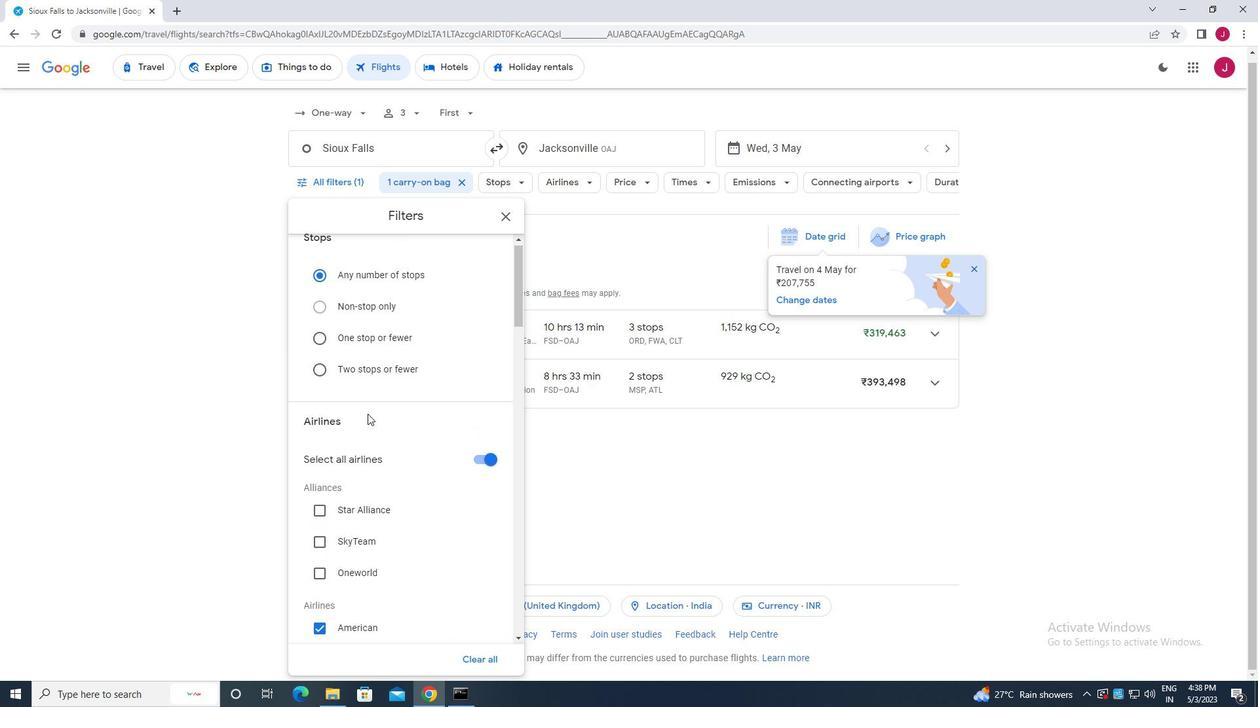 
Action: Mouse moved to (367, 407)
Screenshot: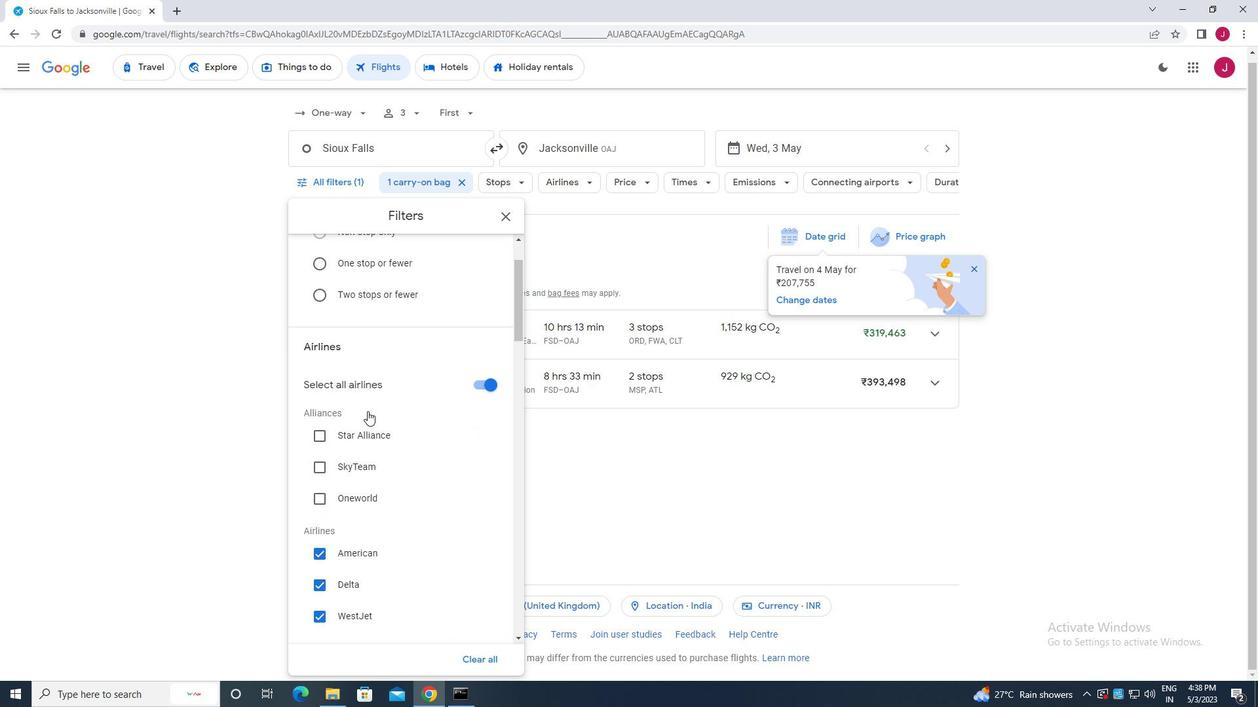 
Action: Mouse scrolled (367, 407) with delta (0, 0)
Screenshot: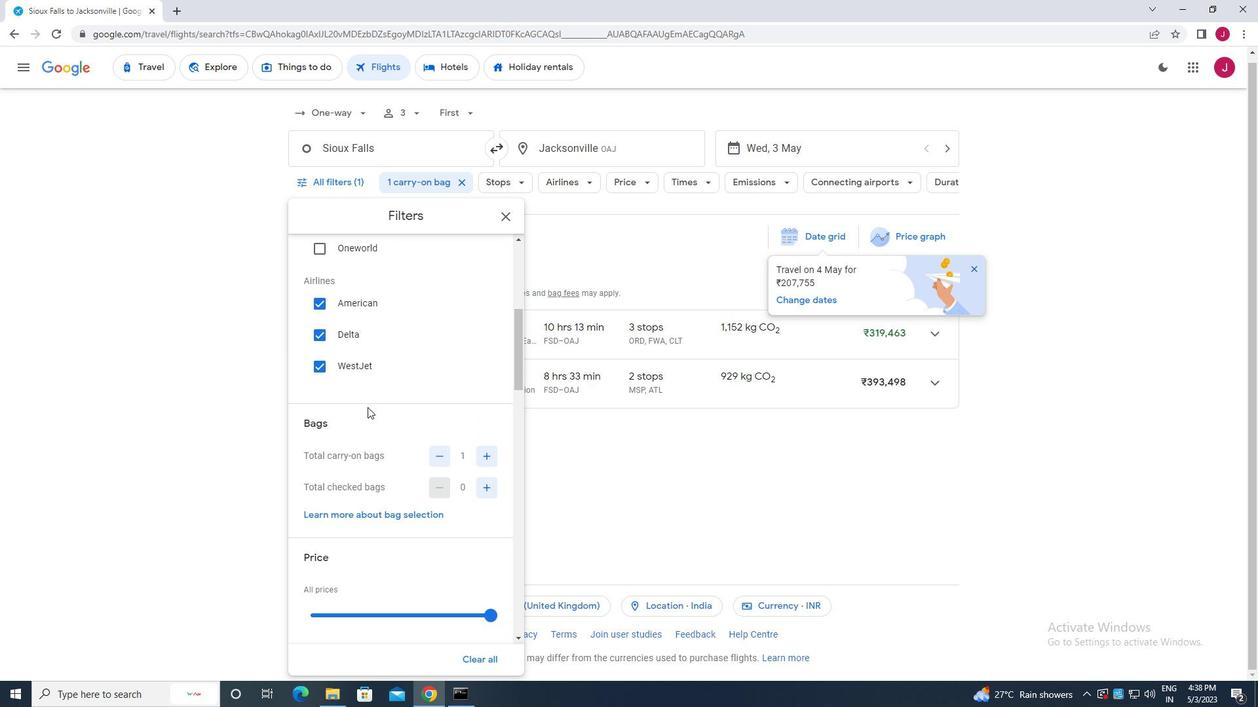 
Action: Mouse scrolled (367, 407) with delta (0, 0)
Screenshot: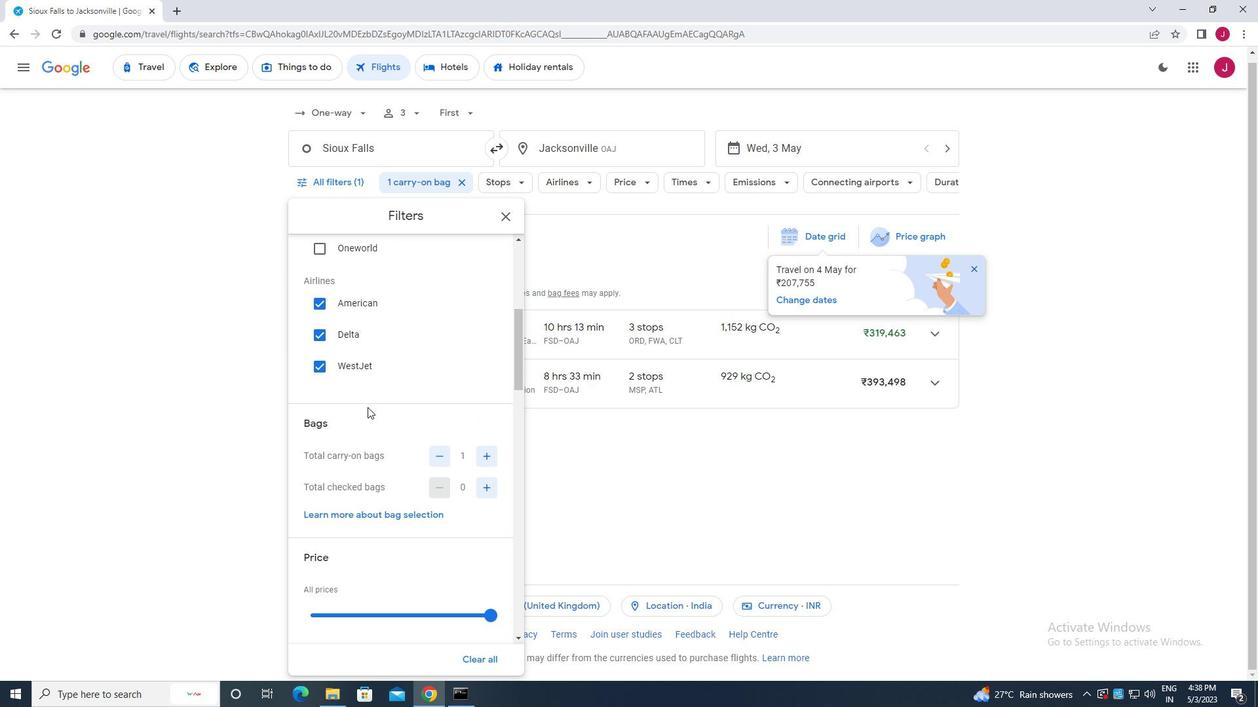 
Action: Mouse scrolled (367, 407) with delta (0, 0)
Screenshot: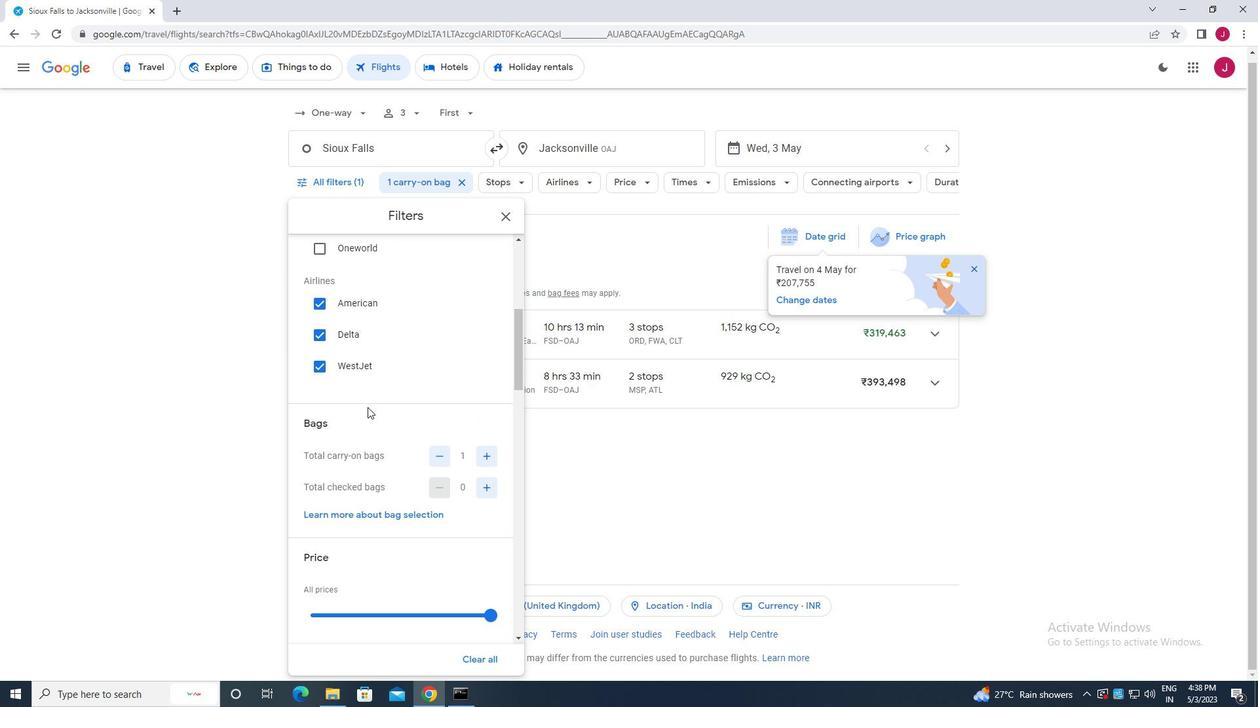 
Action: Mouse moved to (371, 402)
Screenshot: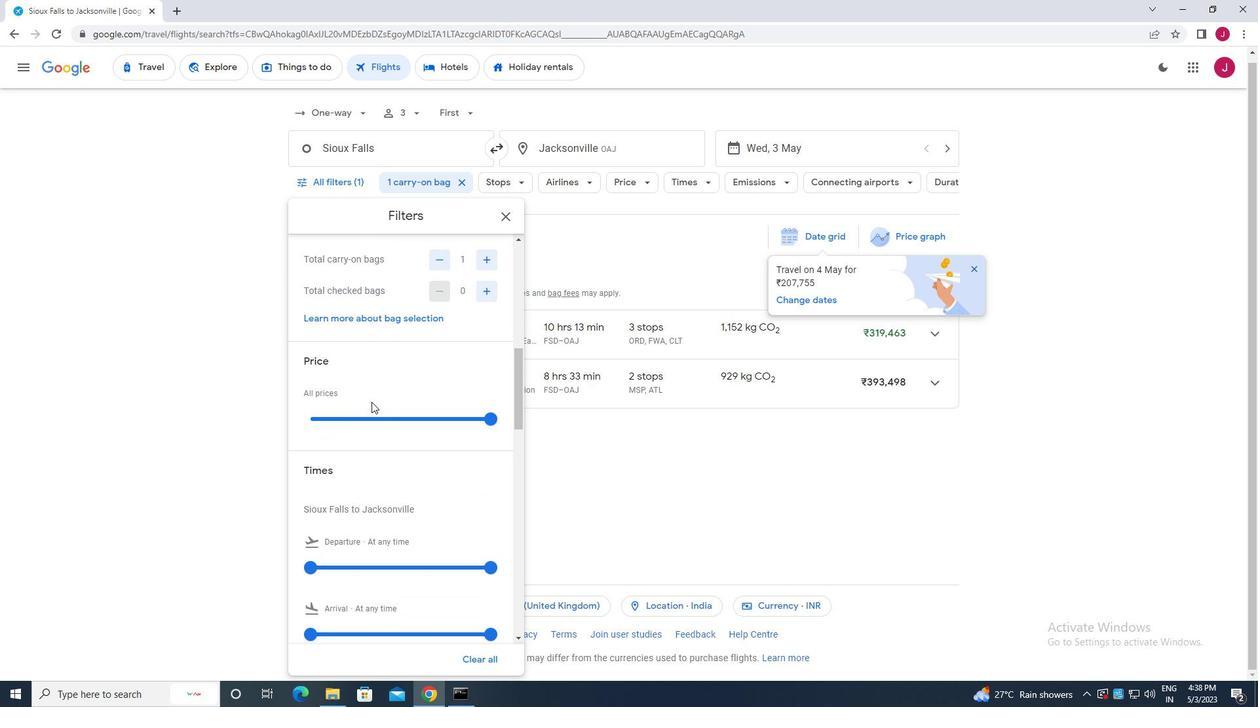 
Action: Mouse scrolled (371, 401) with delta (0, 0)
Screenshot: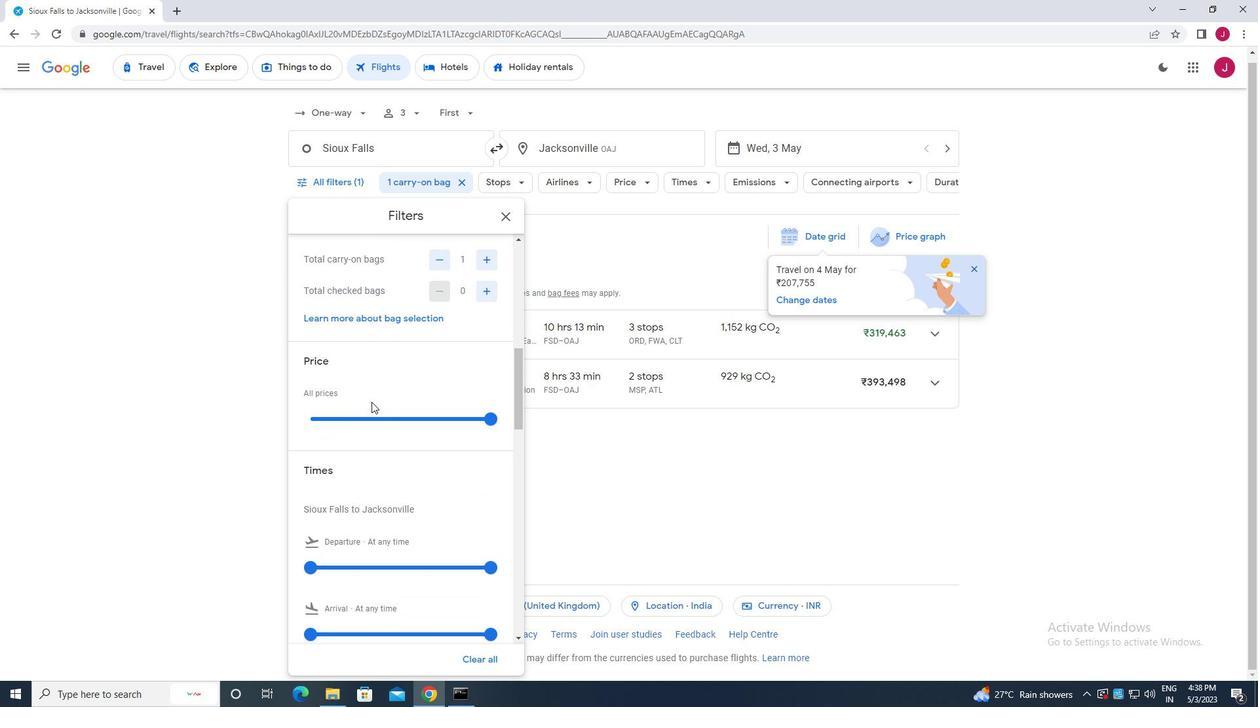 
Action: Mouse scrolled (371, 401) with delta (0, 0)
Screenshot: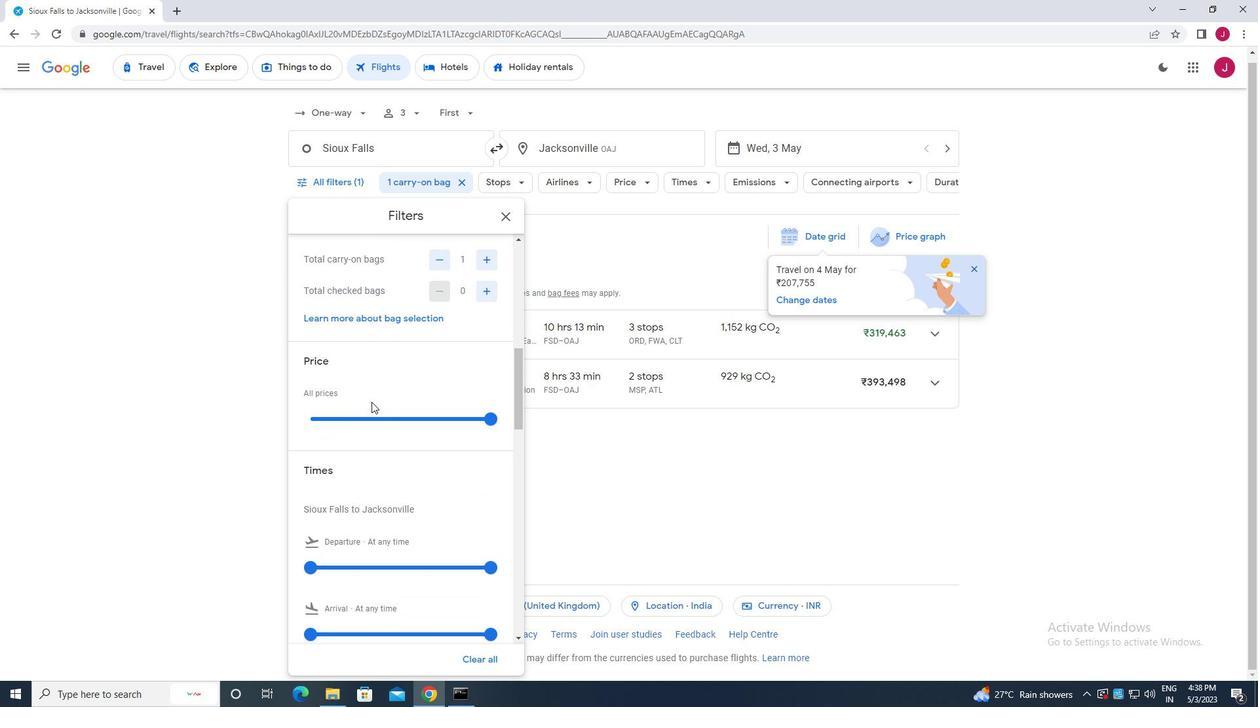 
Action: Mouse moved to (492, 436)
Screenshot: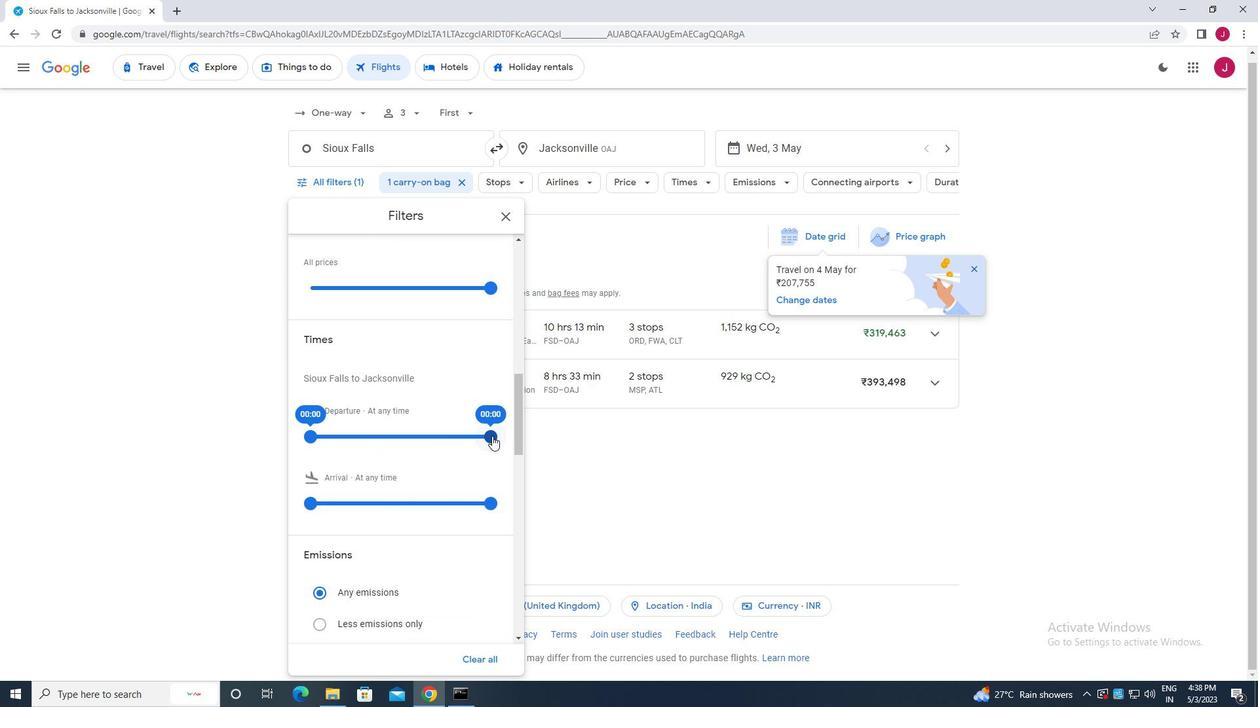 
Action: Mouse pressed left at (492, 436)
Screenshot: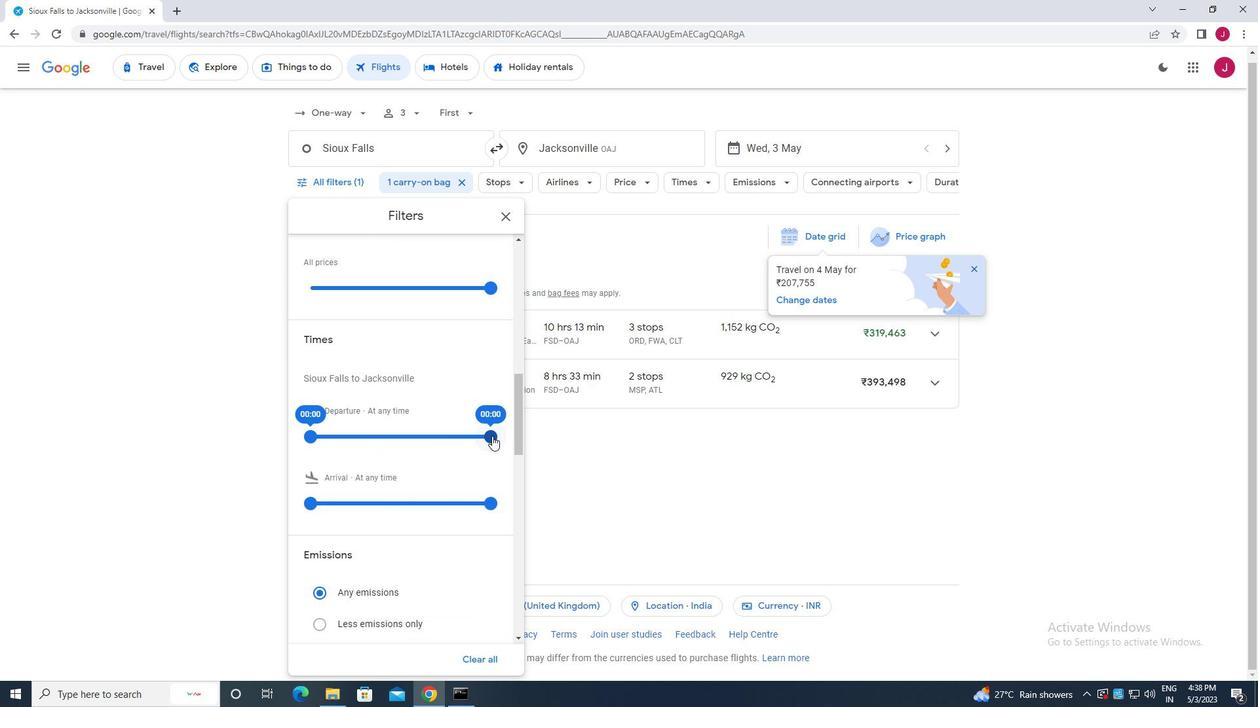 
Action: Mouse moved to (489, 285)
Screenshot: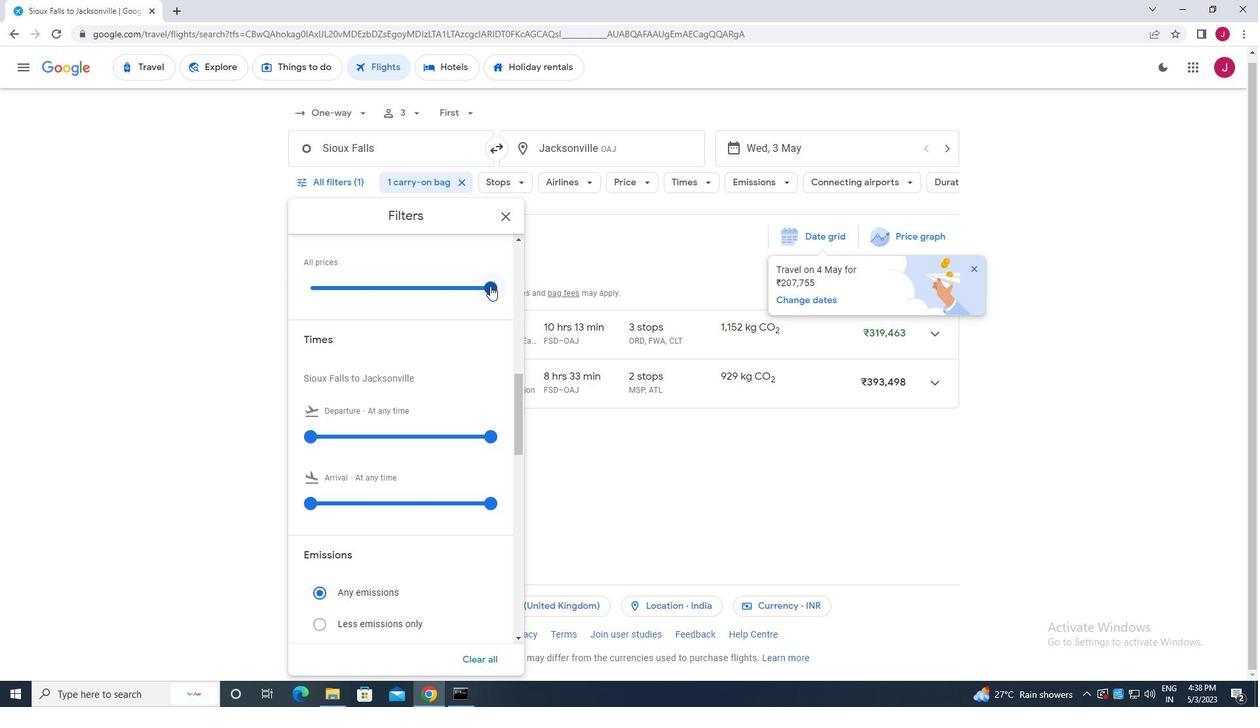 
Action: Mouse pressed left at (489, 285)
Screenshot: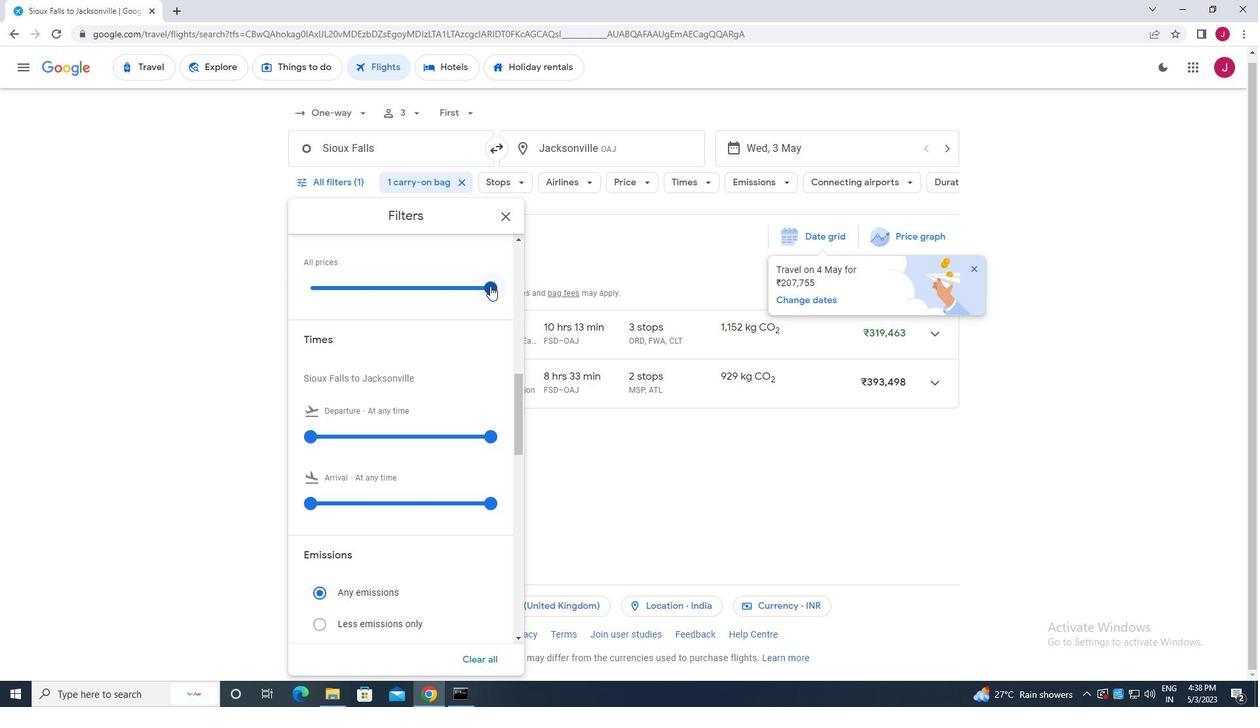 
Action: Mouse moved to (312, 437)
Screenshot: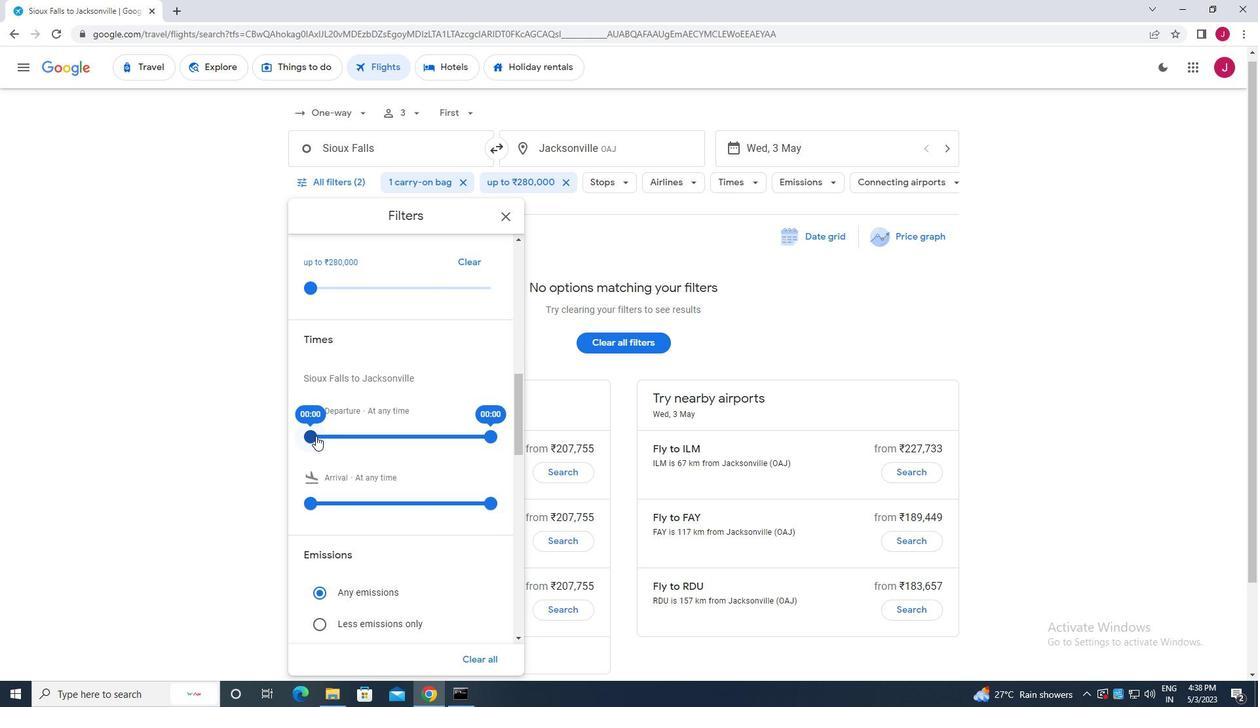 
Action: Mouse pressed left at (312, 437)
Screenshot: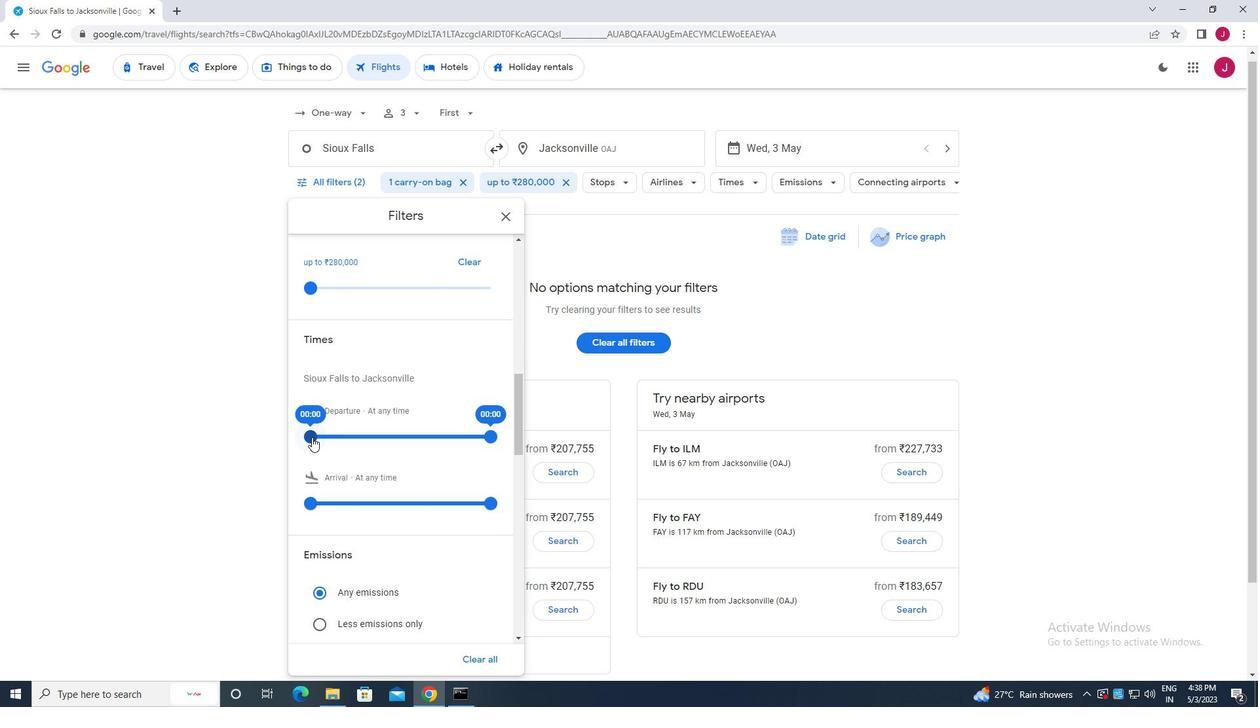 
Action: Mouse moved to (490, 437)
Screenshot: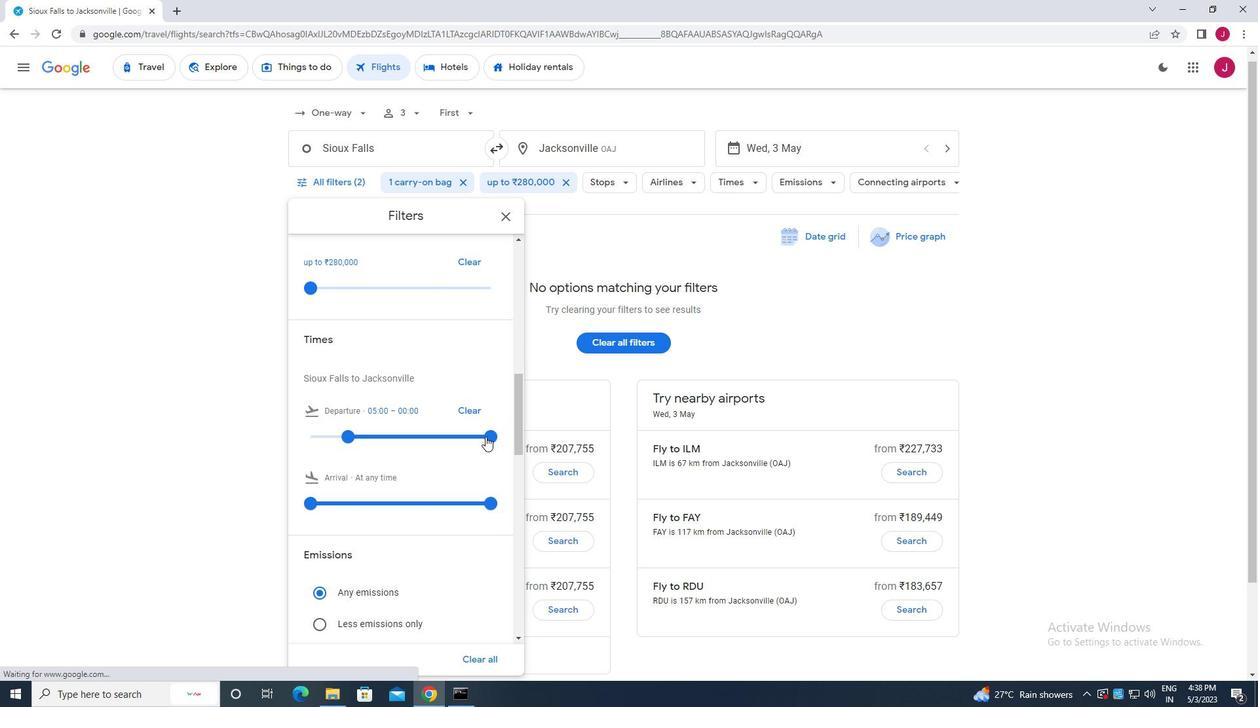 
Action: Mouse pressed left at (490, 437)
Screenshot: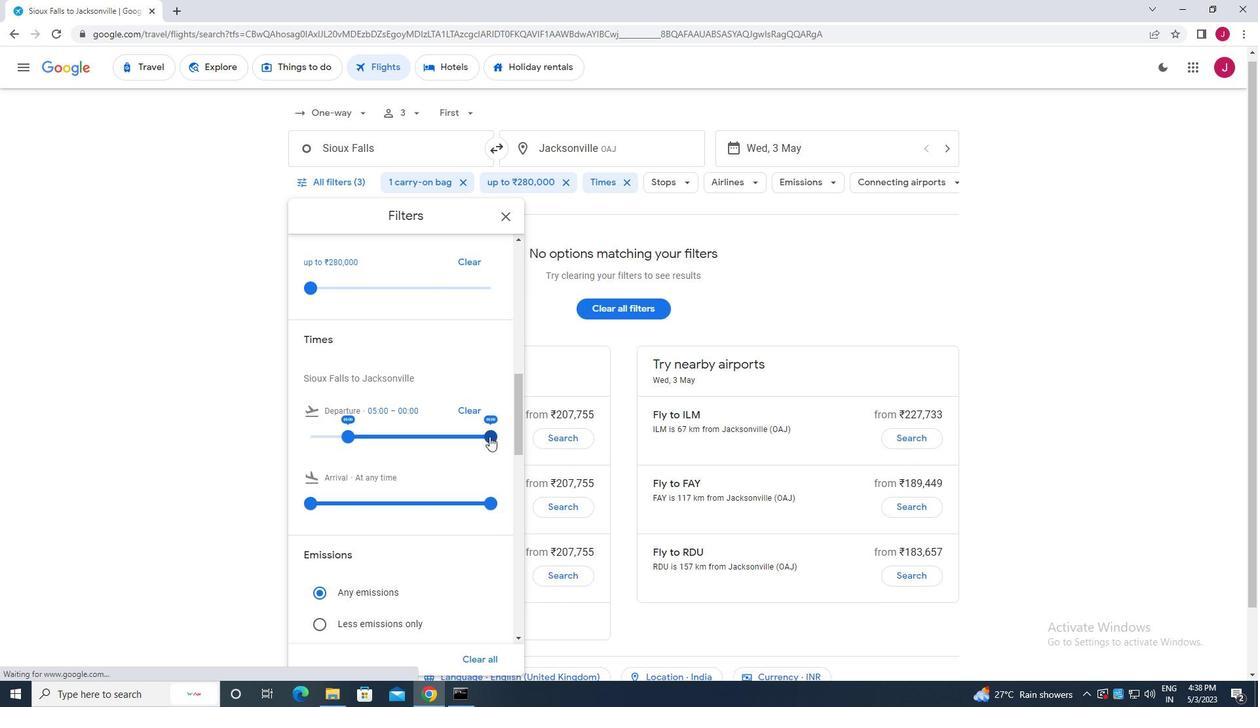 
Action: Mouse moved to (507, 216)
Screenshot: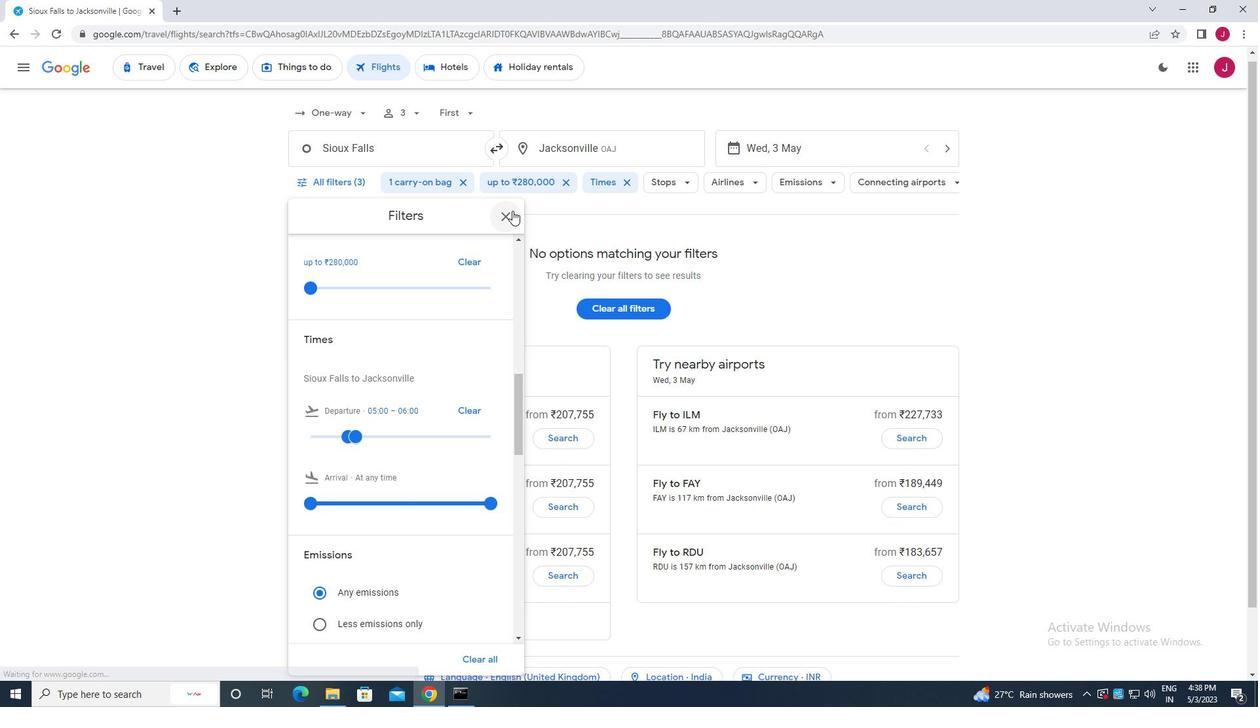 
Action: Mouse pressed left at (507, 216)
Screenshot: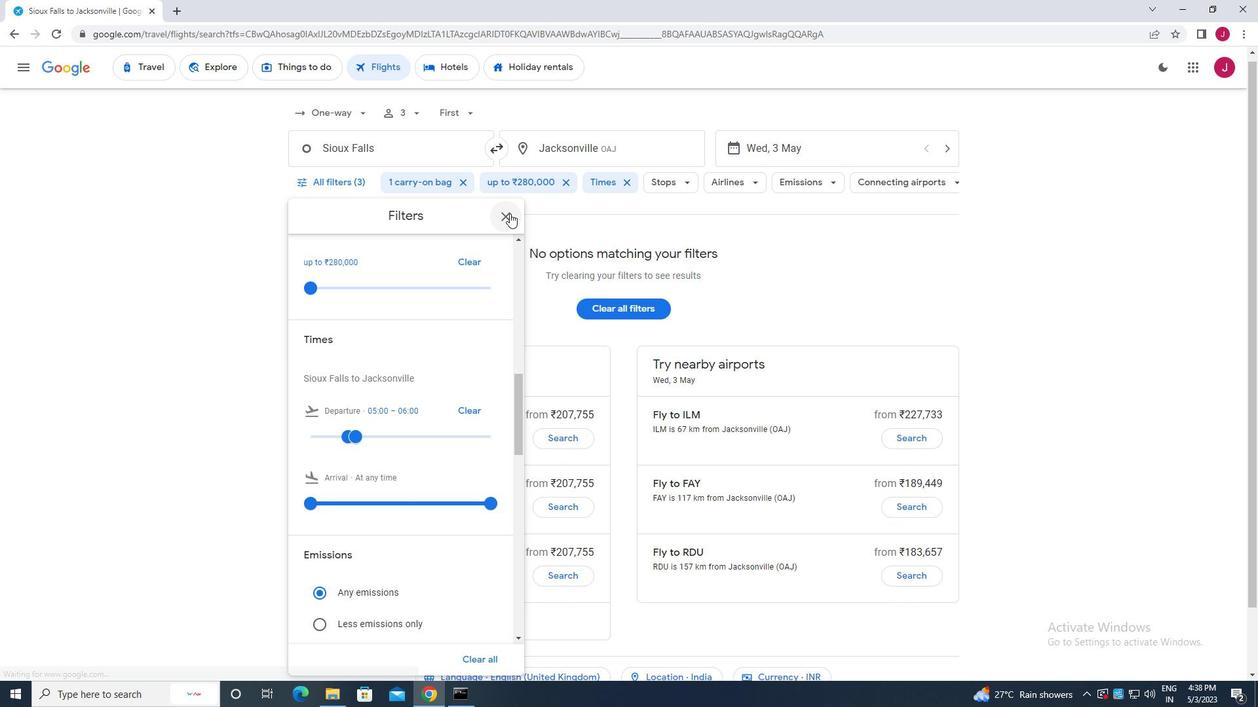 
Action: Mouse moved to (506, 216)
Screenshot: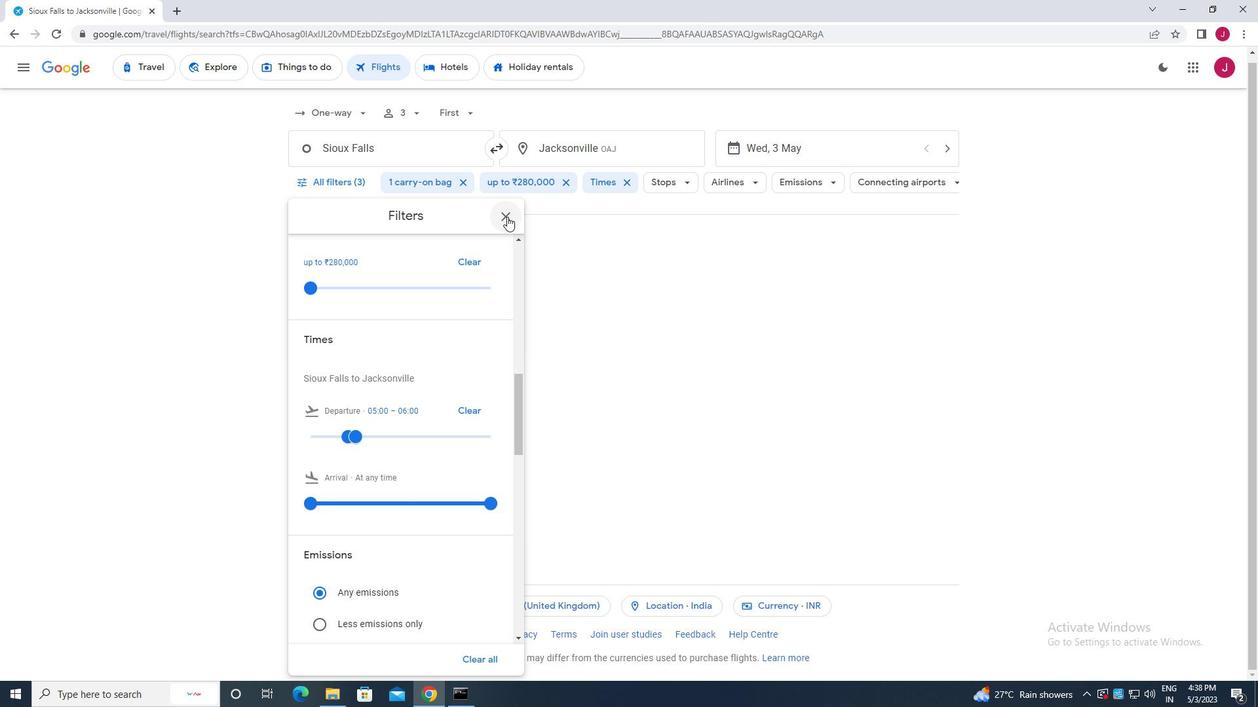 
